 Task: Look for space in Ajaccio, France from 5th July, 2023 to 15th July, 2023 for 9 adults in price range Rs.15000 to Rs.25000. Place can be entire place with 5 bedrooms having 5 beds and 5 bathrooms. Property type can be house, flat, guest house. Amenities needed are: washing machine. Booking option can be shelf check-in. Required host language is English.
Action: Mouse moved to (433, 156)
Screenshot: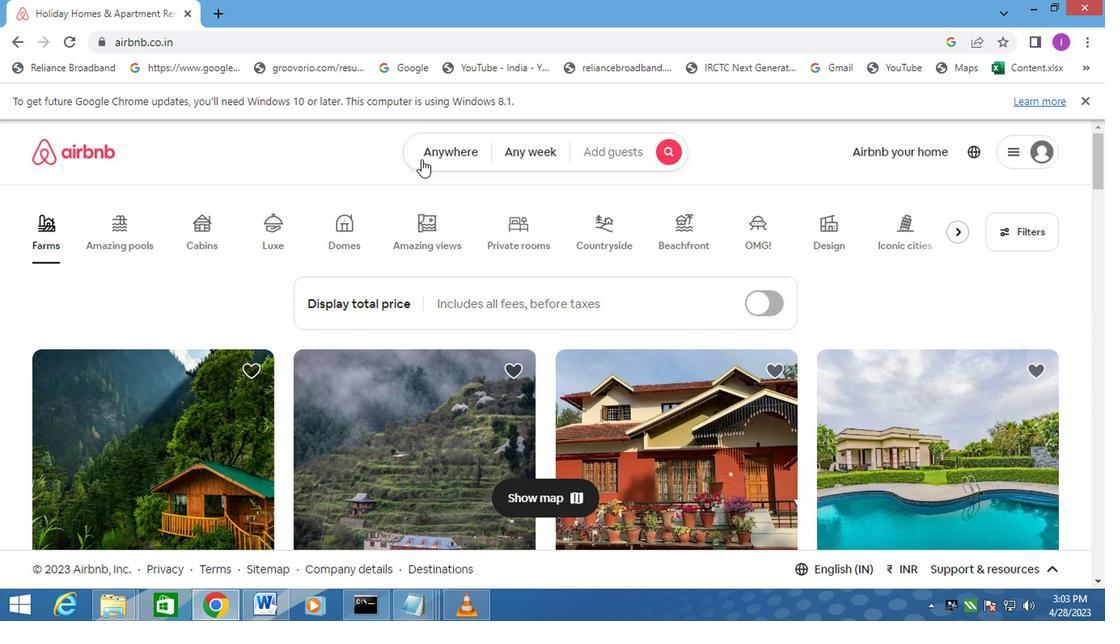 
Action: Mouse pressed left at (433, 156)
Screenshot: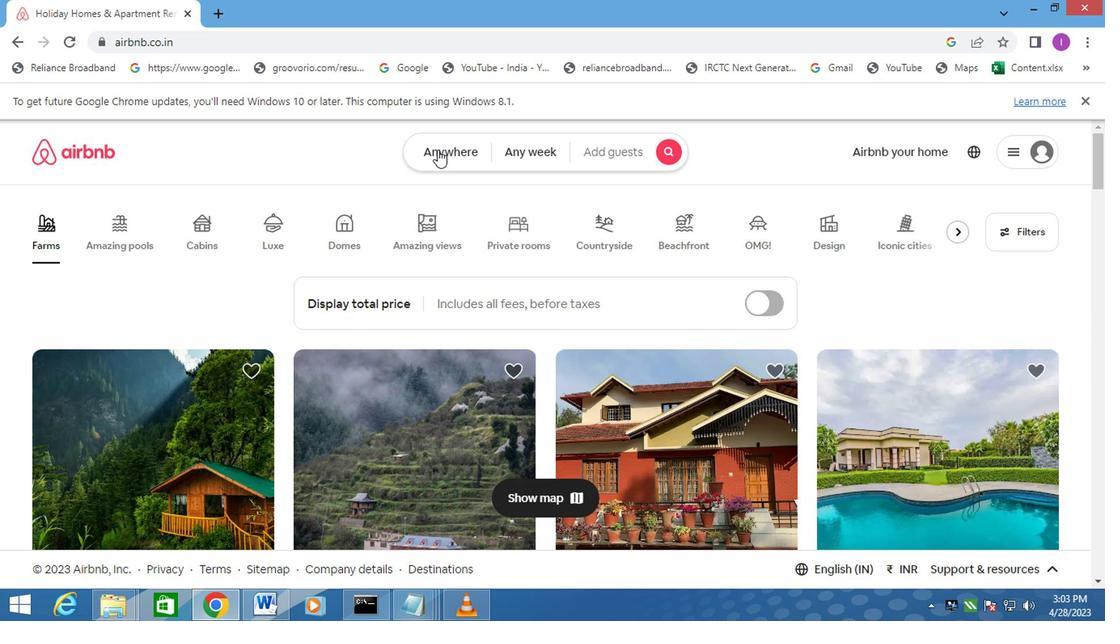 
Action: Mouse moved to (276, 231)
Screenshot: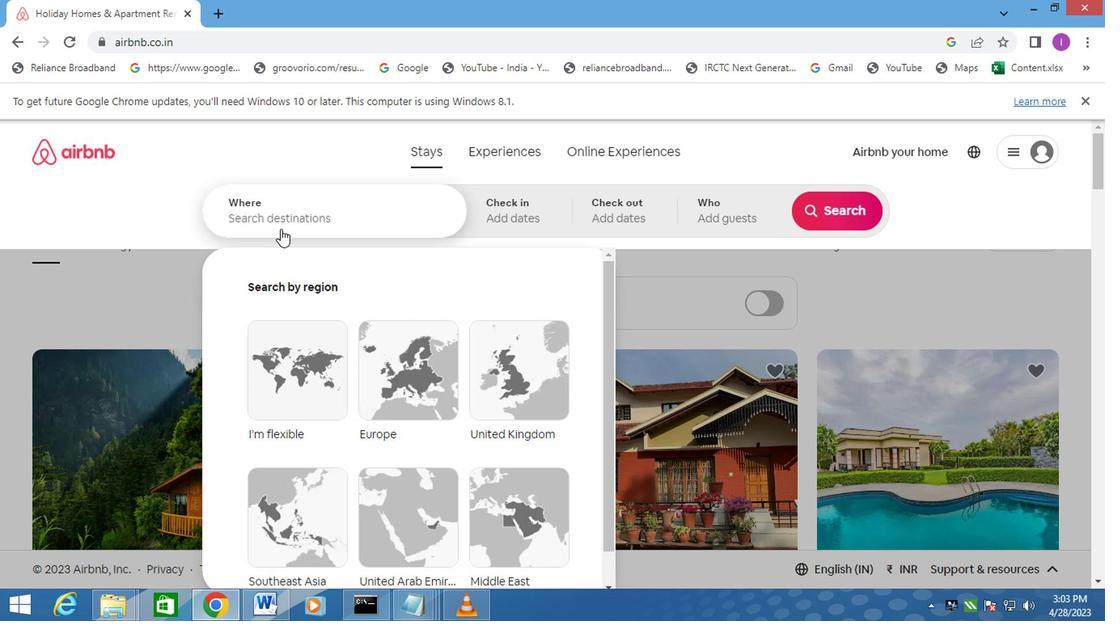 
Action: Mouse pressed left at (276, 231)
Screenshot: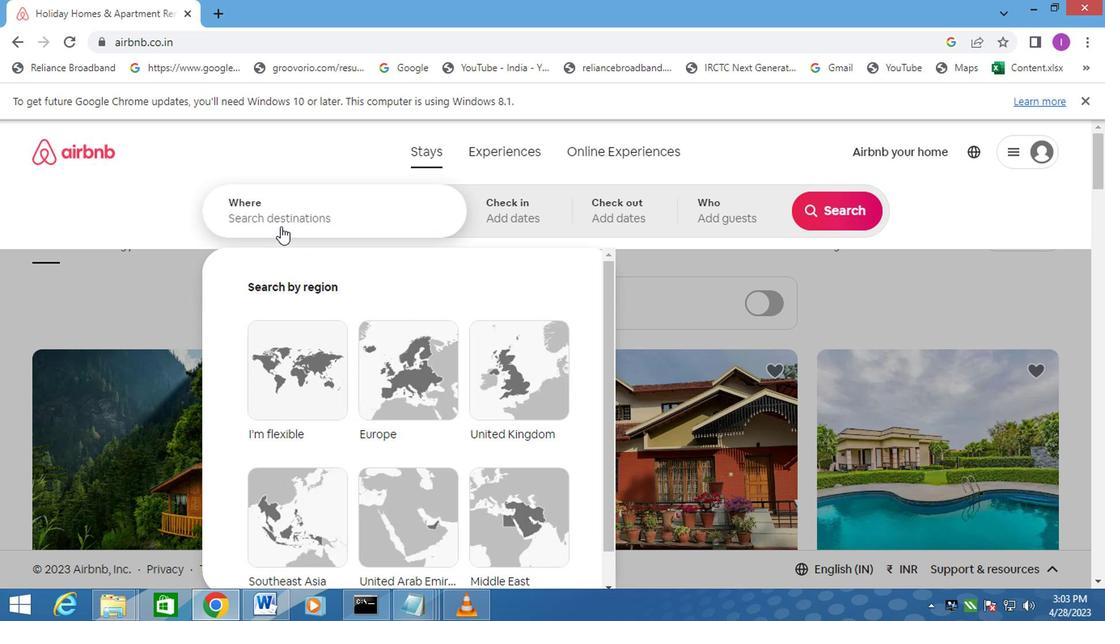 
Action: Mouse moved to (377, 215)
Screenshot: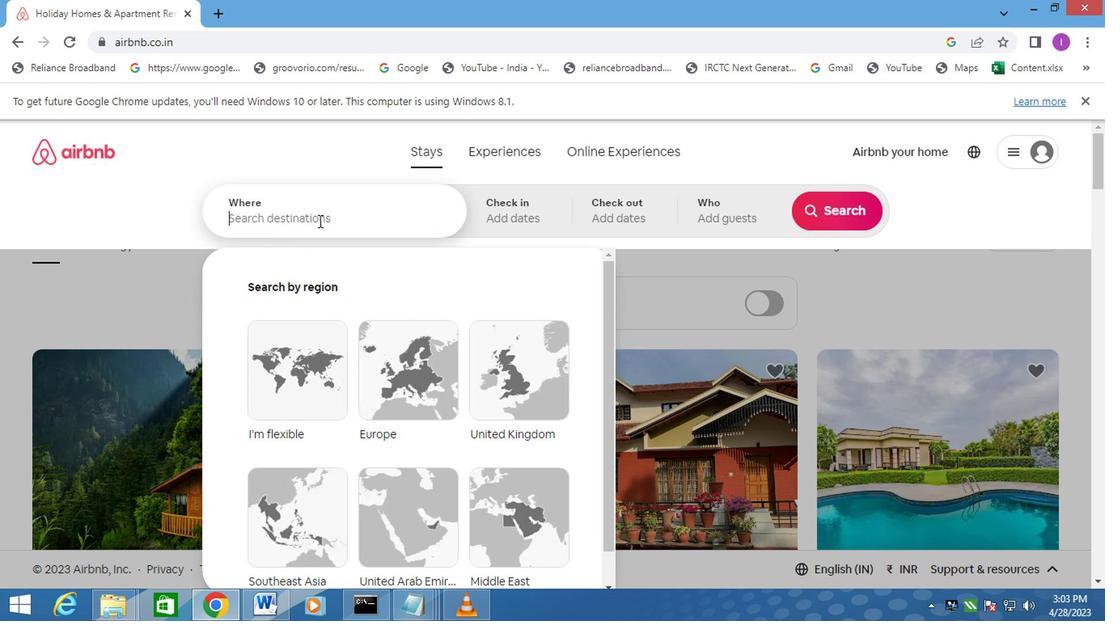 
Action: Key pressed <Key.shift>AJACCIO,<Key.shift>FRANCE
Screenshot: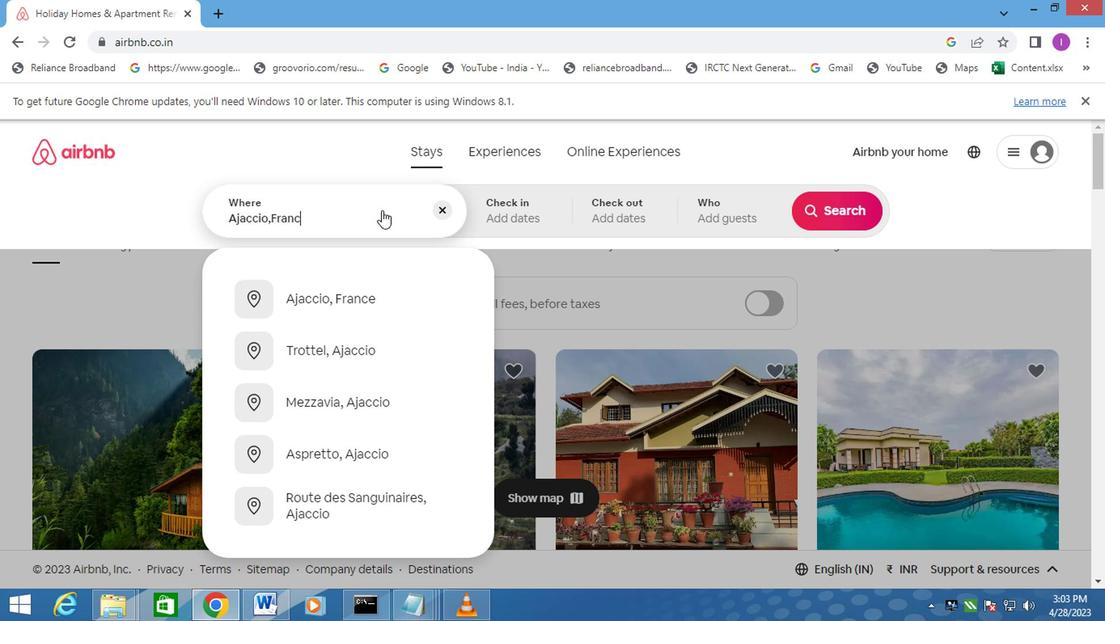 
Action: Mouse moved to (328, 307)
Screenshot: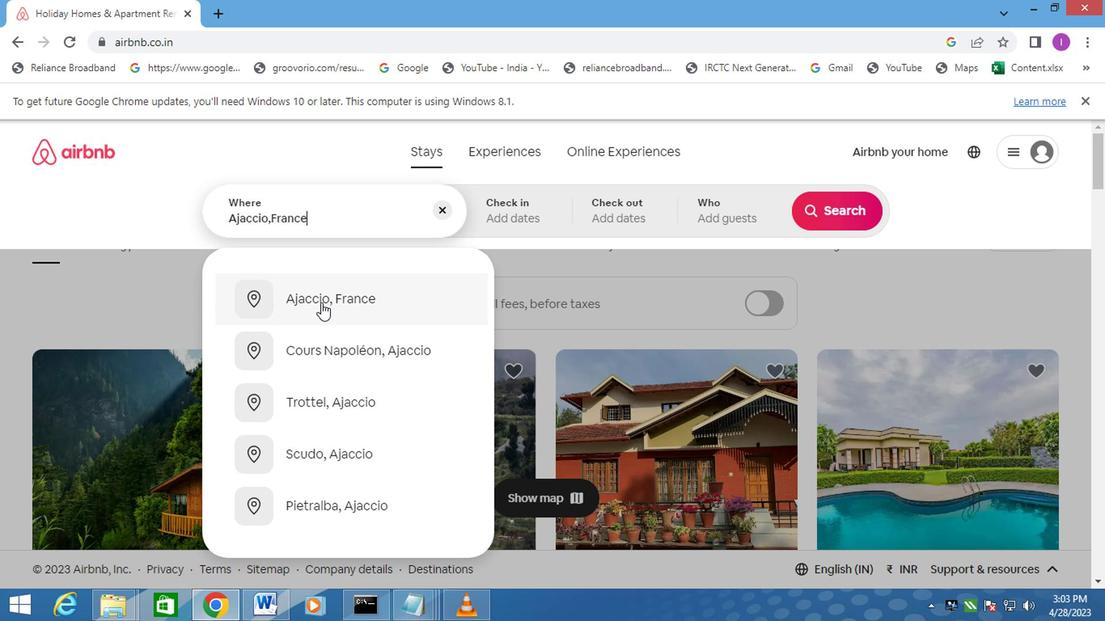 
Action: Mouse pressed left at (328, 307)
Screenshot: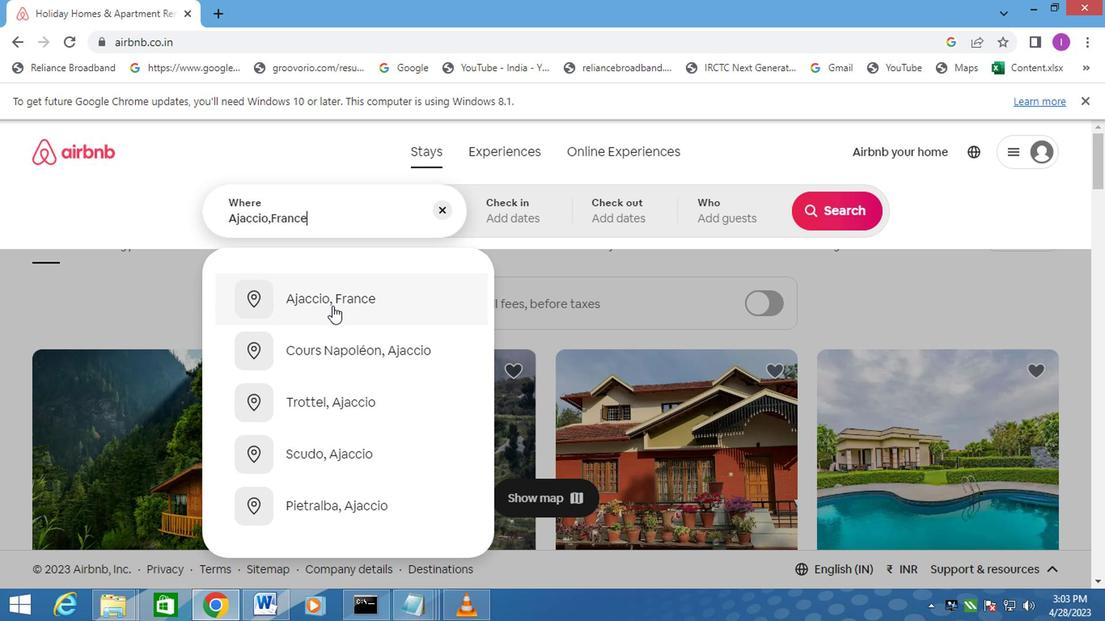 
Action: Mouse moved to (824, 346)
Screenshot: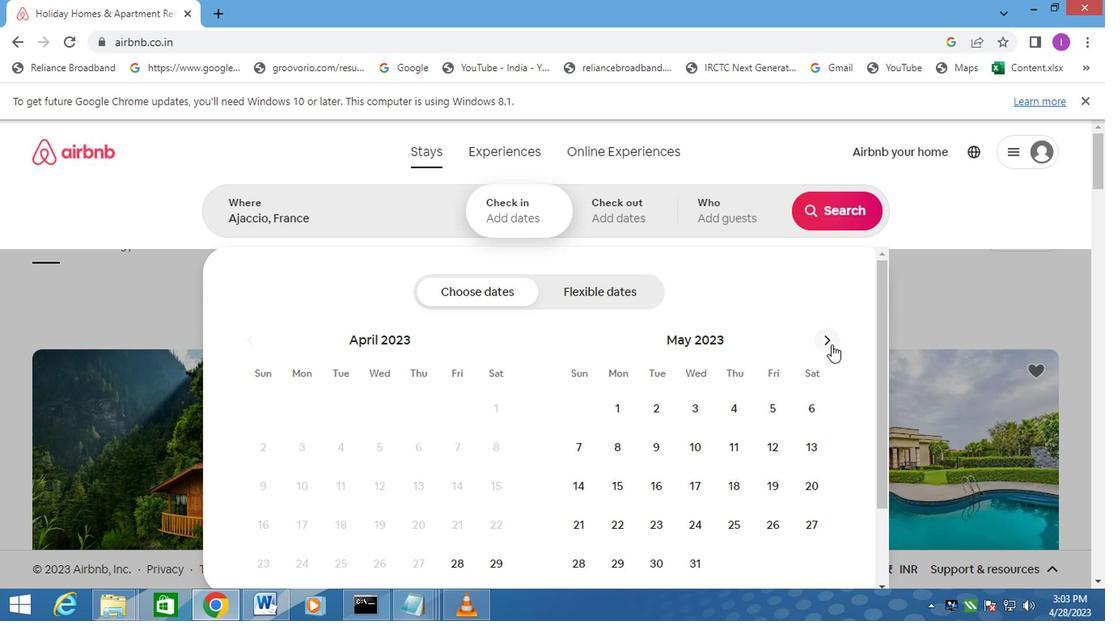 
Action: Mouse pressed left at (824, 346)
Screenshot: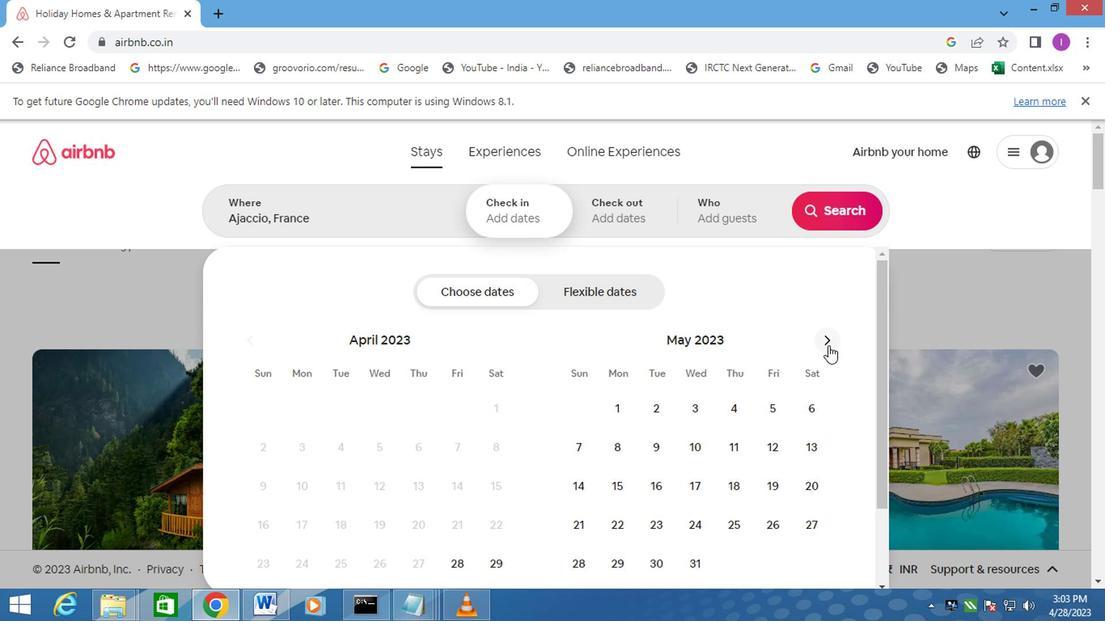 
Action: Mouse moved to (824, 346)
Screenshot: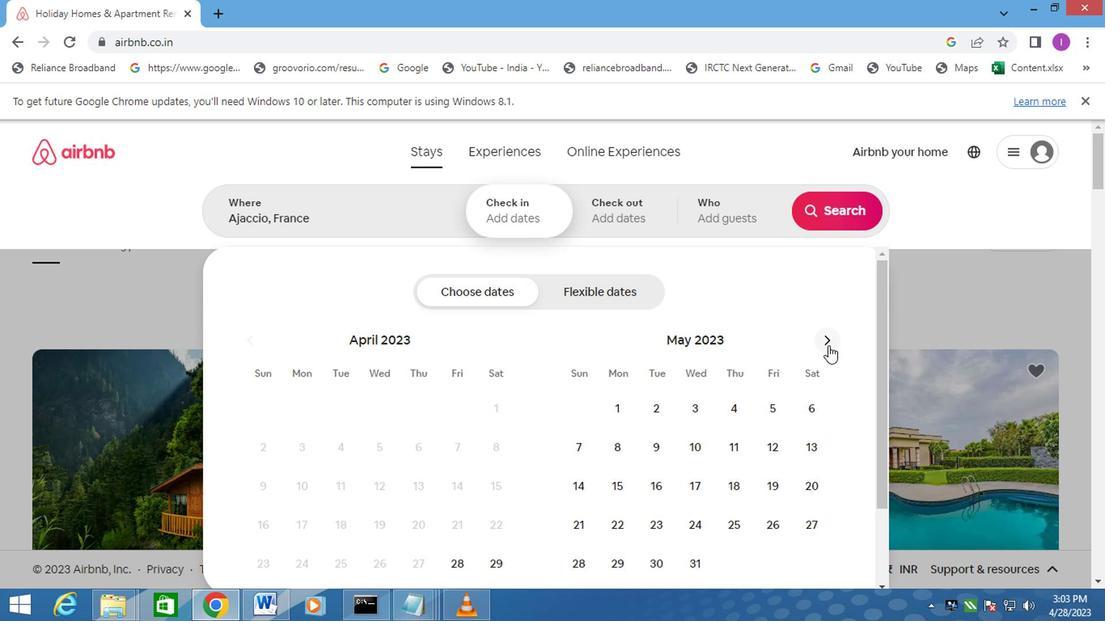 
Action: Mouse pressed left at (824, 346)
Screenshot: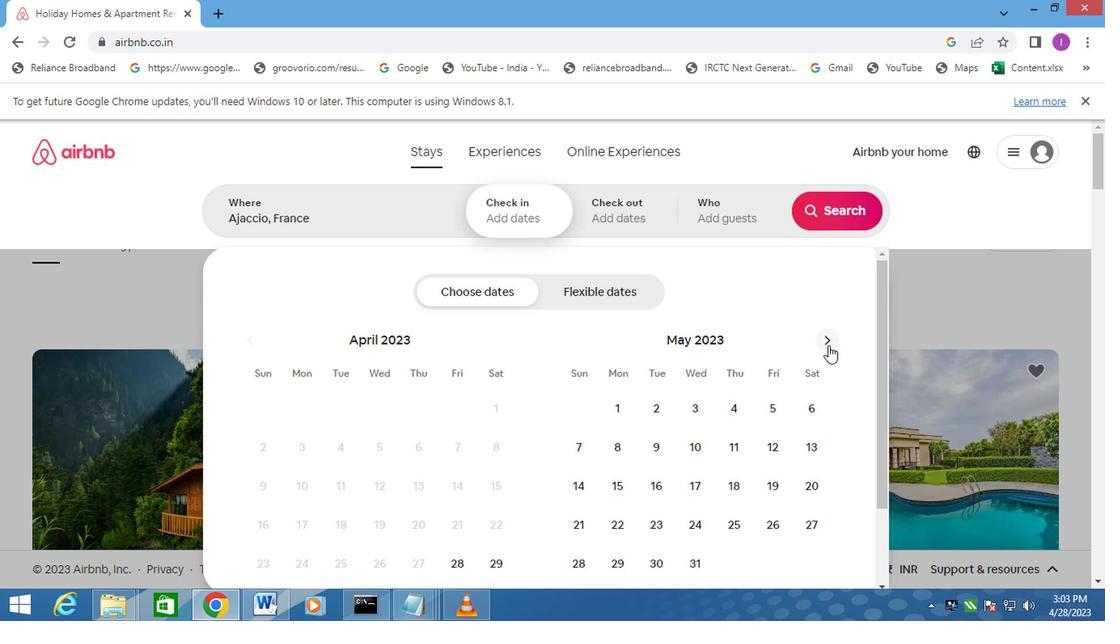 
Action: Mouse moved to (699, 447)
Screenshot: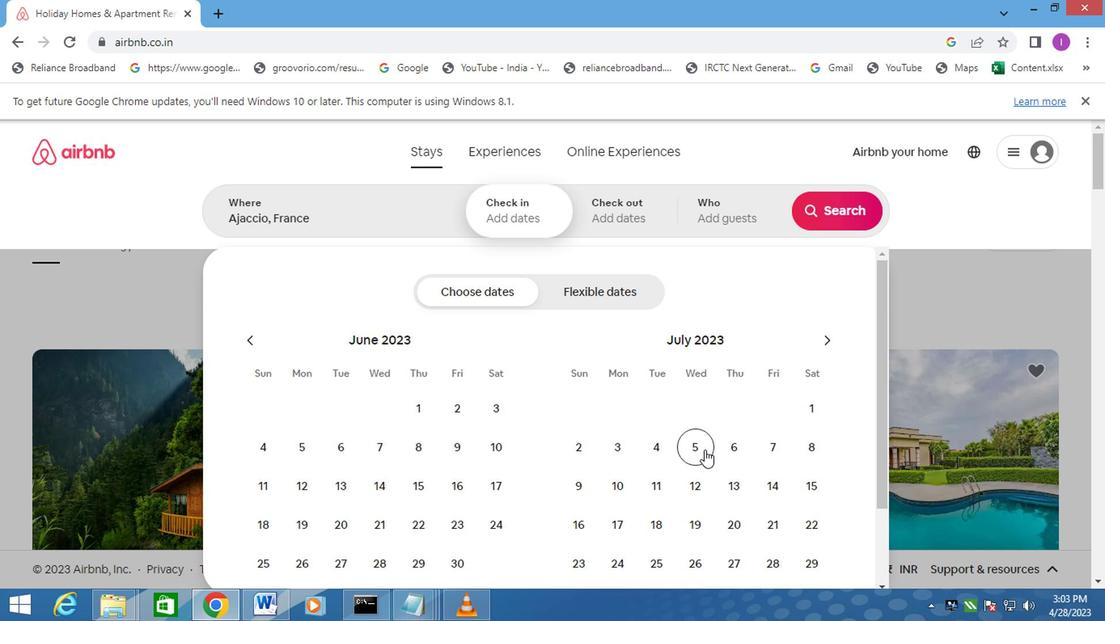 
Action: Mouse pressed left at (699, 447)
Screenshot: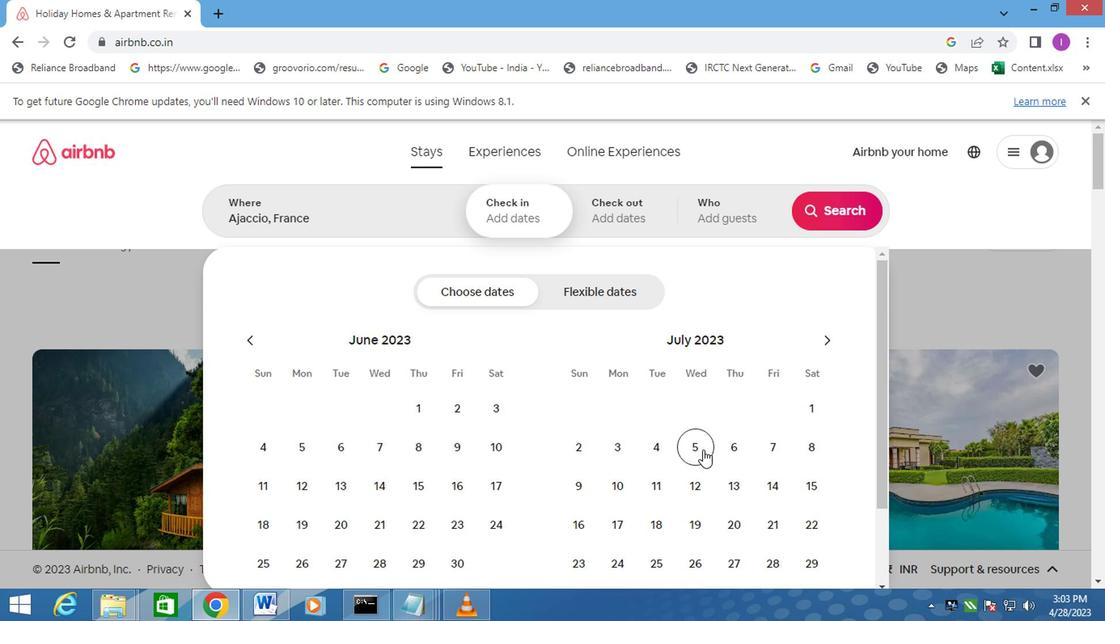 
Action: Mouse moved to (807, 473)
Screenshot: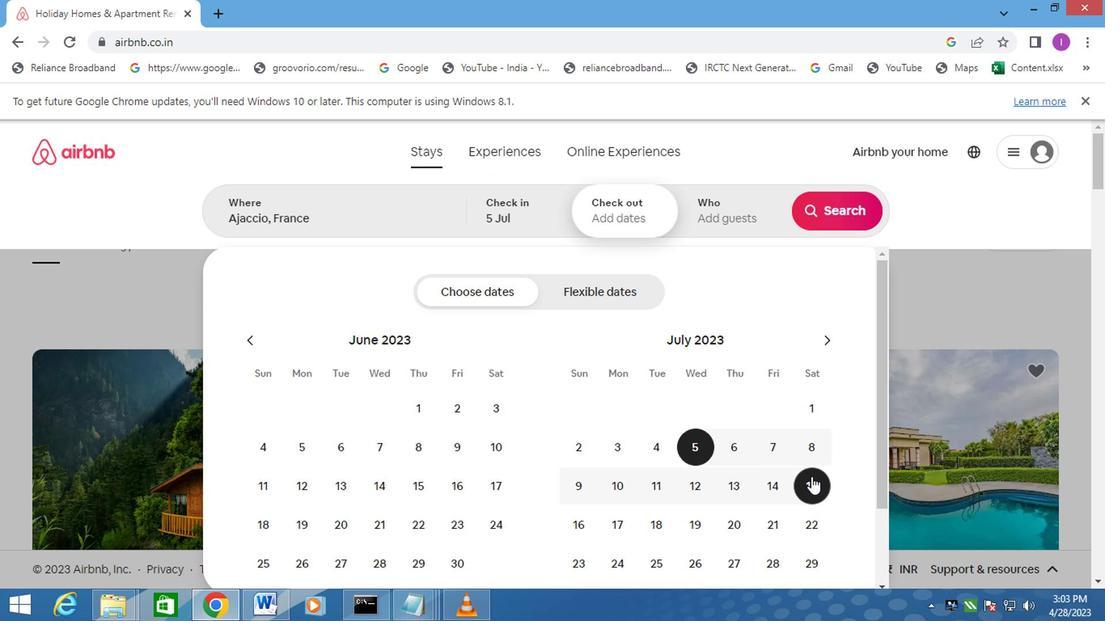 
Action: Mouse pressed left at (807, 473)
Screenshot: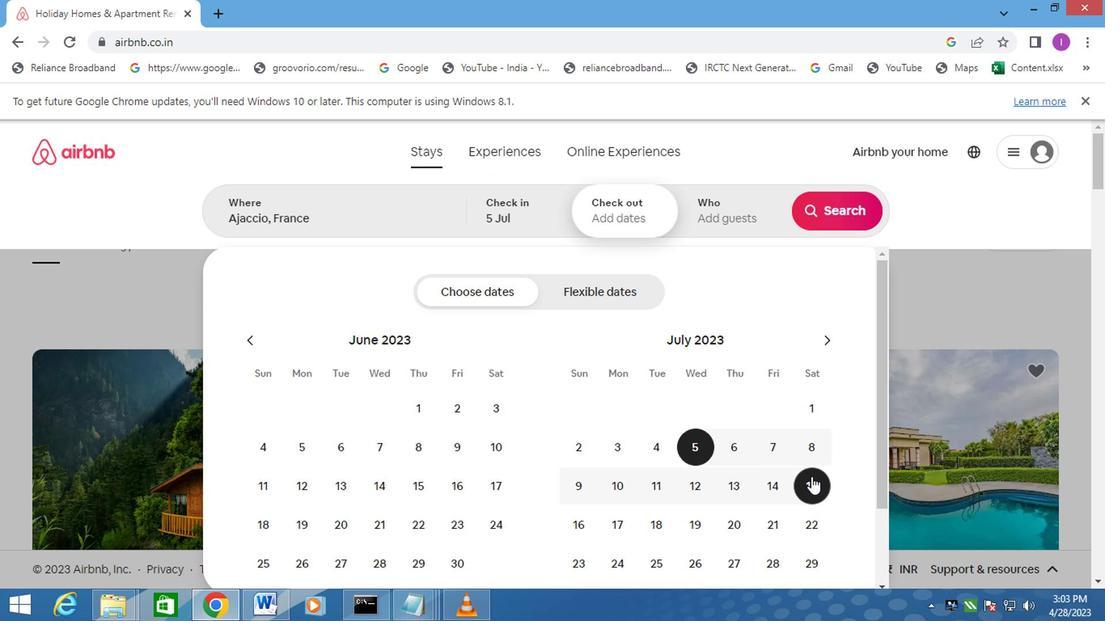 
Action: Mouse moved to (736, 223)
Screenshot: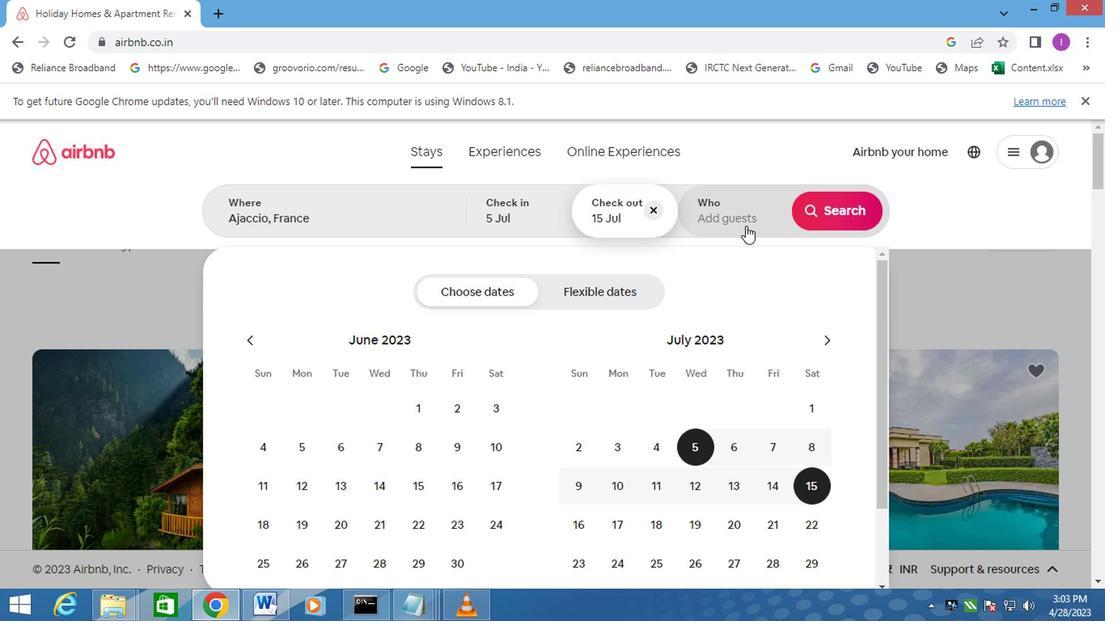 
Action: Mouse pressed left at (736, 223)
Screenshot: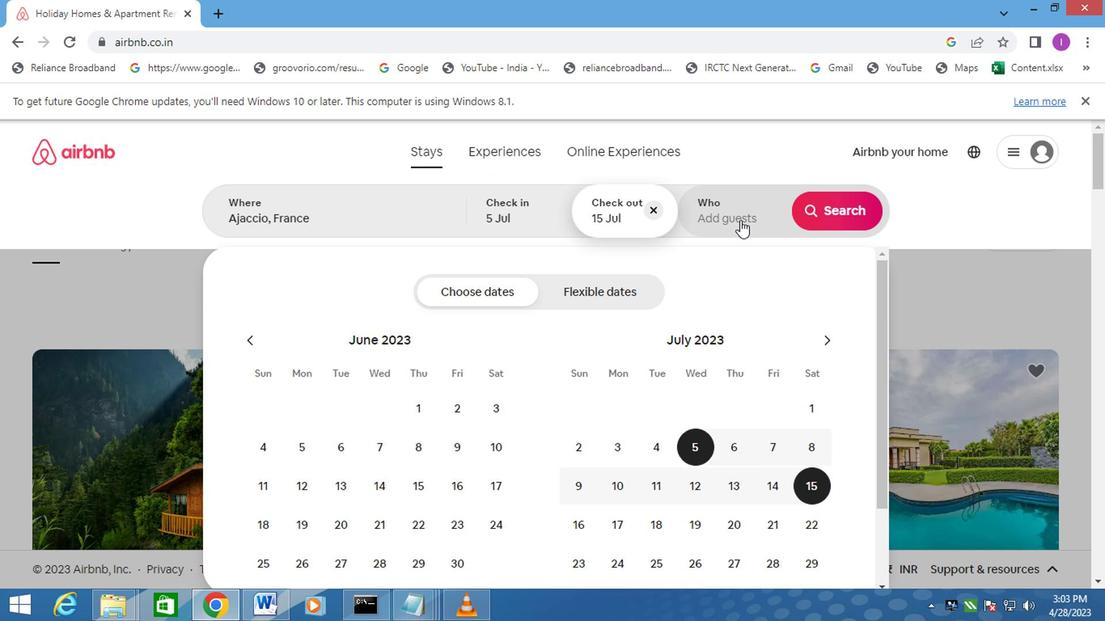 
Action: Mouse moved to (842, 301)
Screenshot: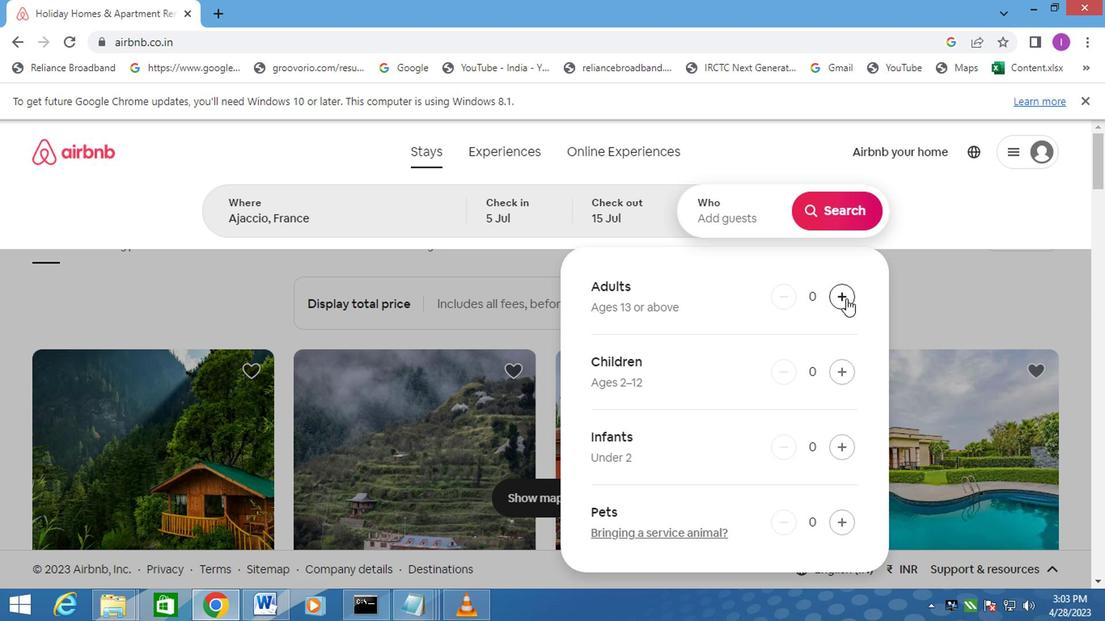 
Action: Mouse pressed left at (842, 301)
Screenshot: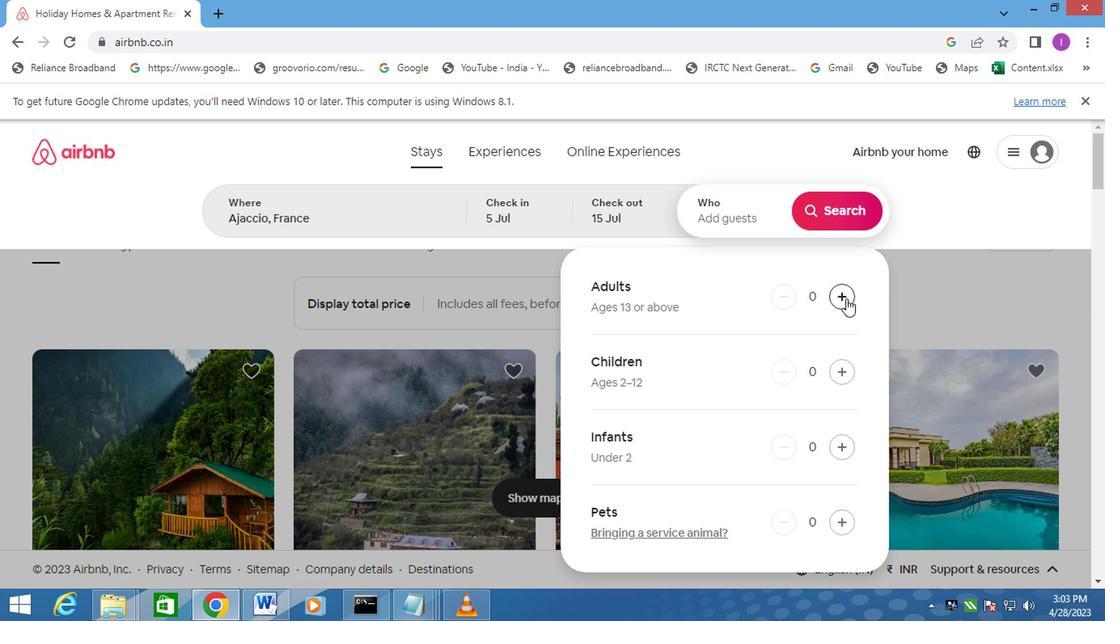 
Action: Mouse moved to (843, 301)
Screenshot: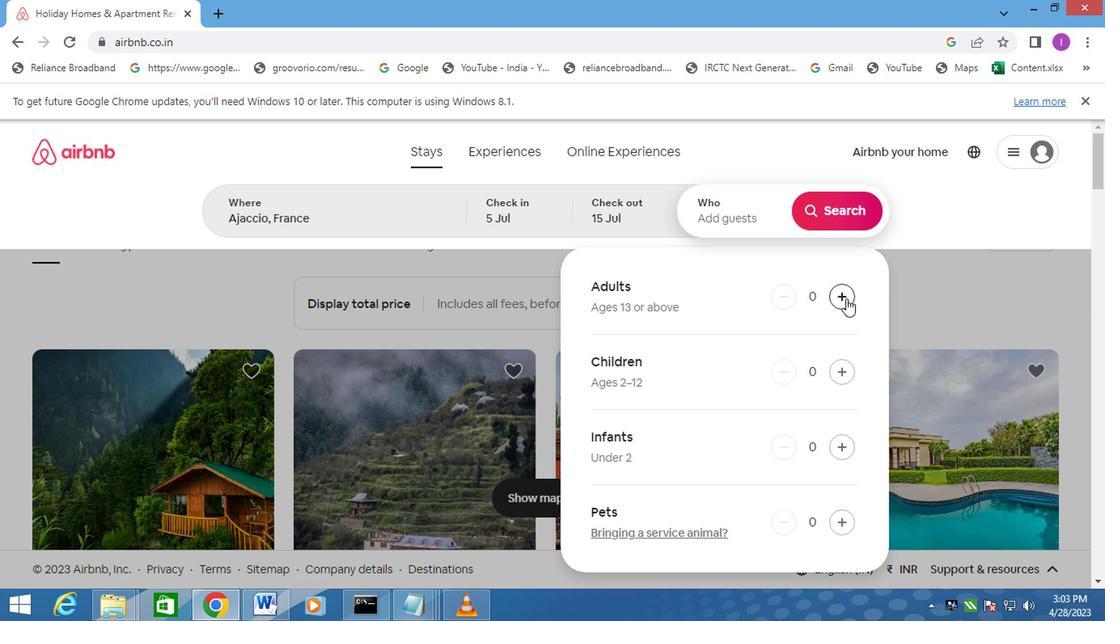 
Action: Mouse pressed left at (843, 301)
Screenshot: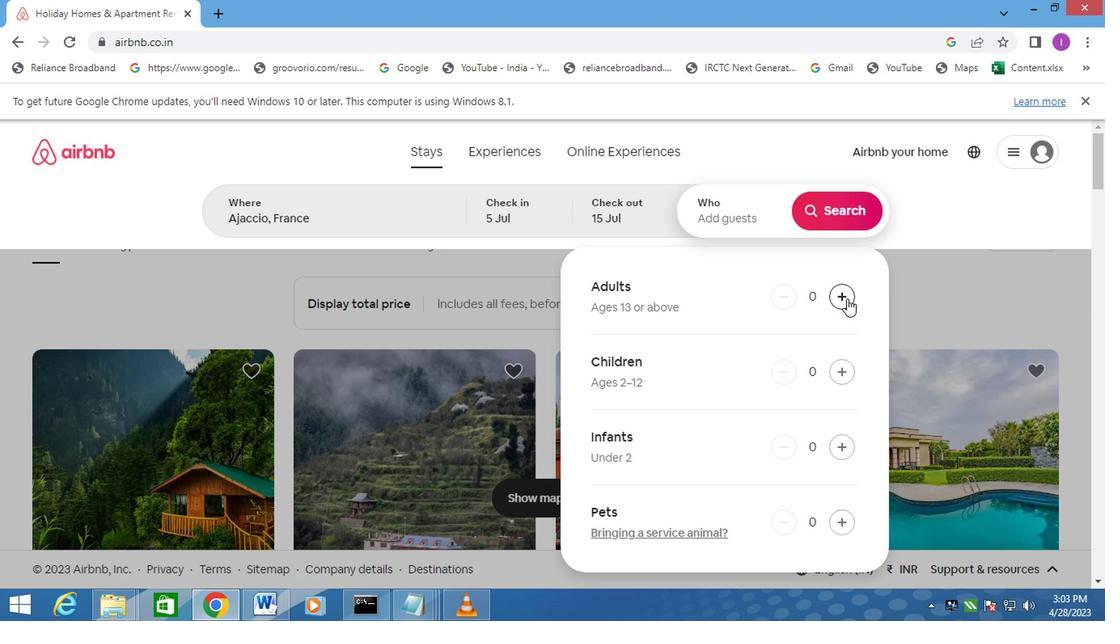 
Action: Mouse pressed left at (843, 301)
Screenshot: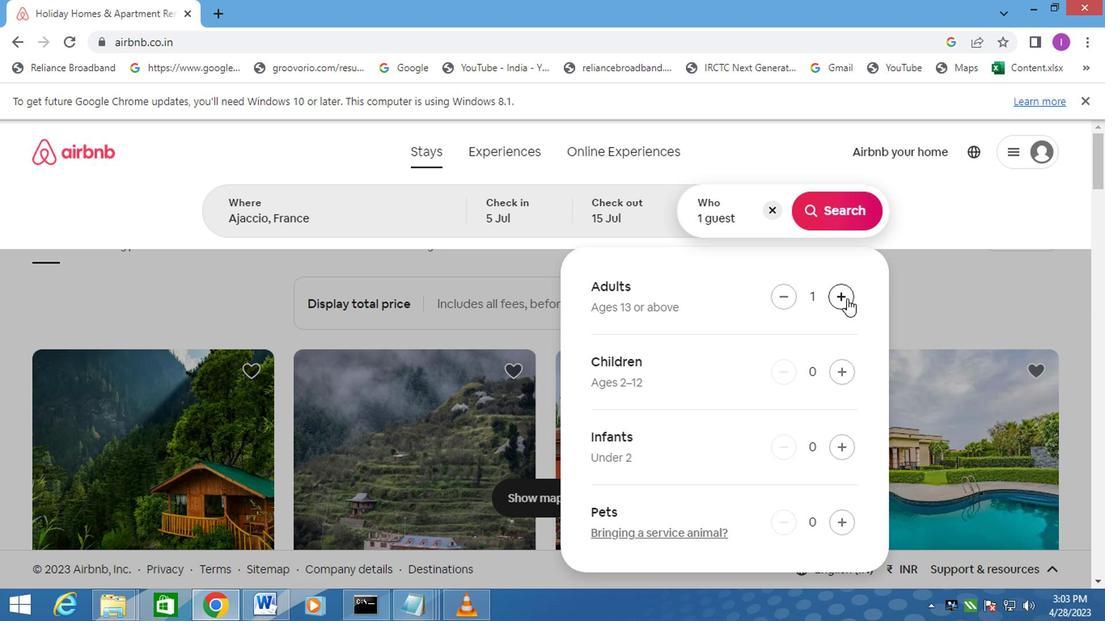 
Action: Mouse pressed left at (843, 301)
Screenshot: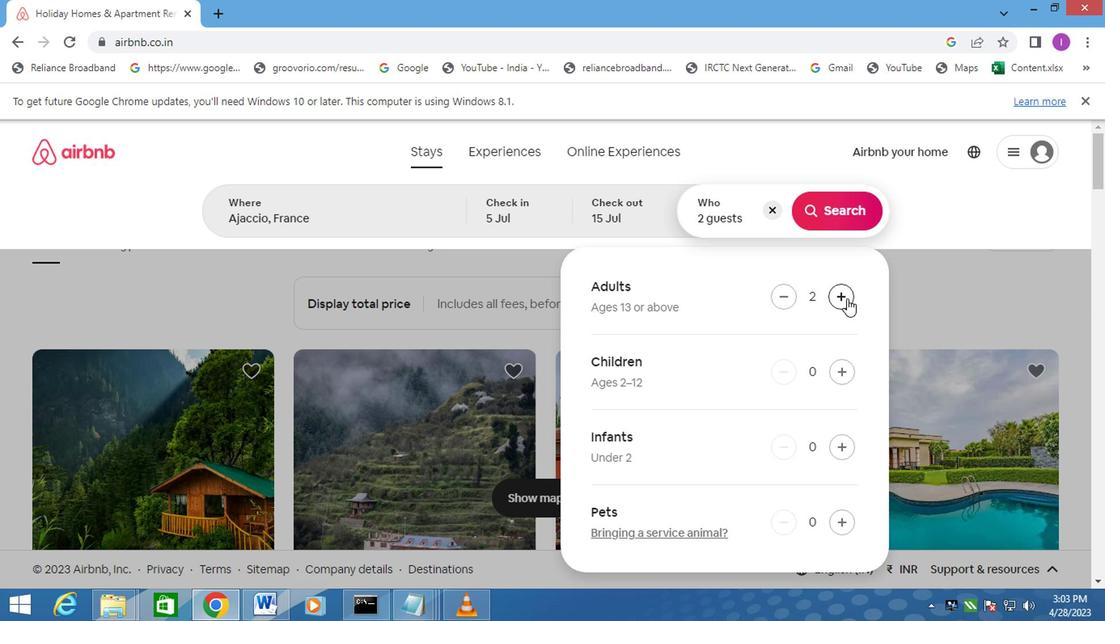 
Action: Mouse pressed left at (843, 301)
Screenshot: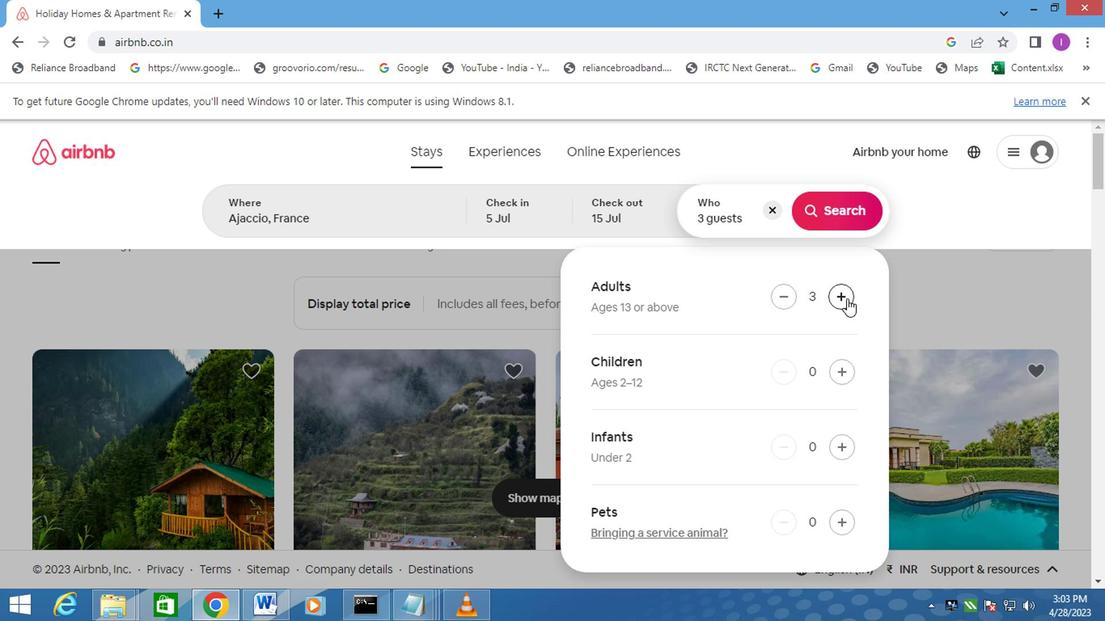 
Action: Mouse pressed left at (843, 301)
Screenshot: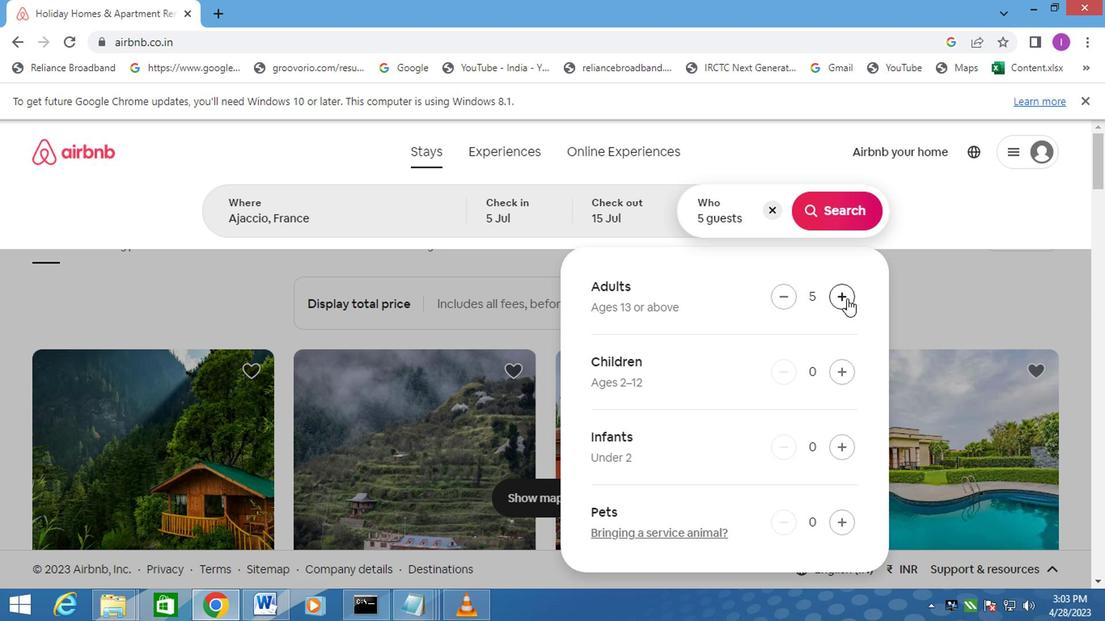
Action: Mouse pressed left at (843, 301)
Screenshot: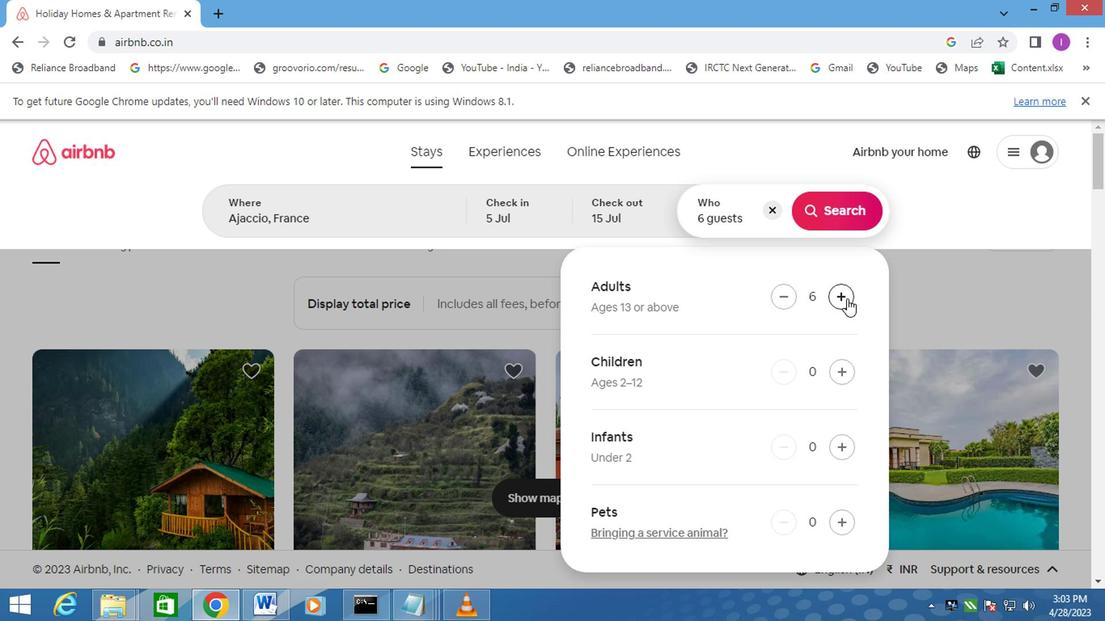 
Action: Mouse moved to (844, 302)
Screenshot: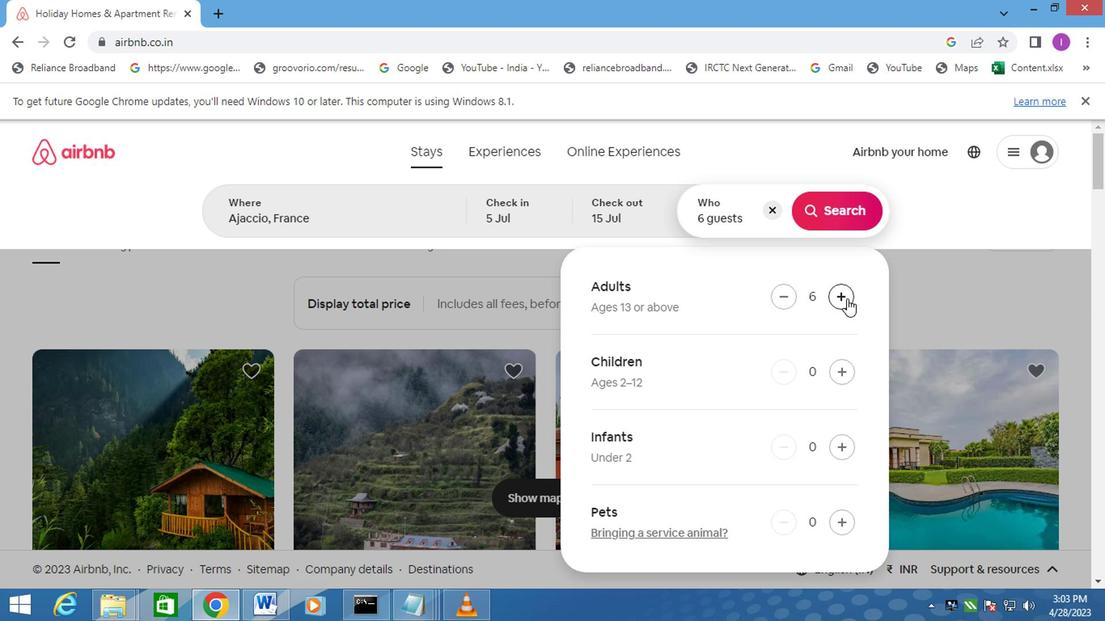 
Action: Mouse pressed left at (844, 302)
Screenshot: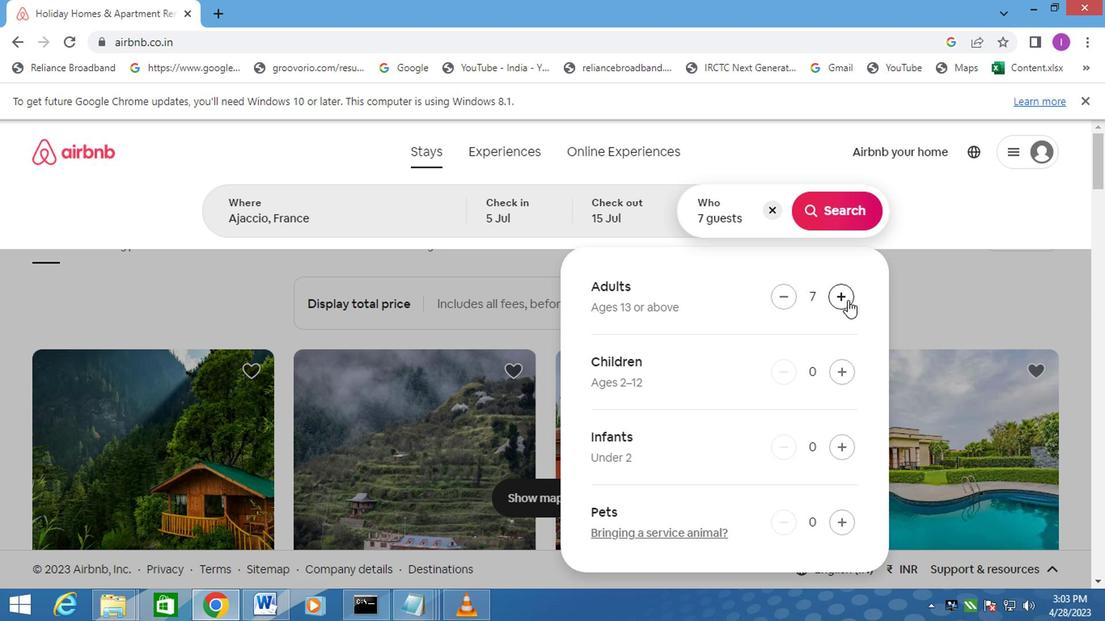 
Action: Mouse pressed left at (844, 302)
Screenshot: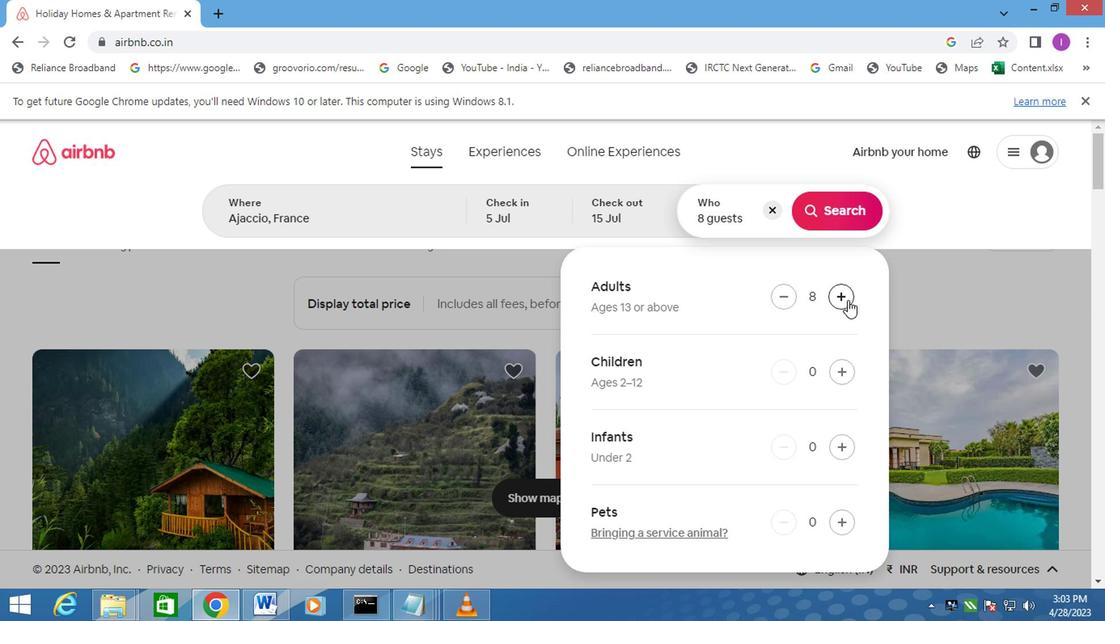 
Action: Mouse moved to (838, 207)
Screenshot: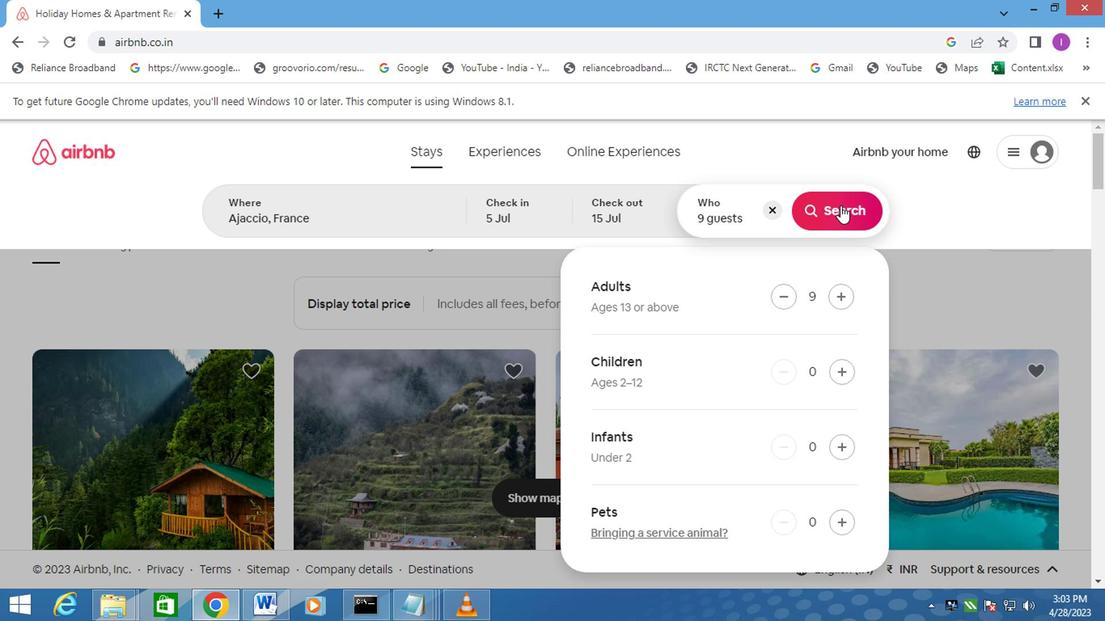 
Action: Mouse pressed left at (838, 207)
Screenshot: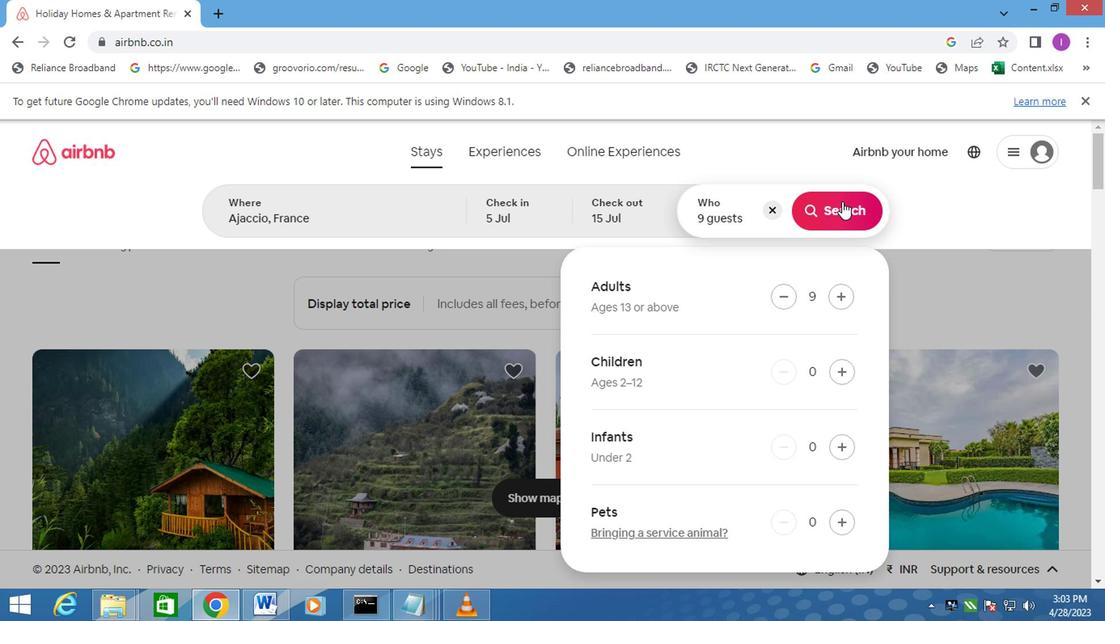 
Action: Mouse moved to (1041, 215)
Screenshot: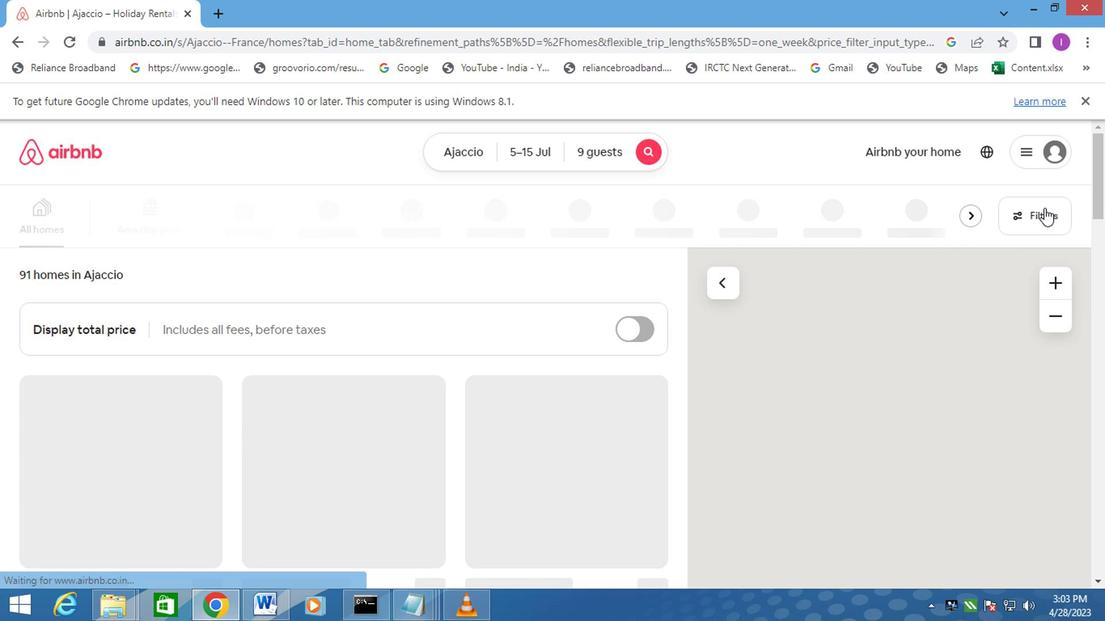 
Action: Mouse pressed left at (1041, 215)
Screenshot: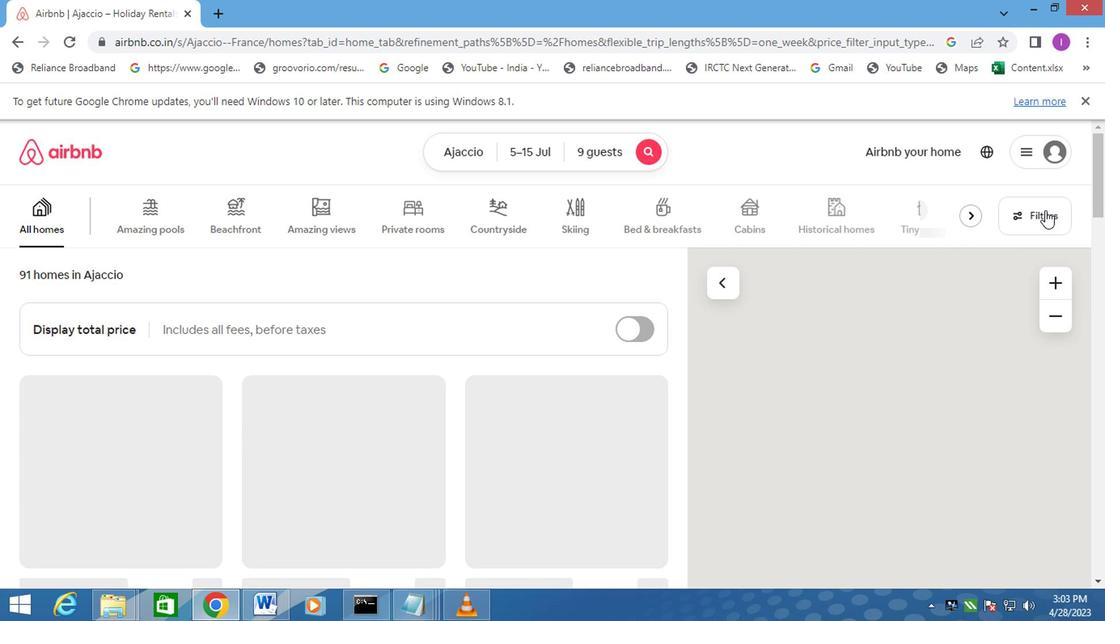 
Action: Mouse moved to (357, 425)
Screenshot: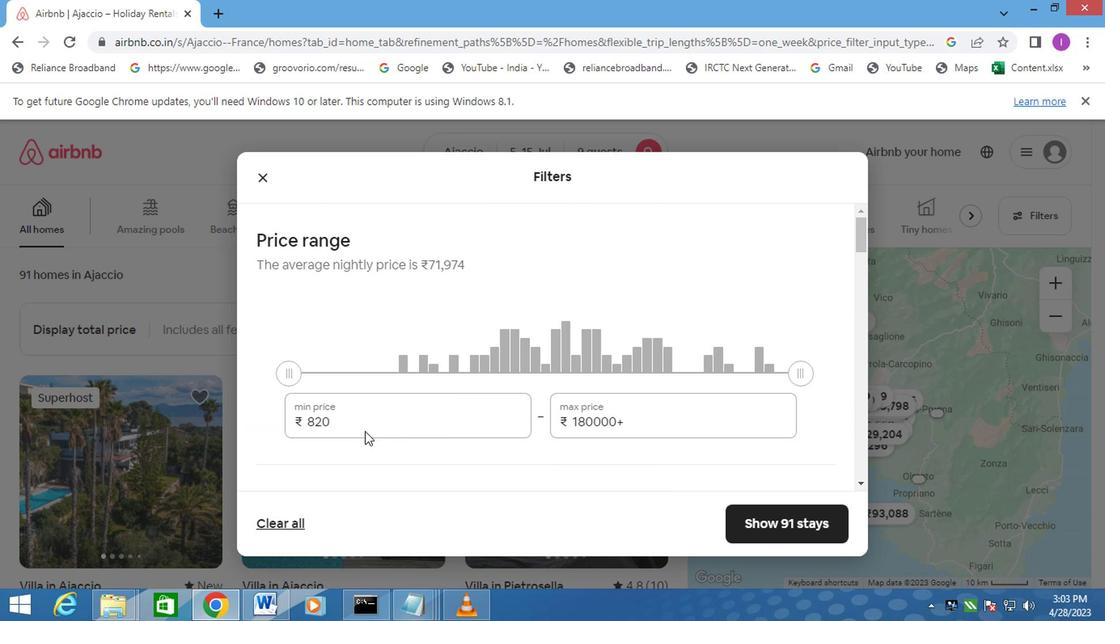 
Action: Mouse pressed left at (357, 425)
Screenshot: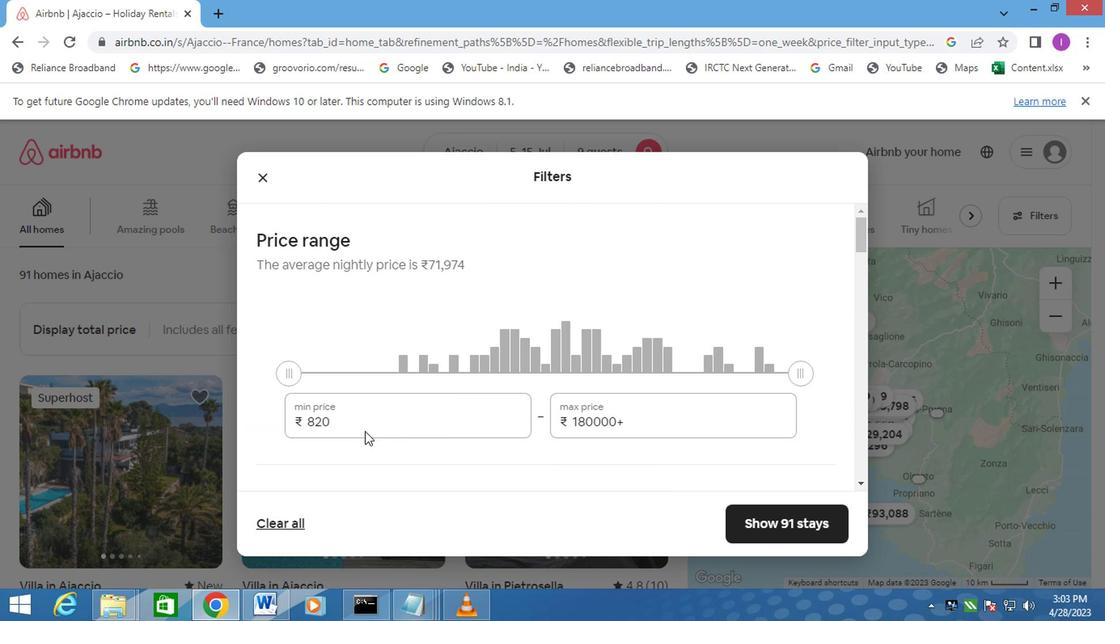 
Action: Mouse moved to (297, 416)
Screenshot: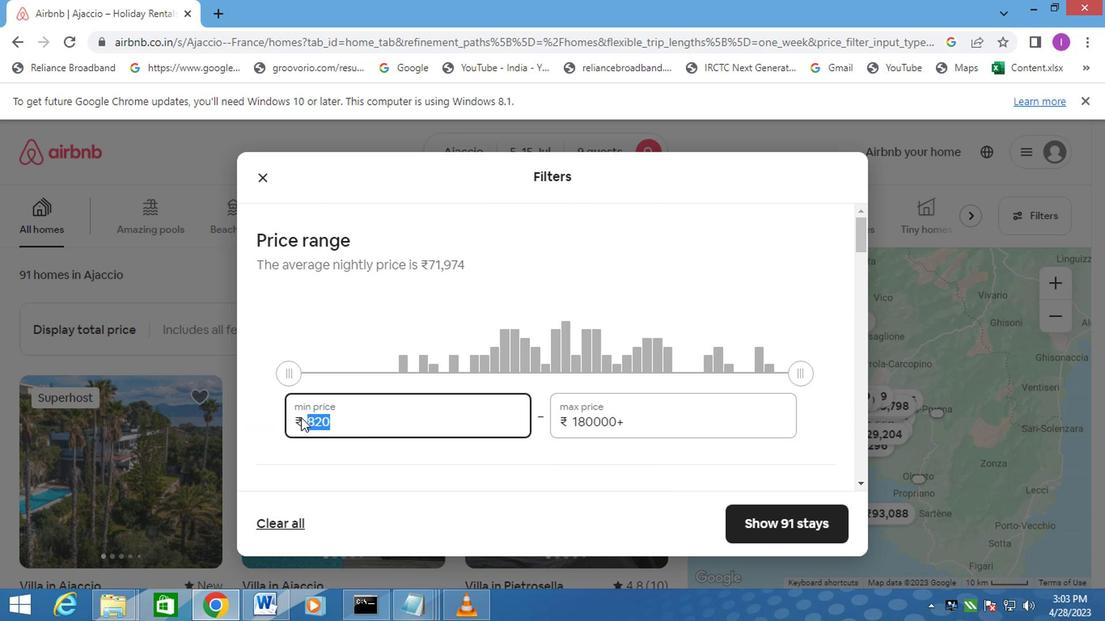 
Action: Key pressed 15000
Screenshot: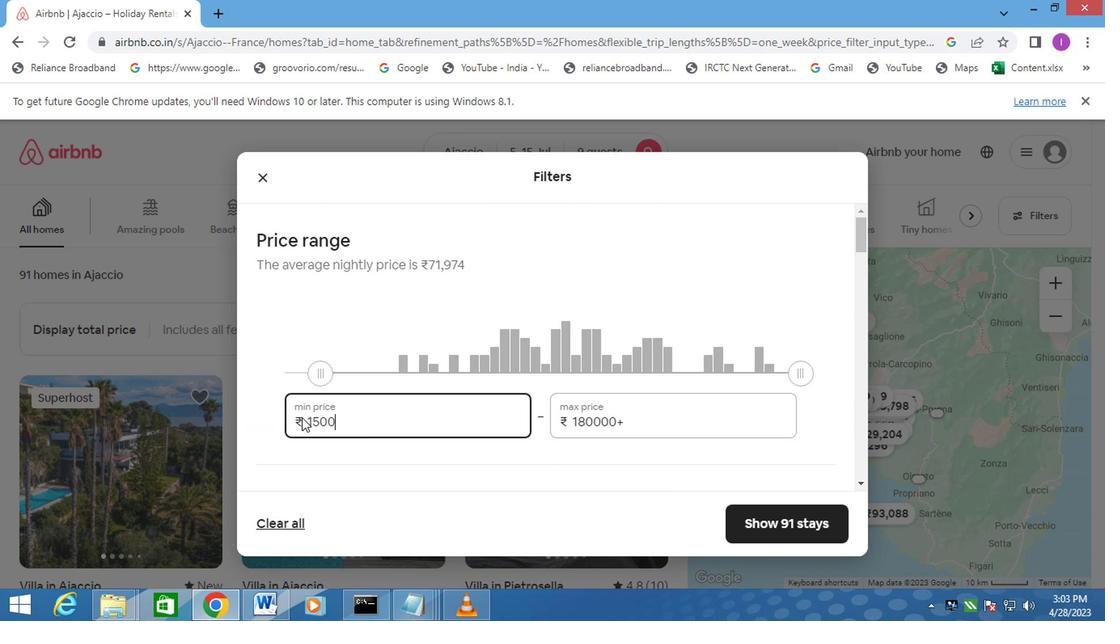 
Action: Mouse moved to (646, 407)
Screenshot: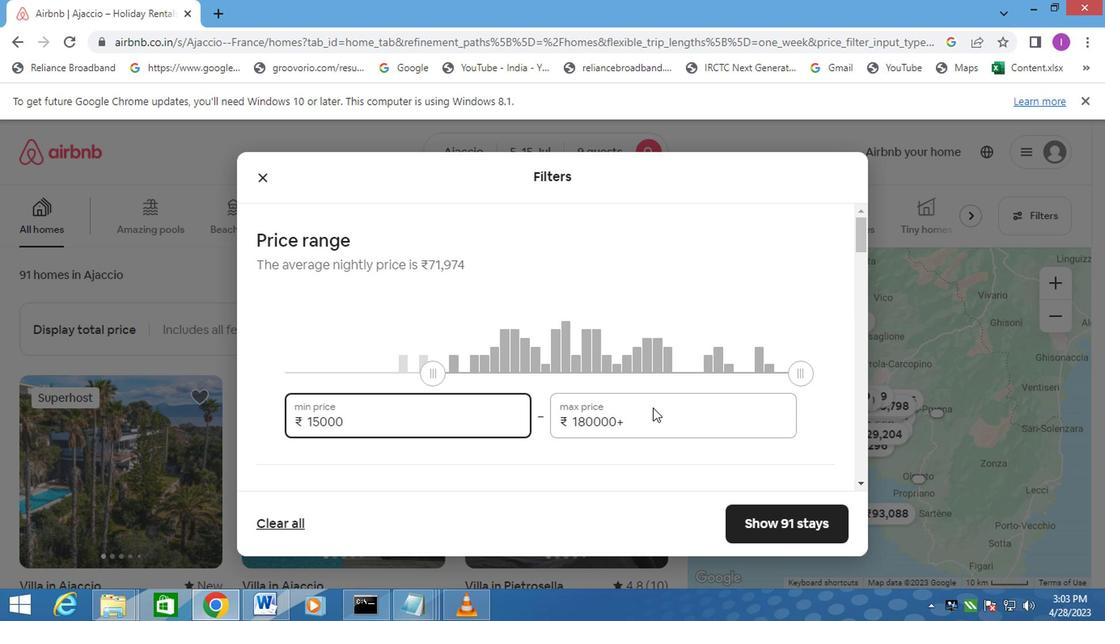 
Action: Mouse pressed left at (646, 407)
Screenshot: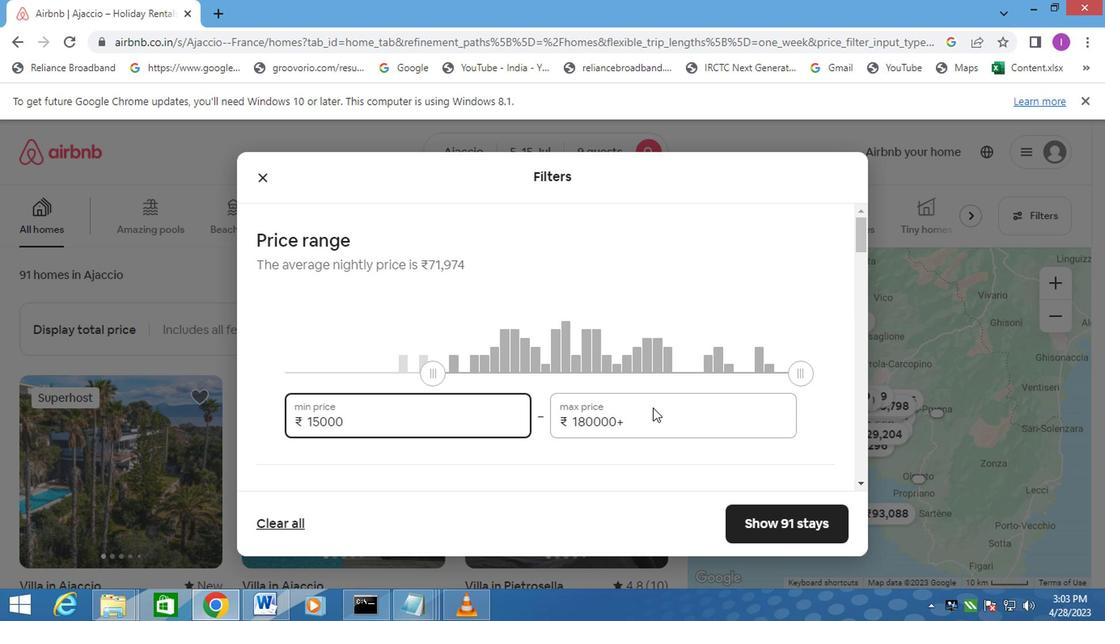 
Action: Mouse moved to (636, 412)
Screenshot: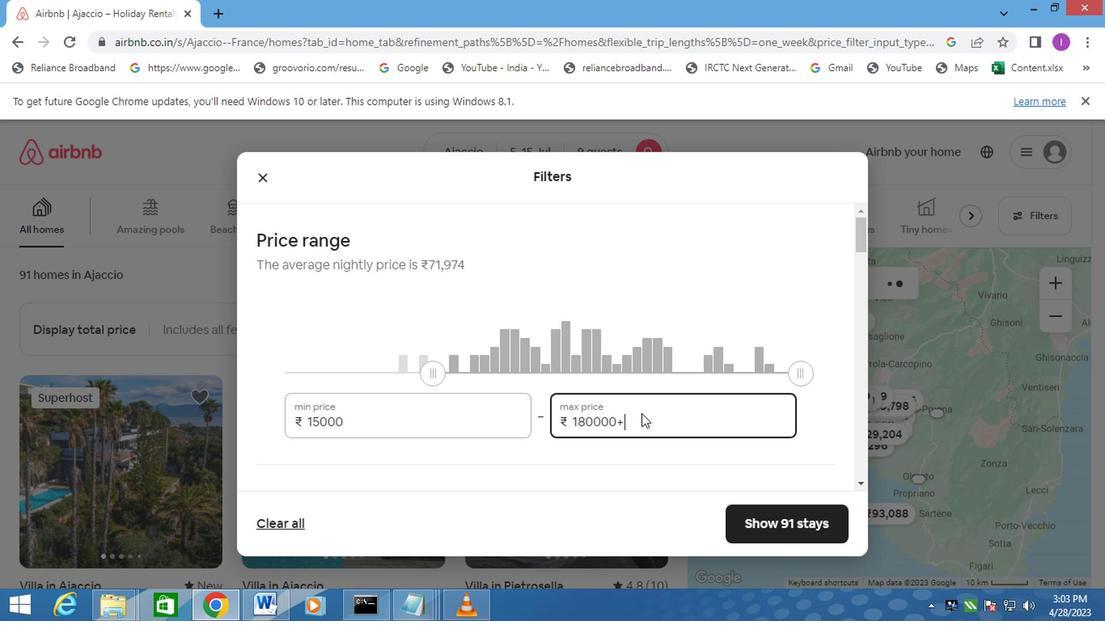
Action: Mouse pressed left at (636, 412)
Screenshot: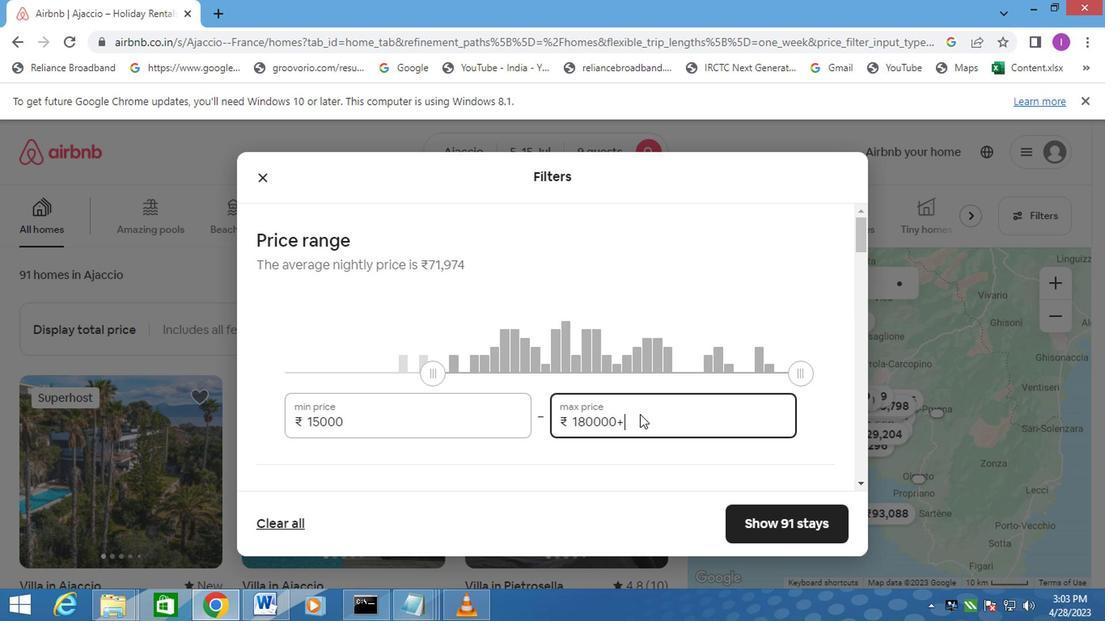 
Action: Mouse moved to (564, 420)
Screenshot: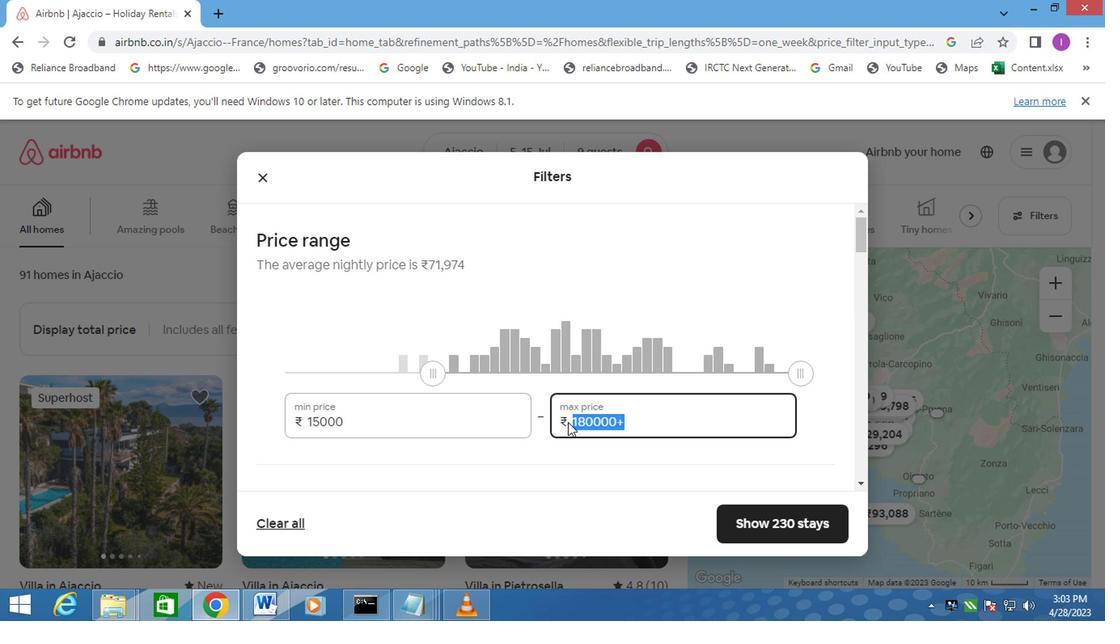 
Action: Key pressed 25000
Screenshot: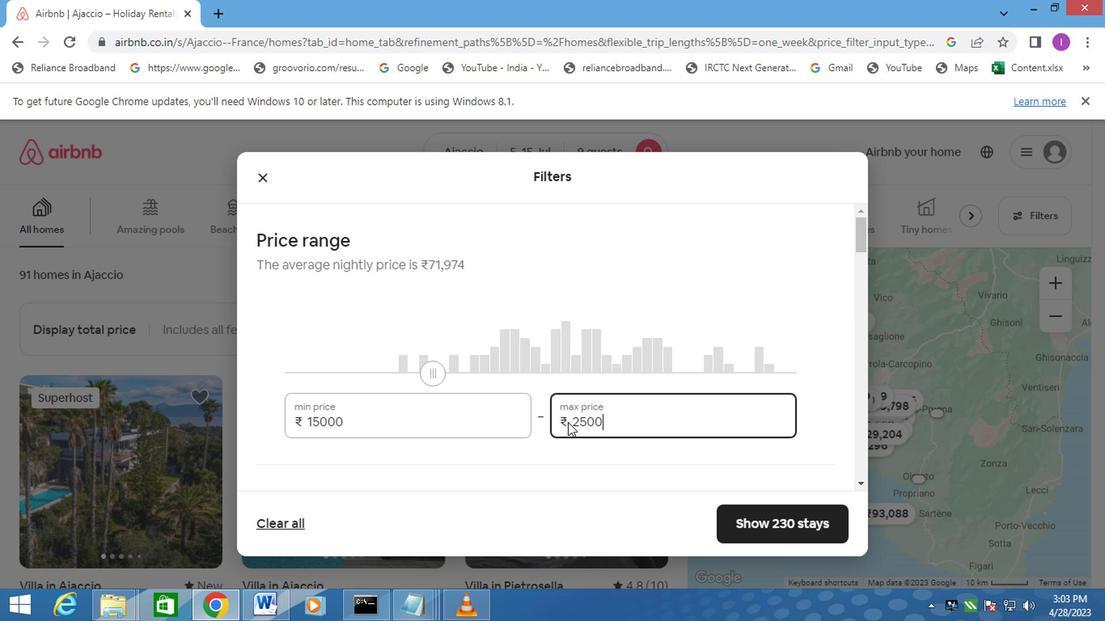 
Action: Mouse moved to (695, 389)
Screenshot: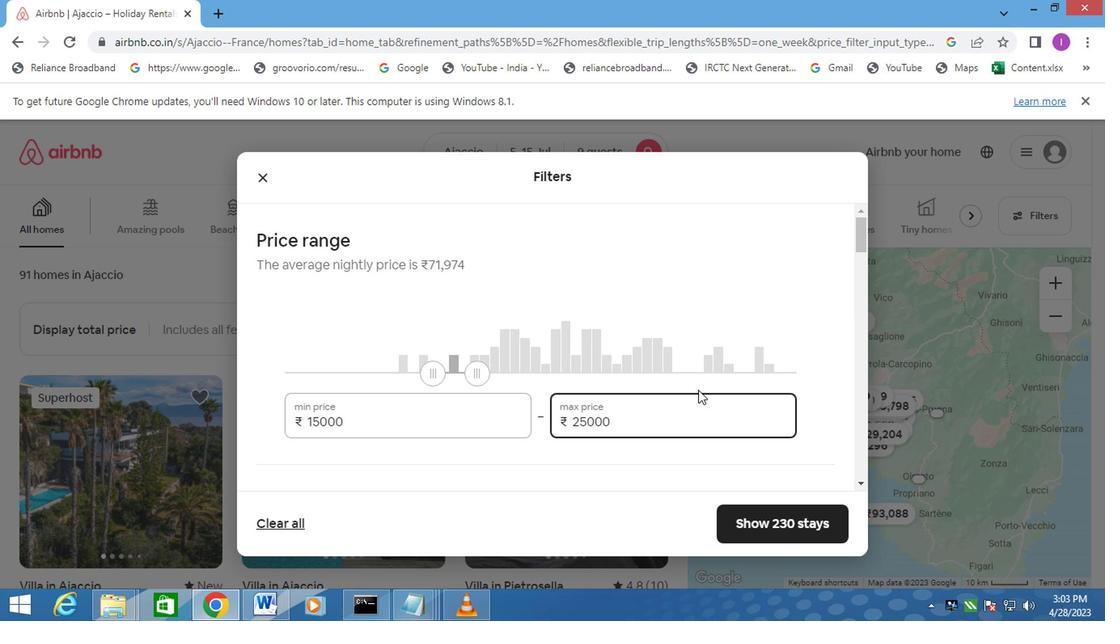 
Action: Mouse scrolled (695, 388) with delta (0, 0)
Screenshot: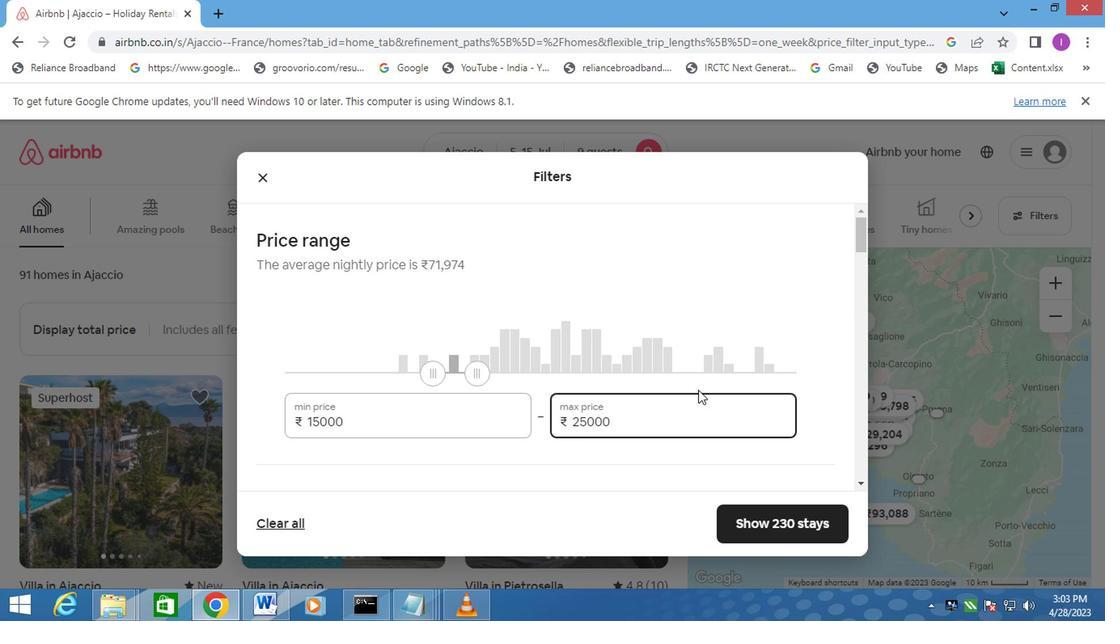 
Action: Mouse moved to (696, 389)
Screenshot: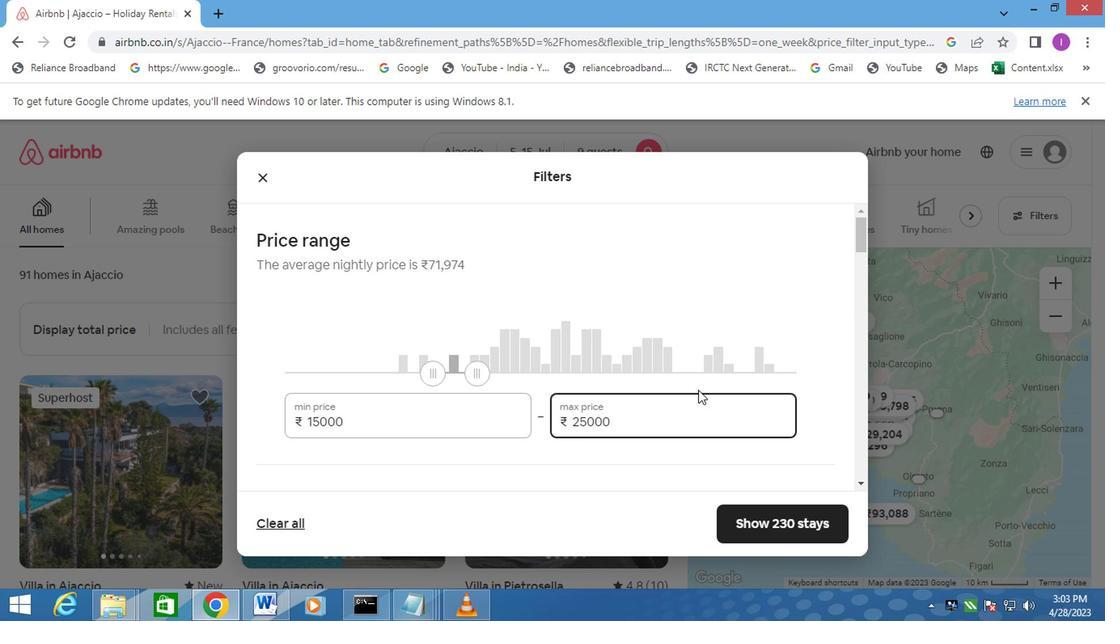 
Action: Mouse scrolled (696, 388) with delta (0, 0)
Screenshot: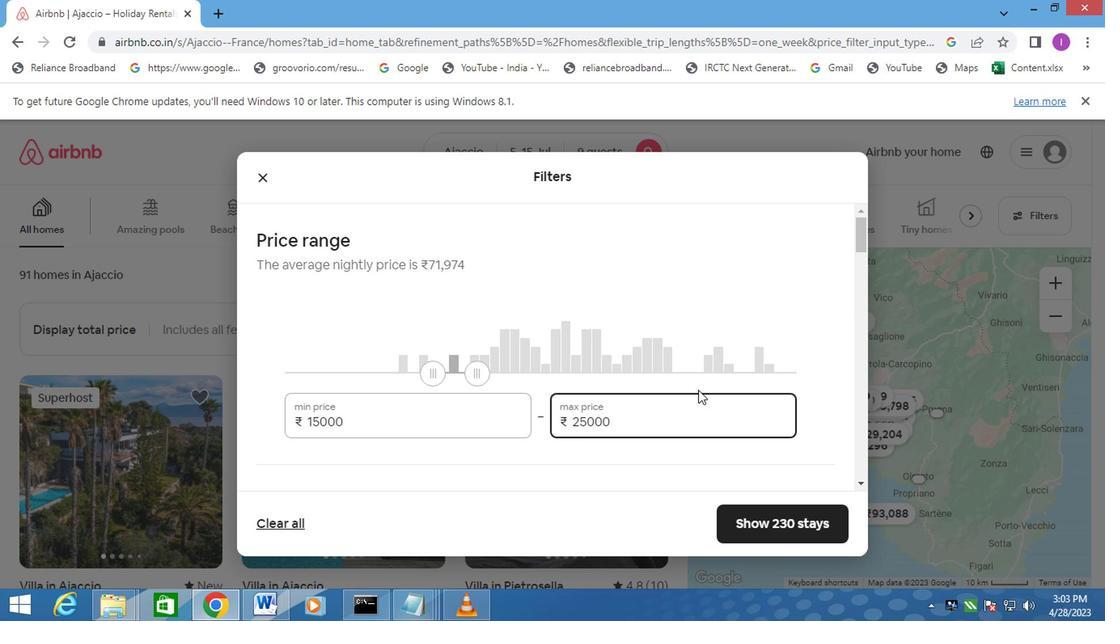 
Action: Mouse moved to (267, 389)
Screenshot: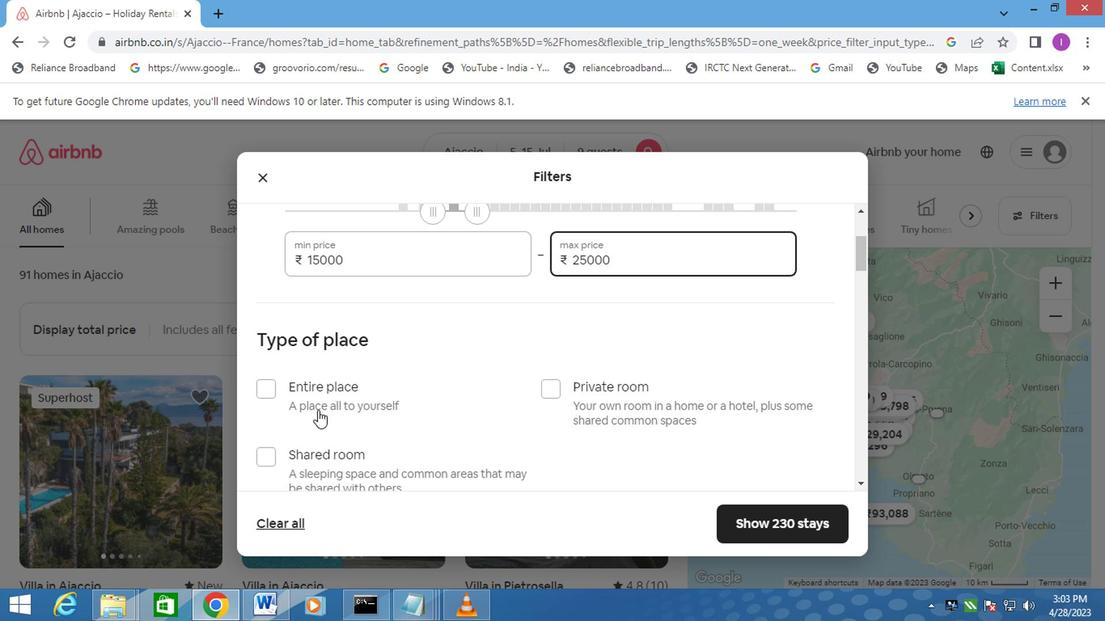 
Action: Mouse pressed left at (267, 389)
Screenshot: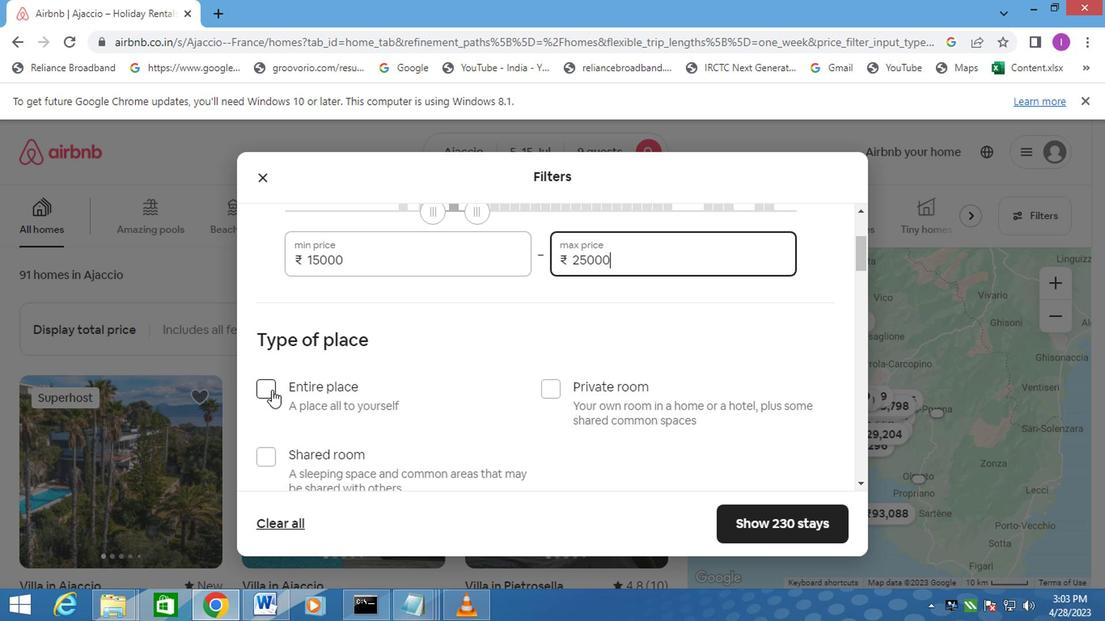 
Action: Mouse moved to (391, 398)
Screenshot: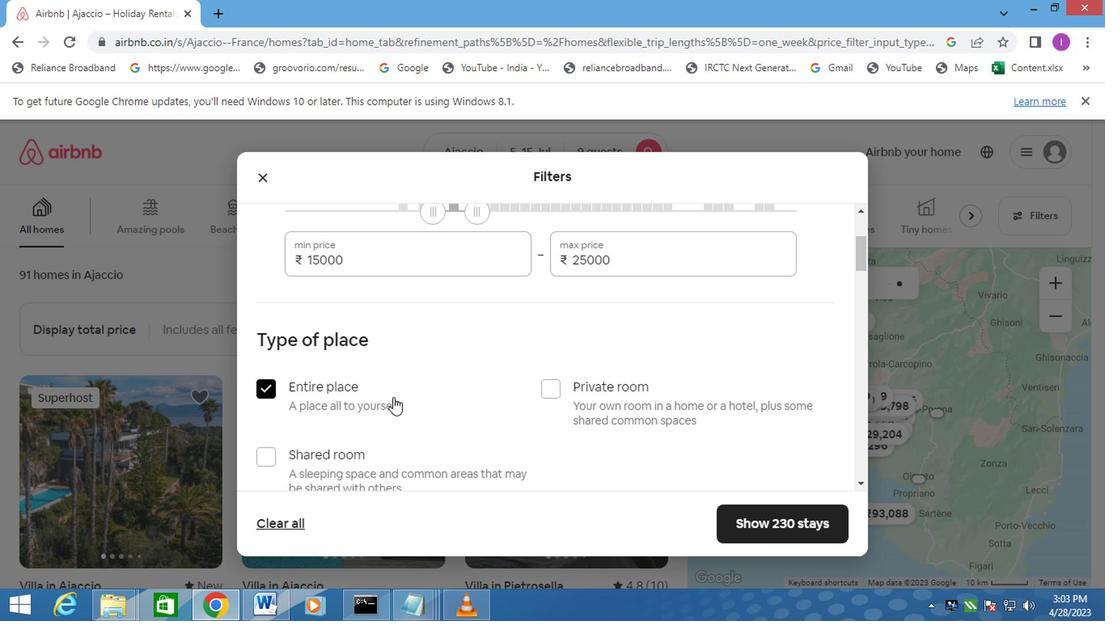 
Action: Mouse scrolled (391, 397) with delta (0, -1)
Screenshot: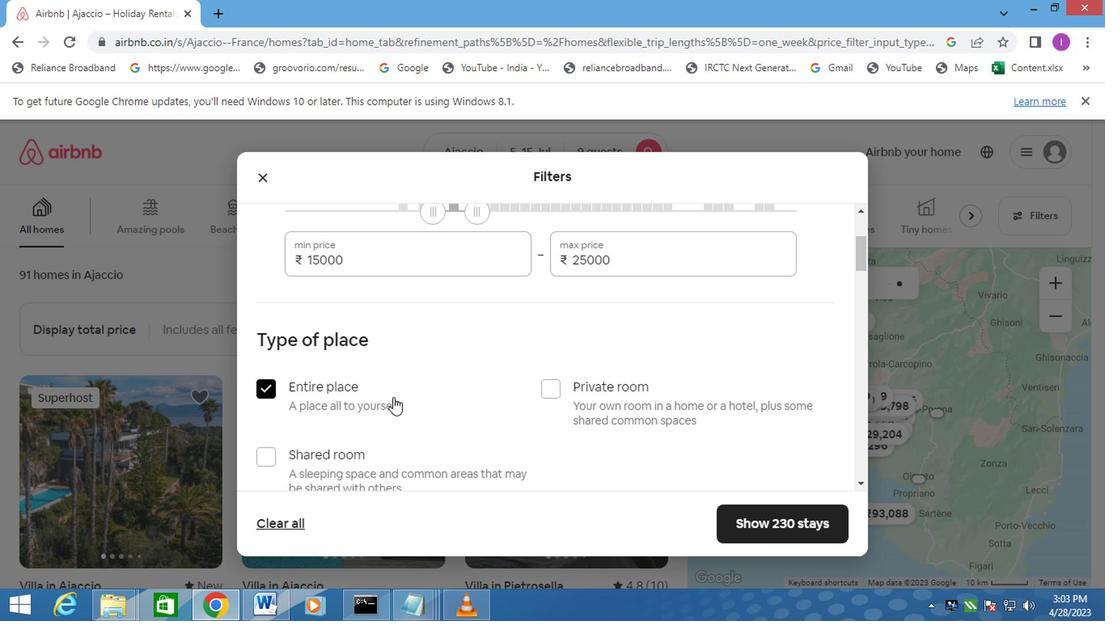 
Action: Mouse moved to (394, 401)
Screenshot: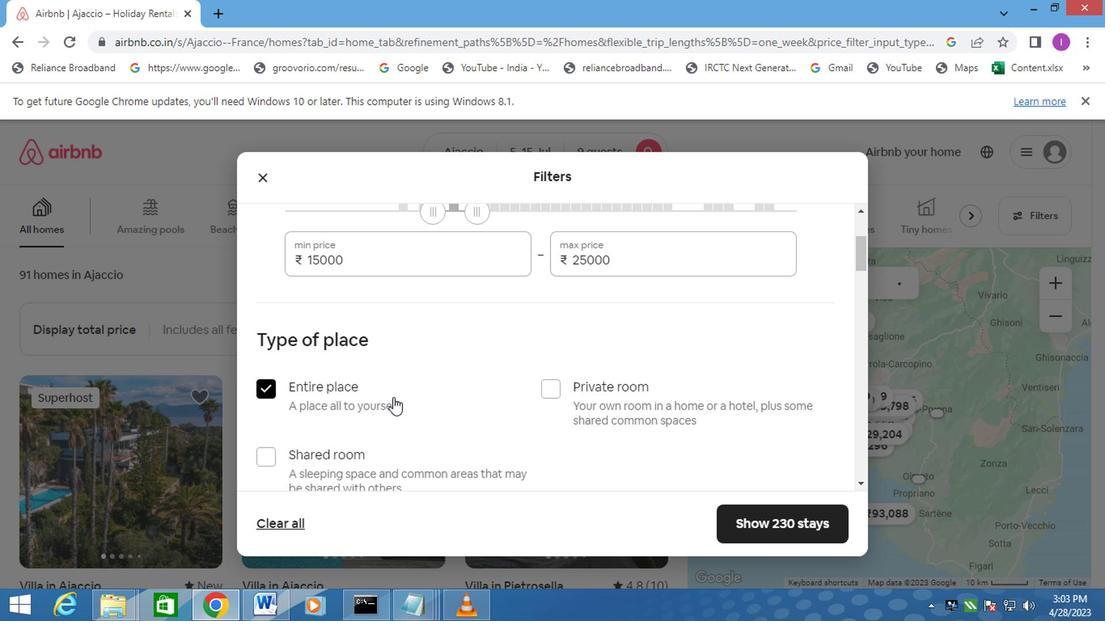 
Action: Mouse scrolled (394, 400) with delta (0, -1)
Screenshot: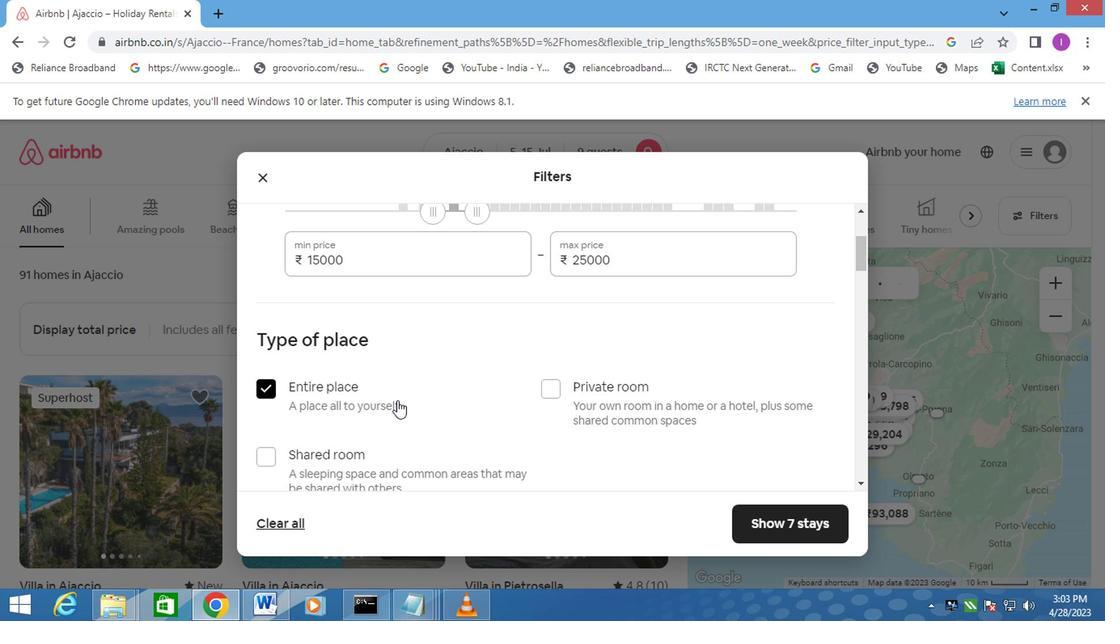 
Action: Mouse moved to (394, 401)
Screenshot: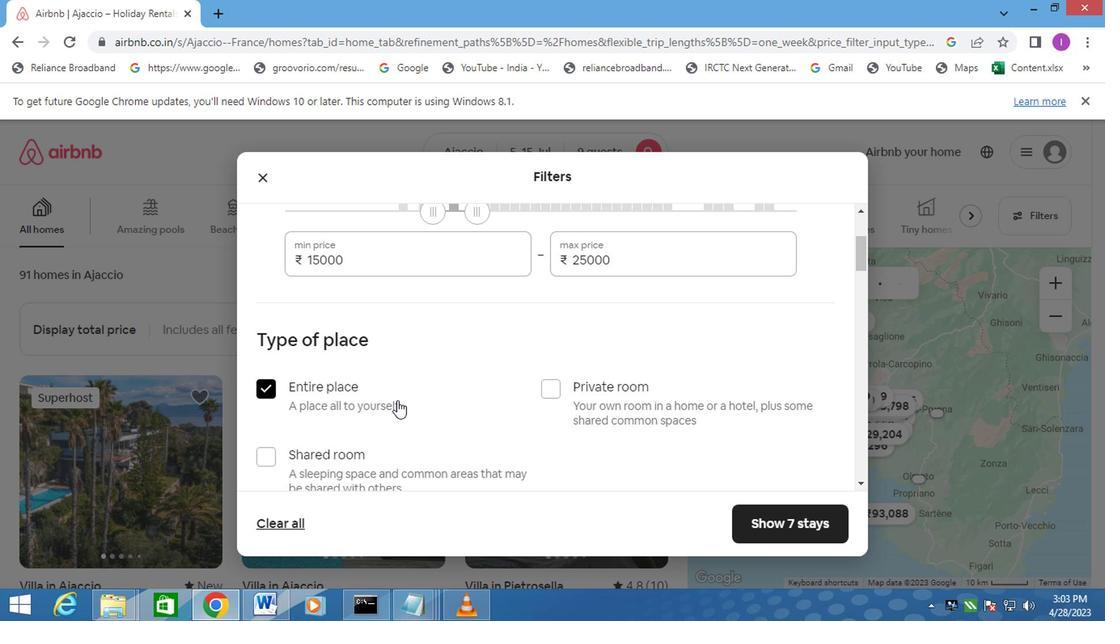 
Action: Mouse scrolled (394, 400) with delta (0, -1)
Screenshot: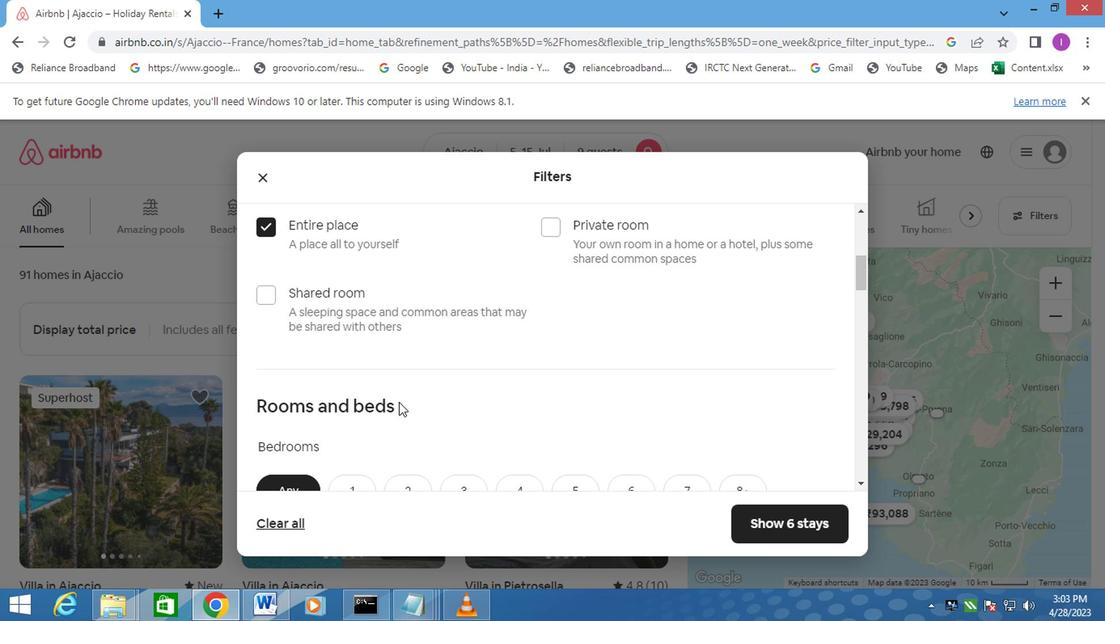 
Action: Mouse scrolled (394, 400) with delta (0, -1)
Screenshot: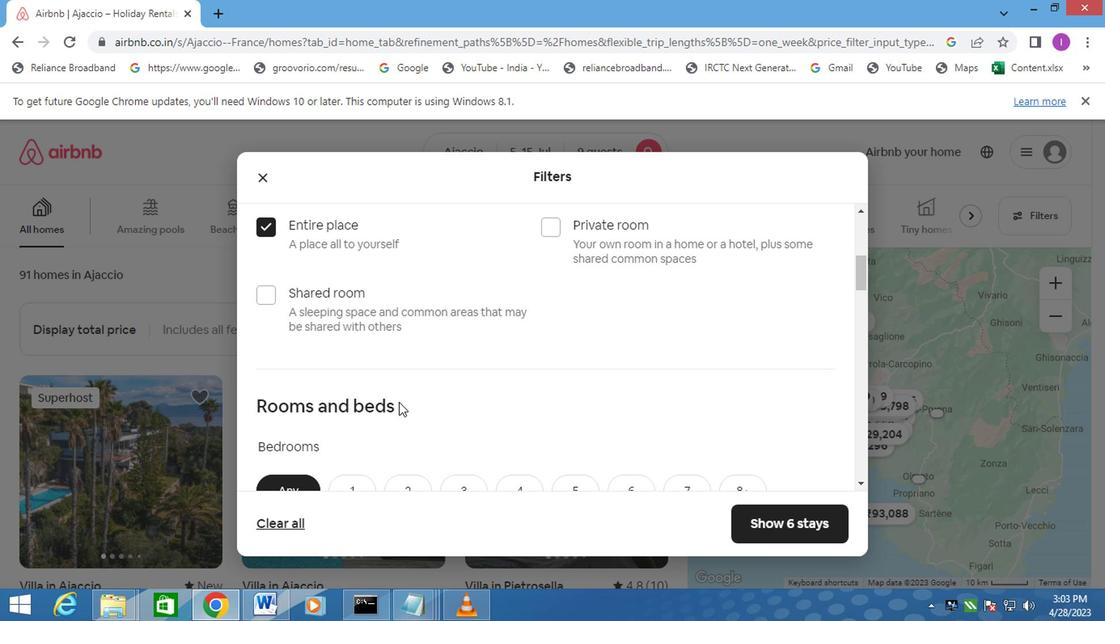 
Action: Mouse scrolled (394, 400) with delta (0, -1)
Screenshot: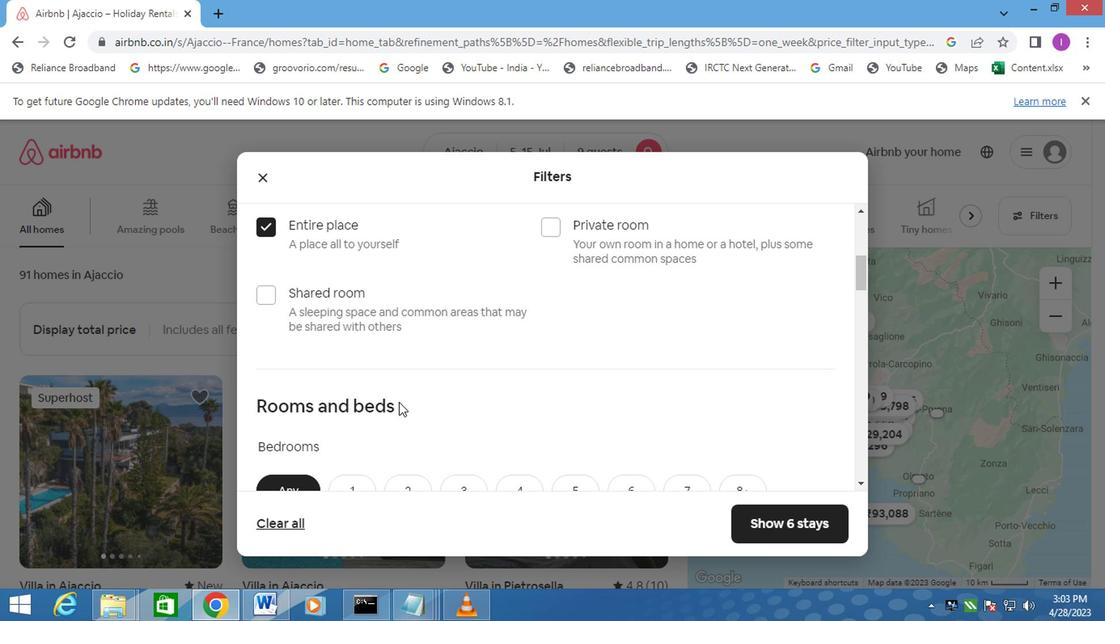 
Action: Mouse moved to (568, 249)
Screenshot: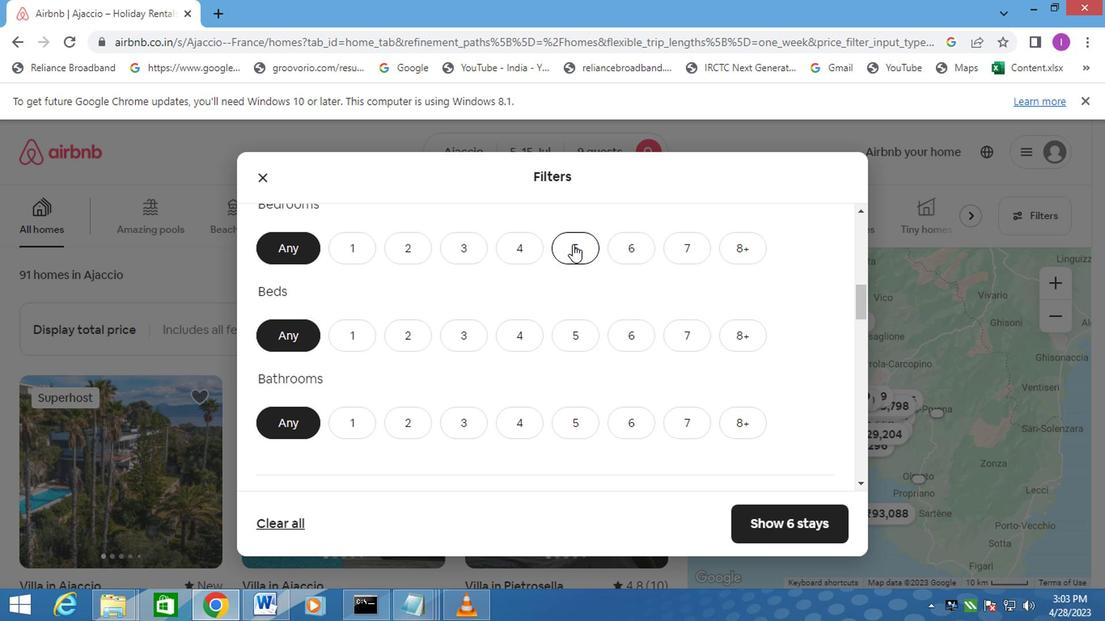
Action: Mouse pressed left at (568, 249)
Screenshot: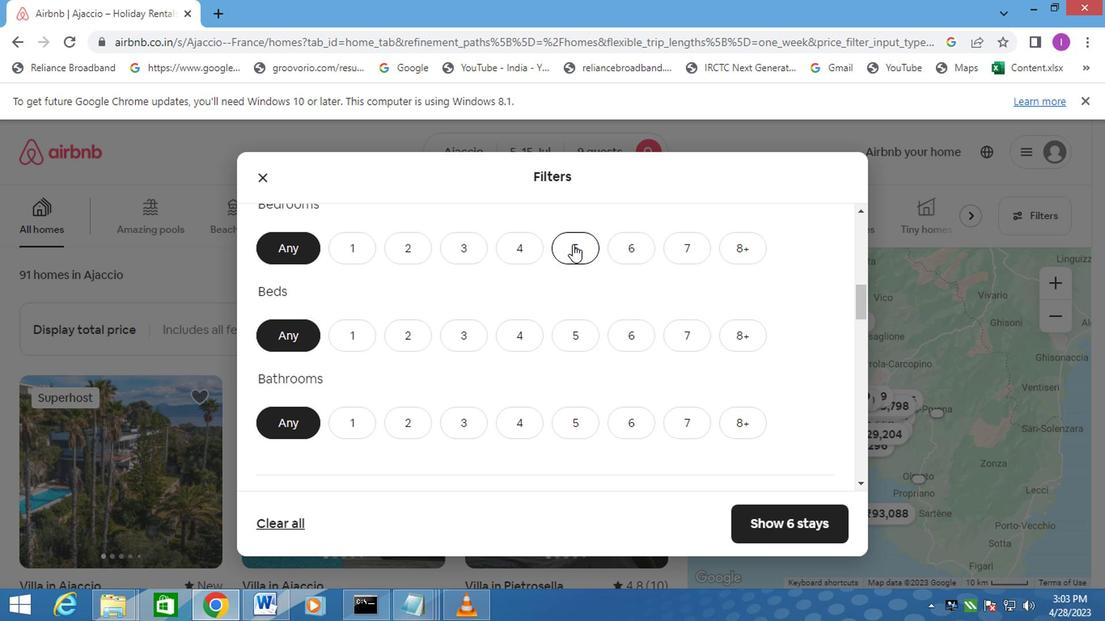 
Action: Mouse moved to (553, 332)
Screenshot: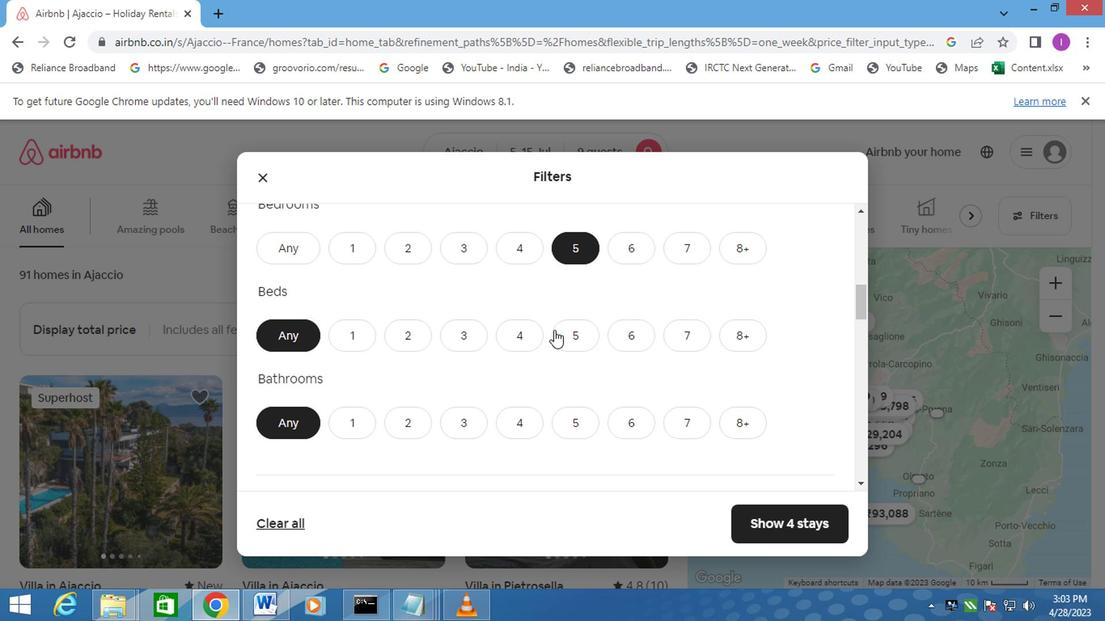 
Action: Mouse pressed left at (553, 332)
Screenshot: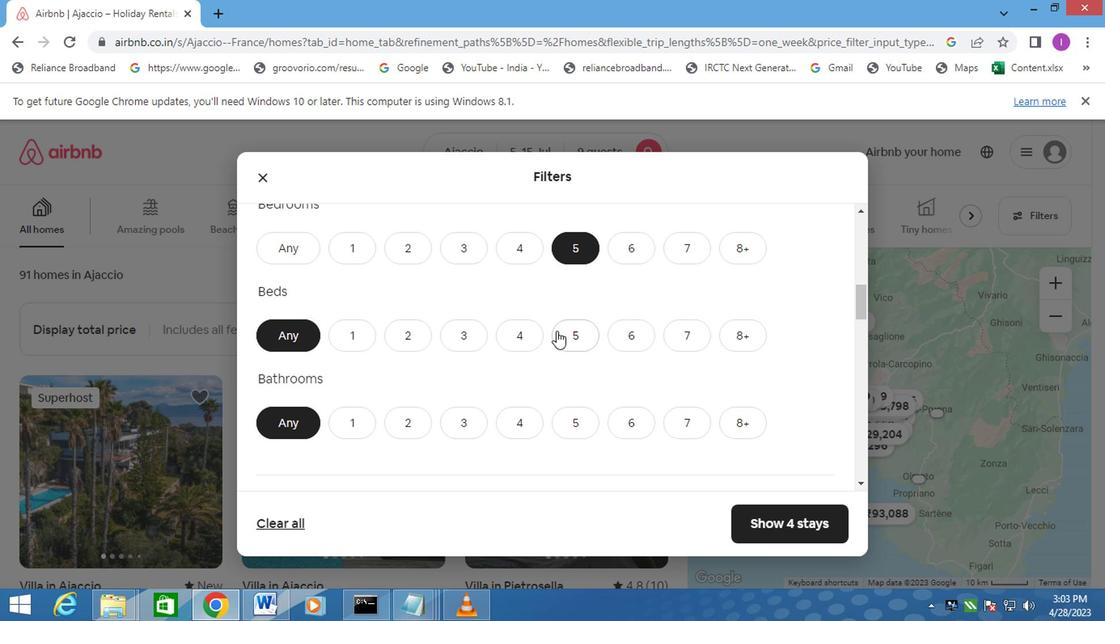 
Action: Mouse moved to (571, 419)
Screenshot: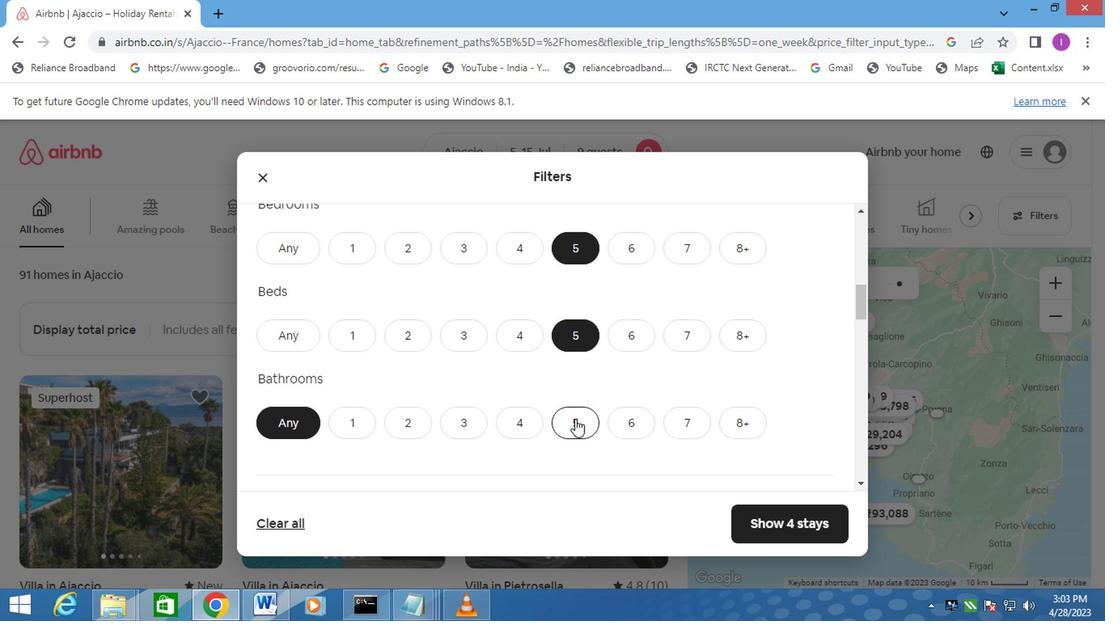 
Action: Mouse pressed left at (571, 419)
Screenshot: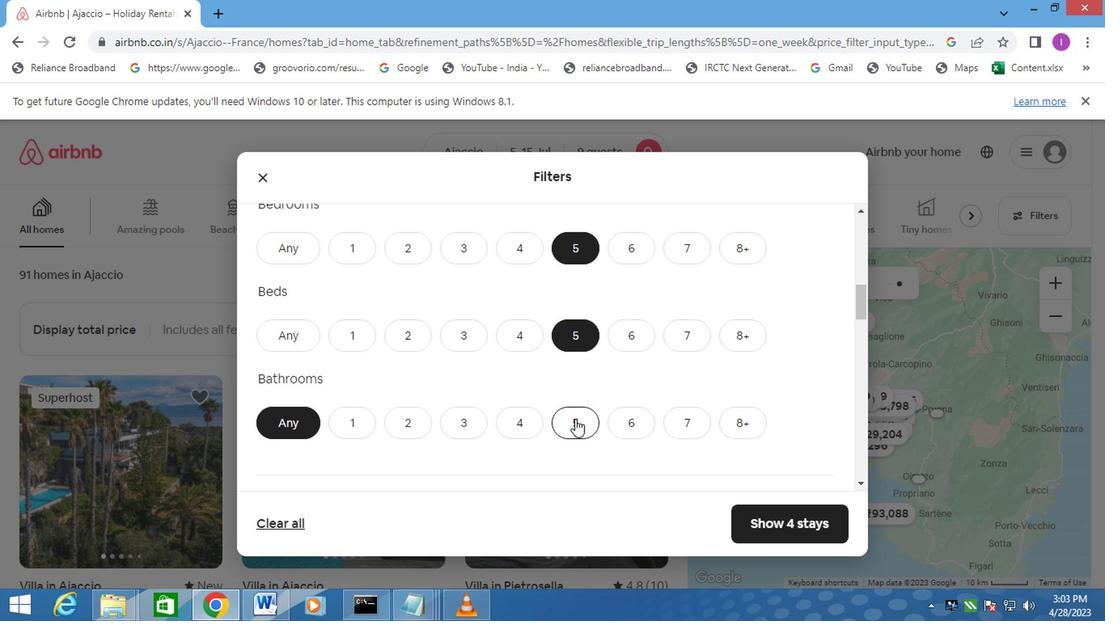 
Action: Mouse moved to (590, 403)
Screenshot: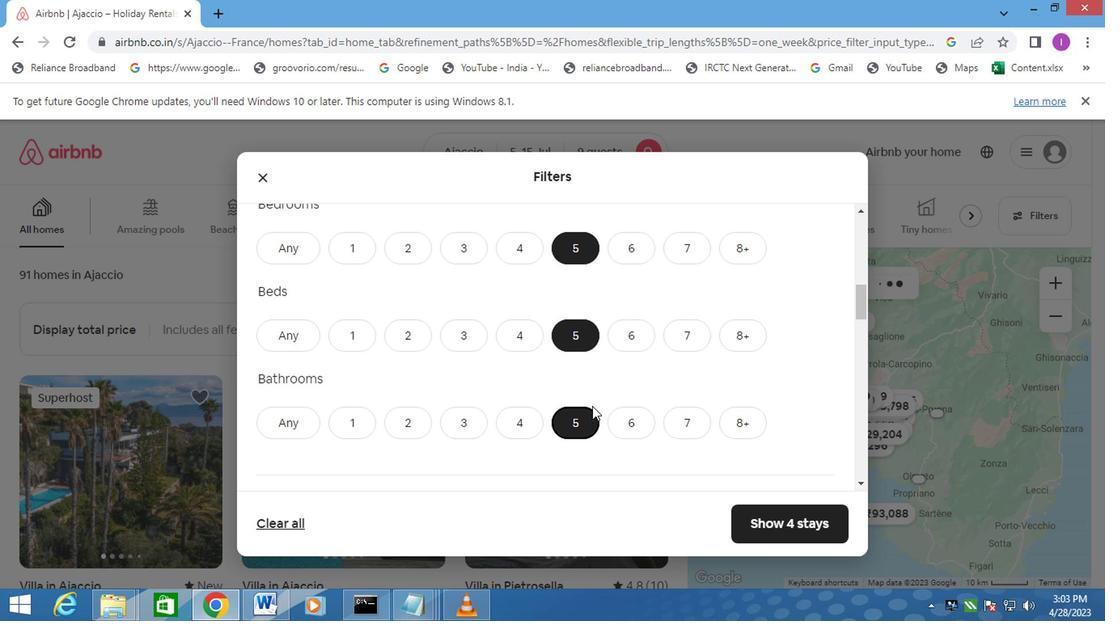 
Action: Mouse scrolled (590, 402) with delta (0, -1)
Screenshot: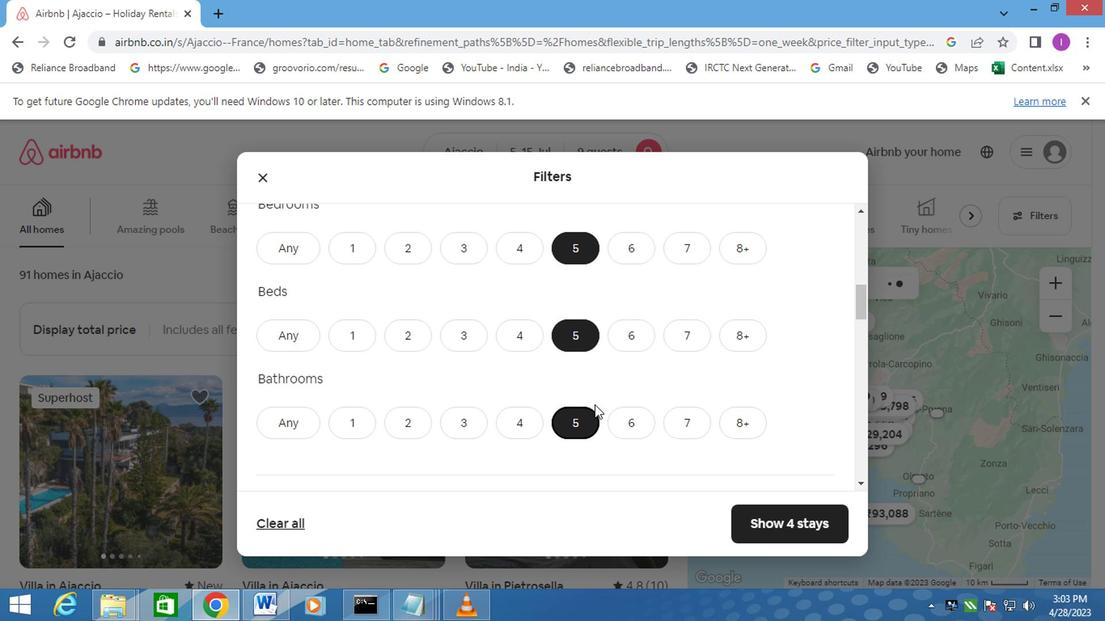 
Action: Mouse moved to (592, 401)
Screenshot: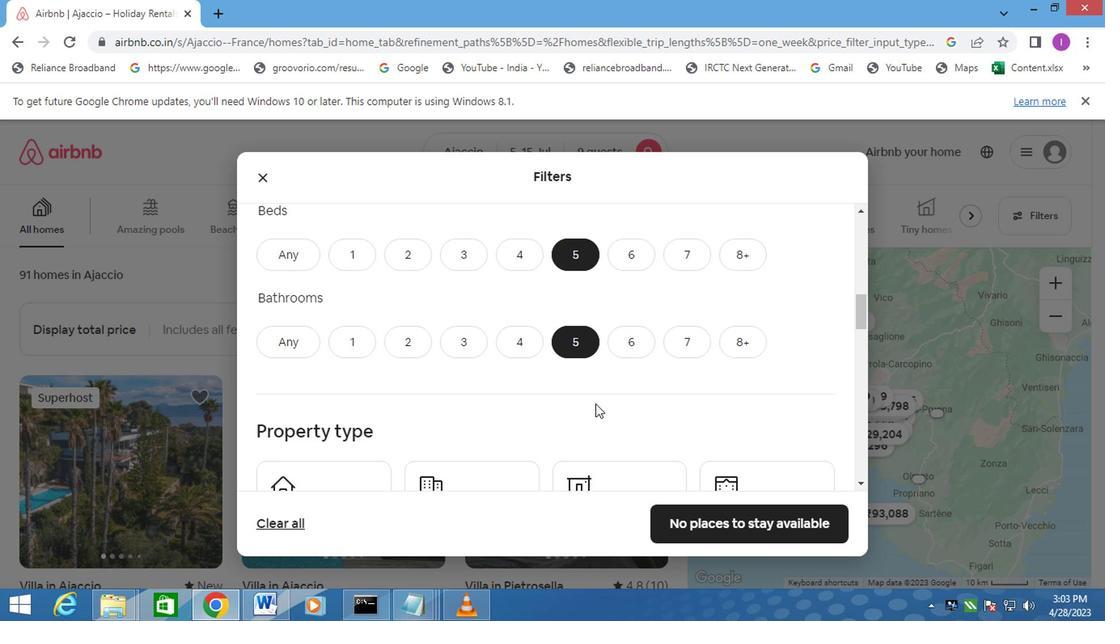 
Action: Mouse scrolled (592, 401) with delta (0, 0)
Screenshot: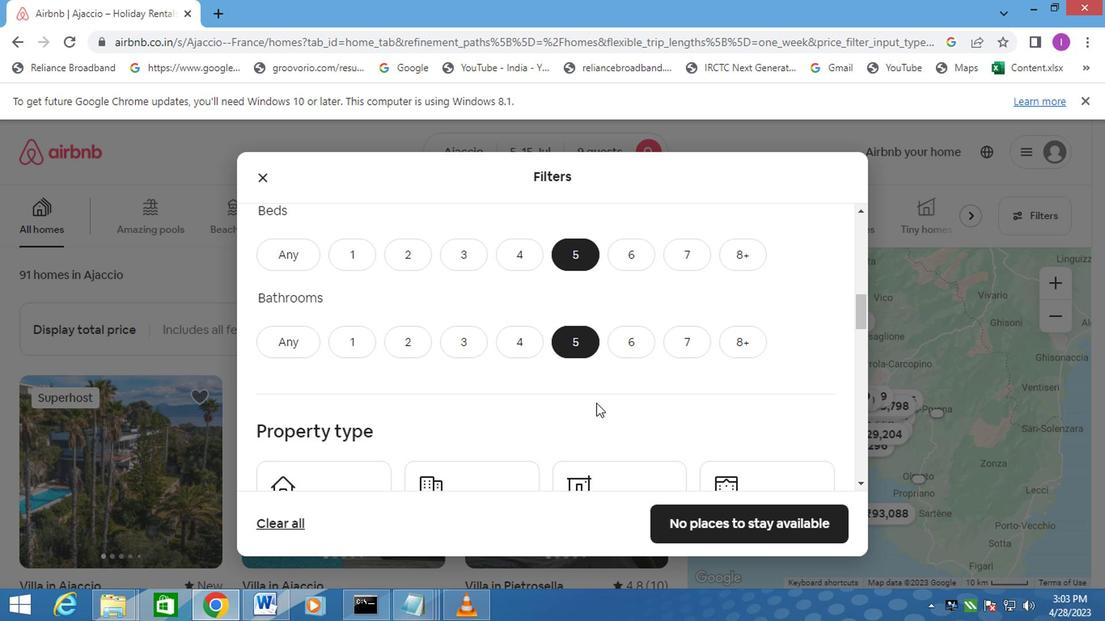 
Action: Mouse moved to (592, 401)
Screenshot: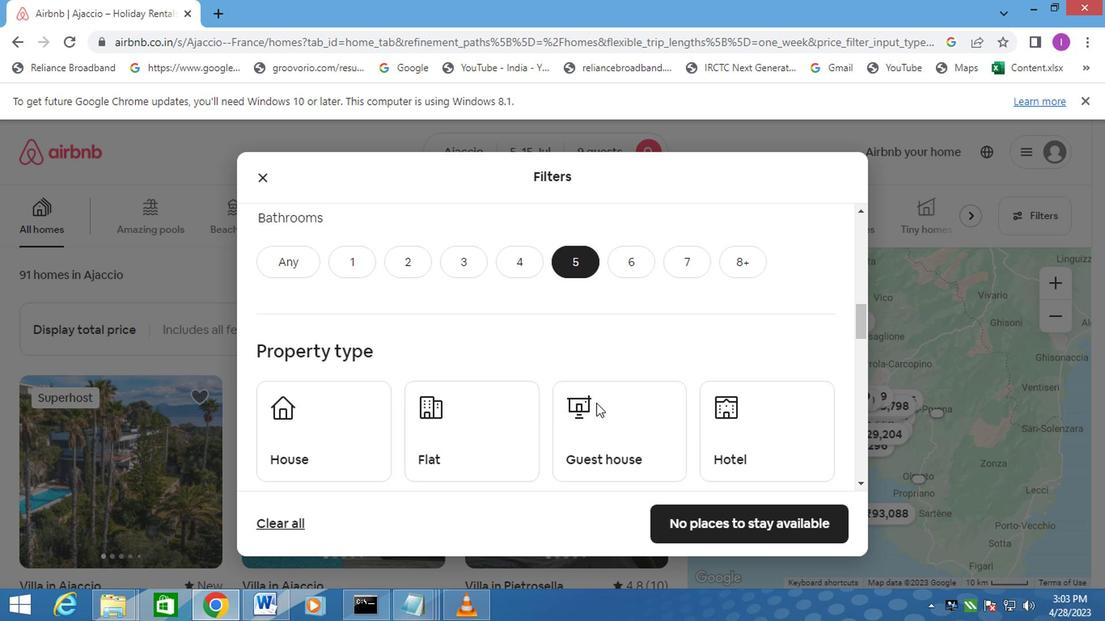 
Action: Mouse scrolled (592, 400) with delta (0, -1)
Screenshot: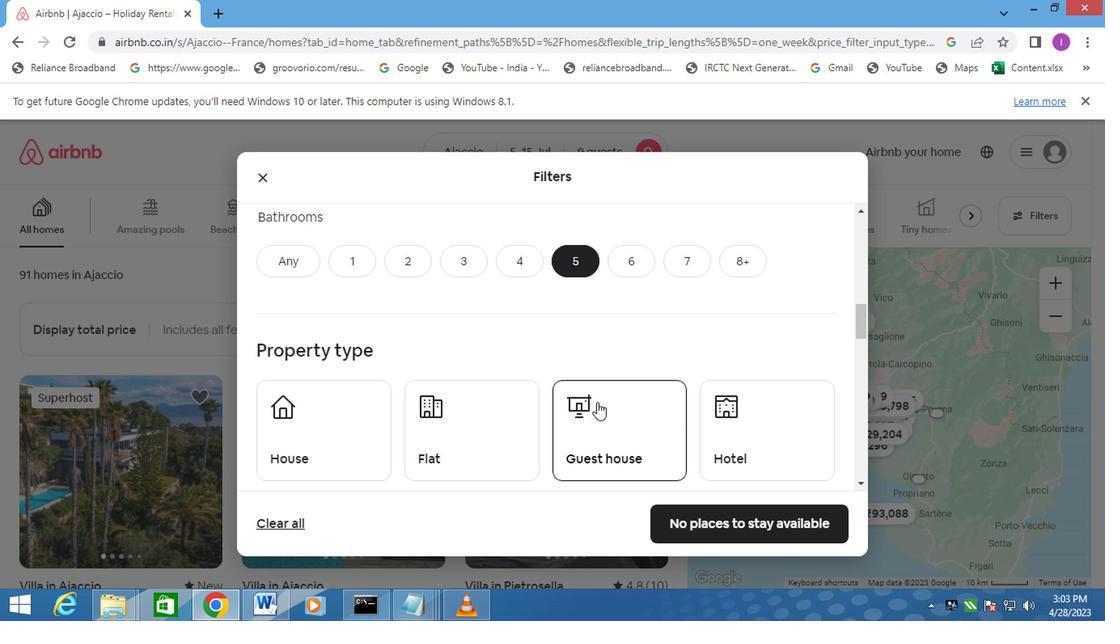 
Action: Mouse moved to (341, 352)
Screenshot: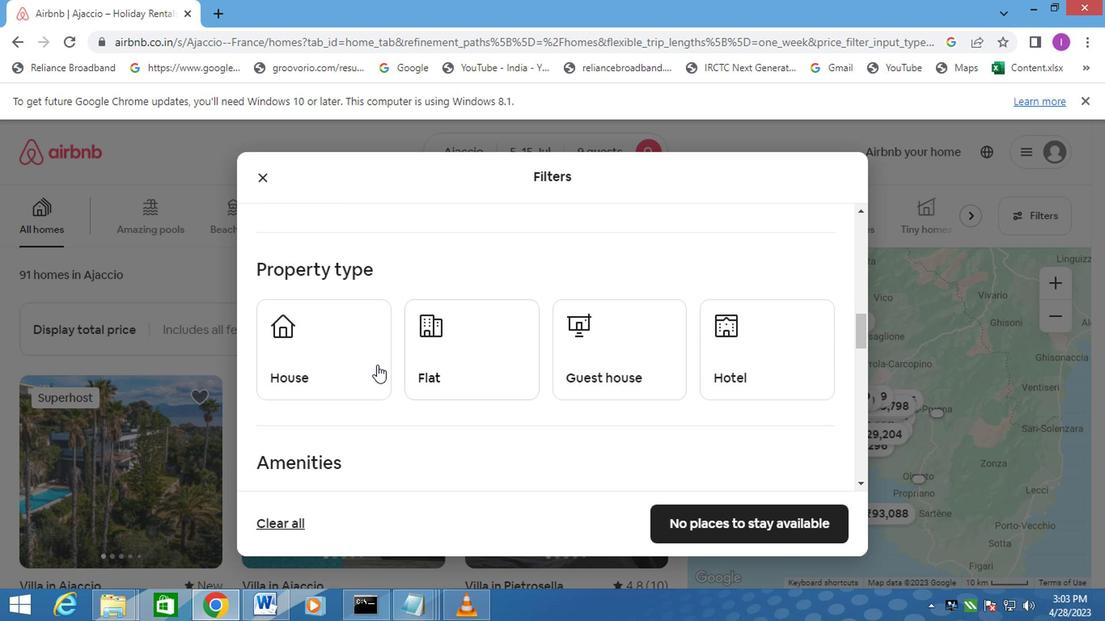 
Action: Mouse pressed left at (341, 352)
Screenshot: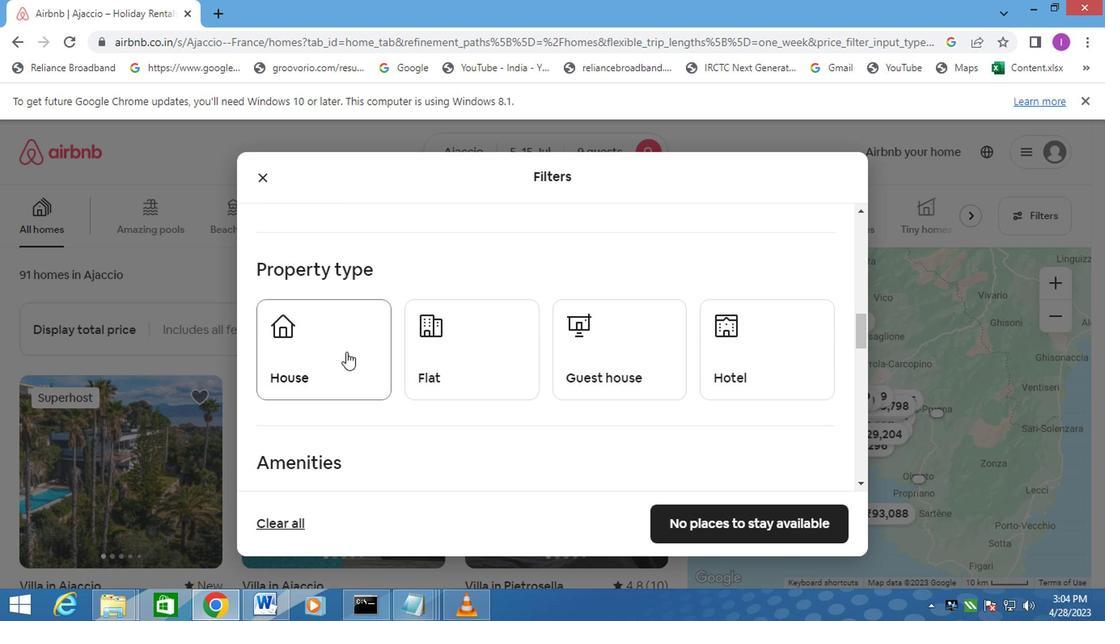
Action: Mouse moved to (436, 343)
Screenshot: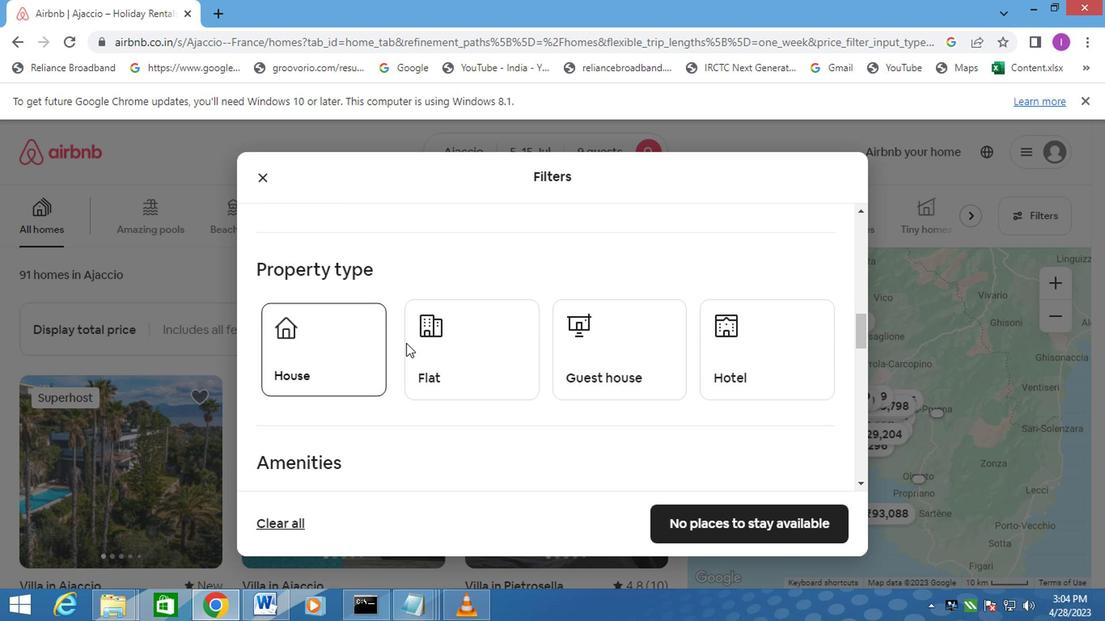 
Action: Mouse pressed left at (436, 343)
Screenshot: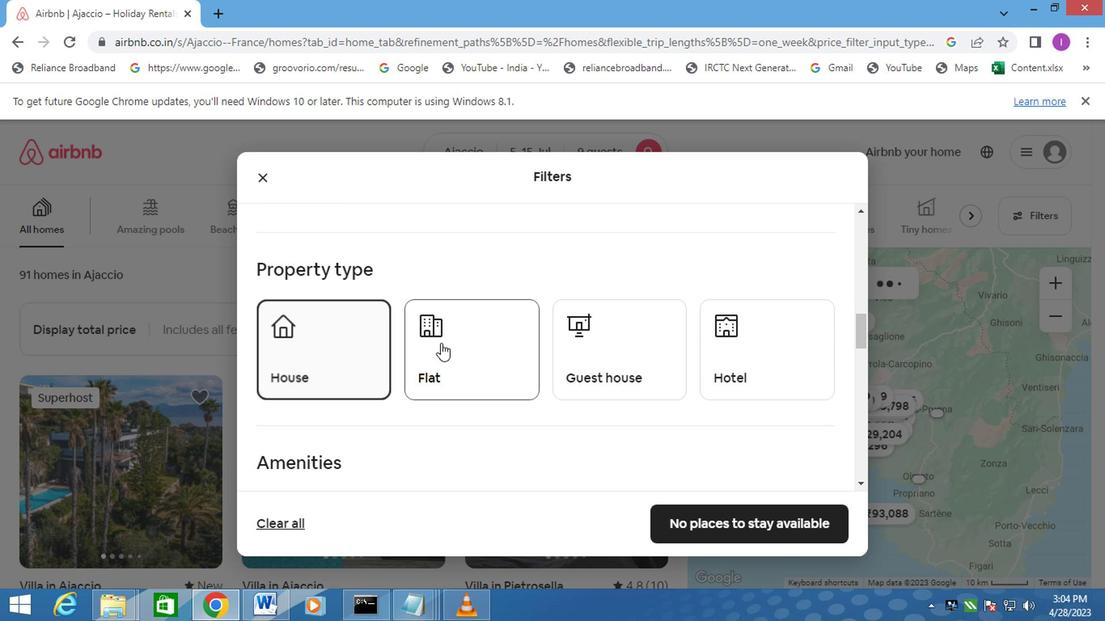 
Action: Mouse moved to (574, 358)
Screenshot: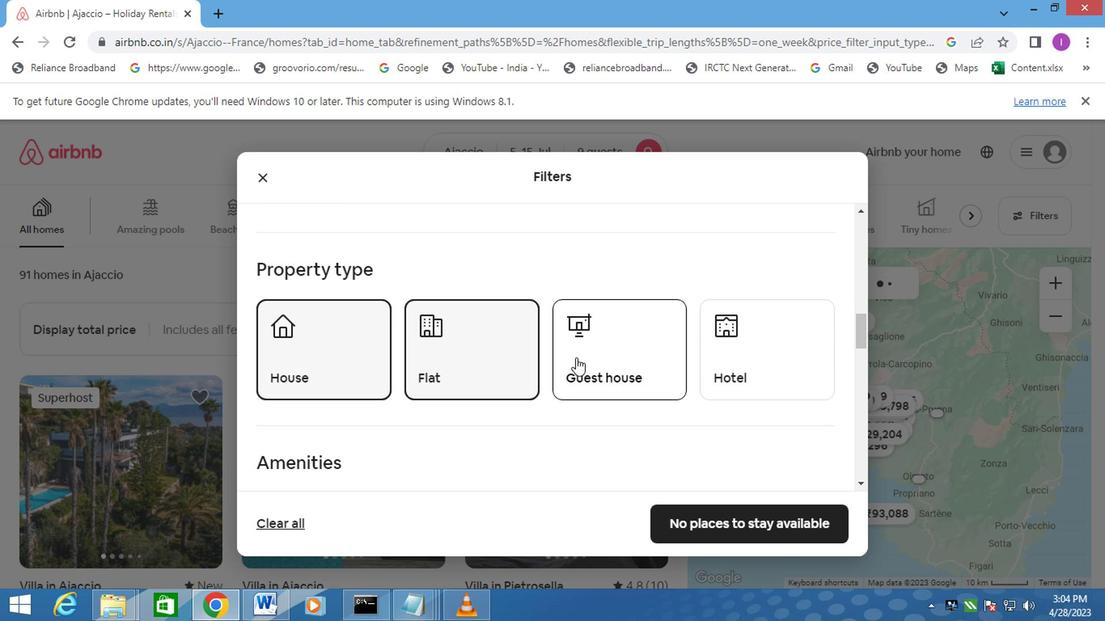 
Action: Mouse pressed left at (574, 358)
Screenshot: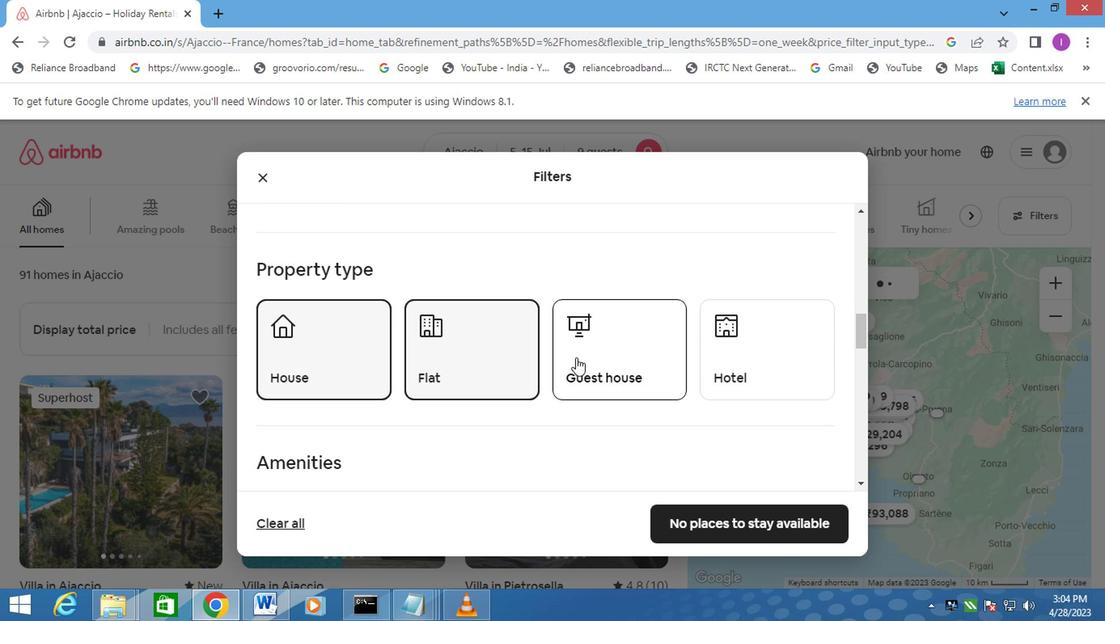 
Action: Mouse moved to (637, 370)
Screenshot: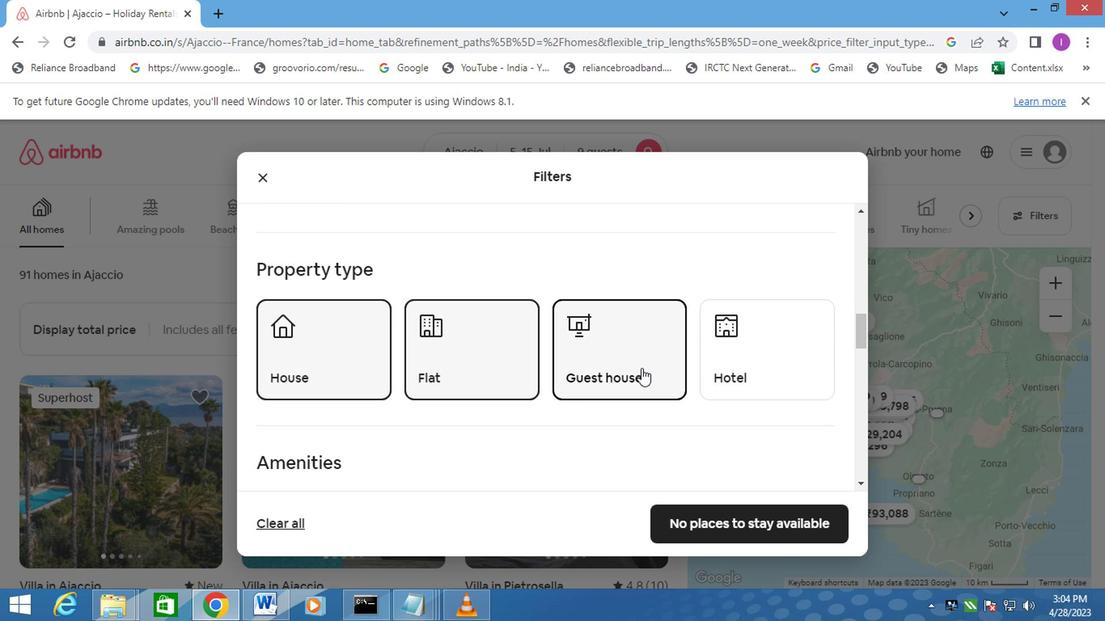 
Action: Mouse scrolled (637, 369) with delta (0, -1)
Screenshot: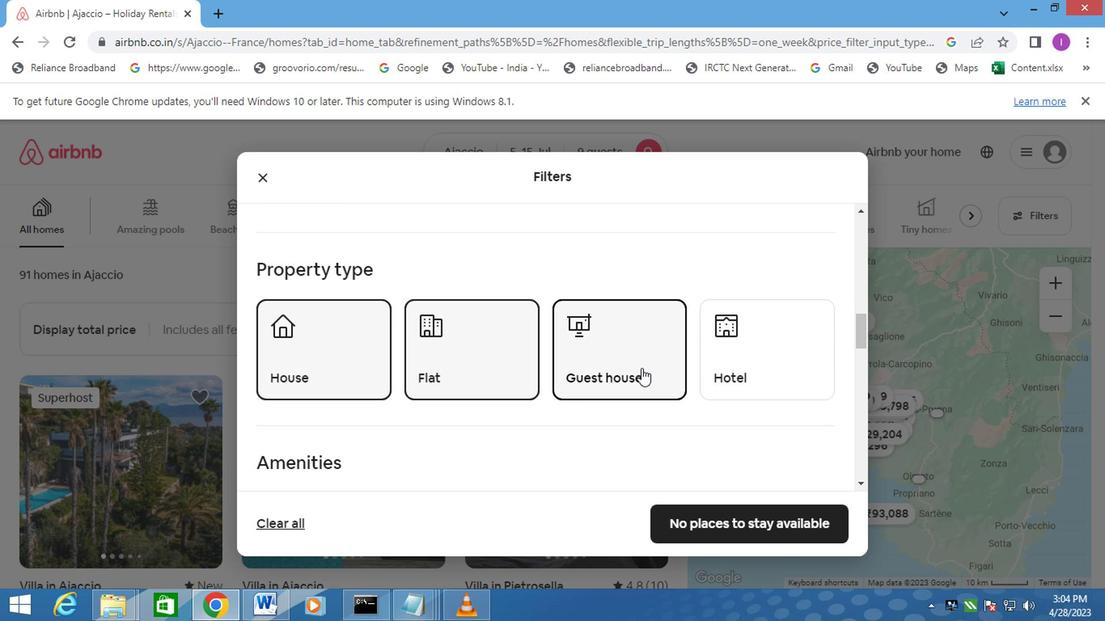 
Action: Mouse moved to (637, 371)
Screenshot: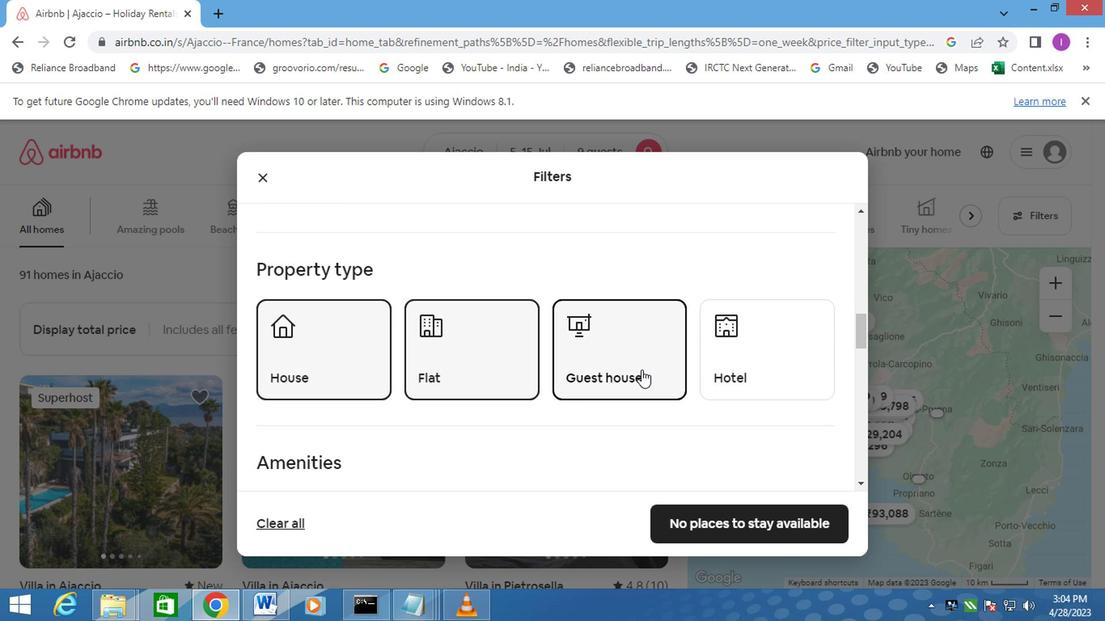 
Action: Mouse scrolled (637, 370) with delta (0, 0)
Screenshot: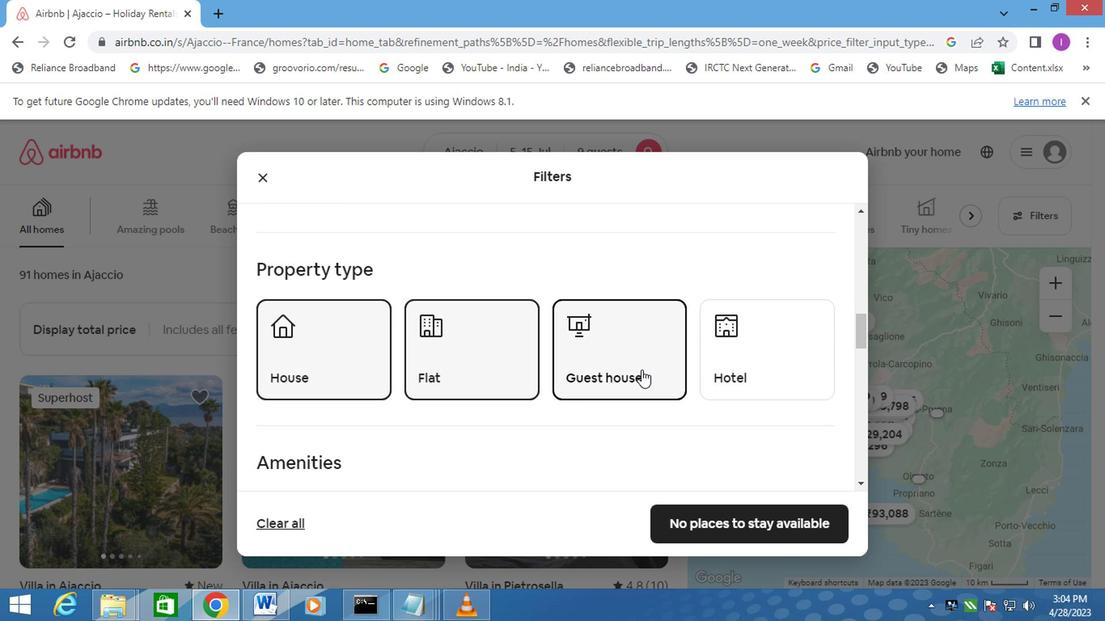 
Action: Mouse moved to (618, 381)
Screenshot: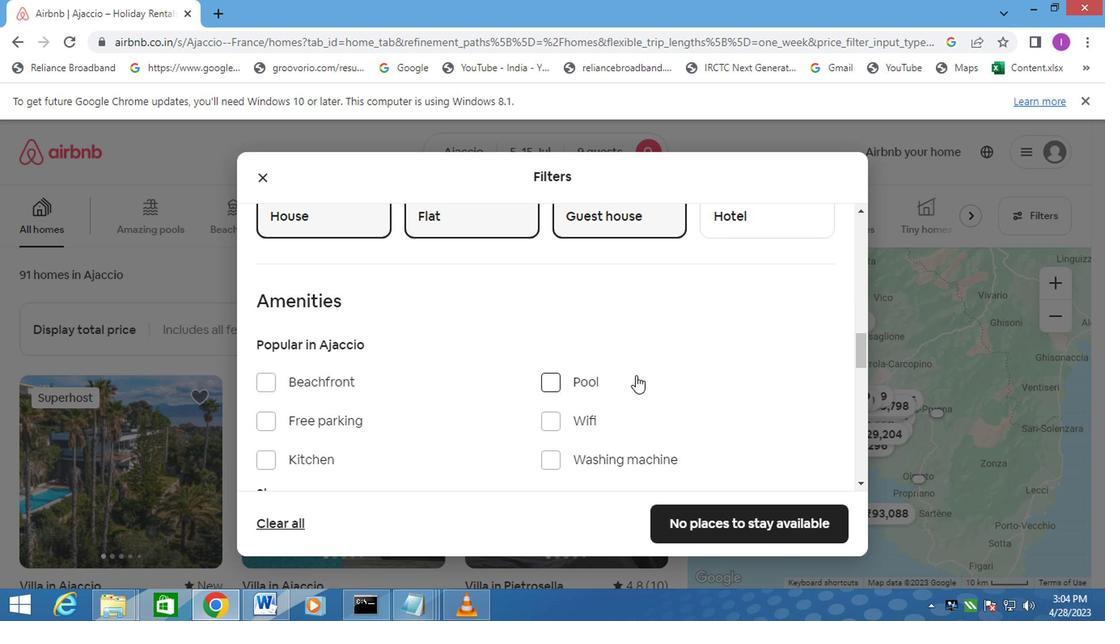 
Action: Mouse scrolled (618, 380) with delta (0, -1)
Screenshot: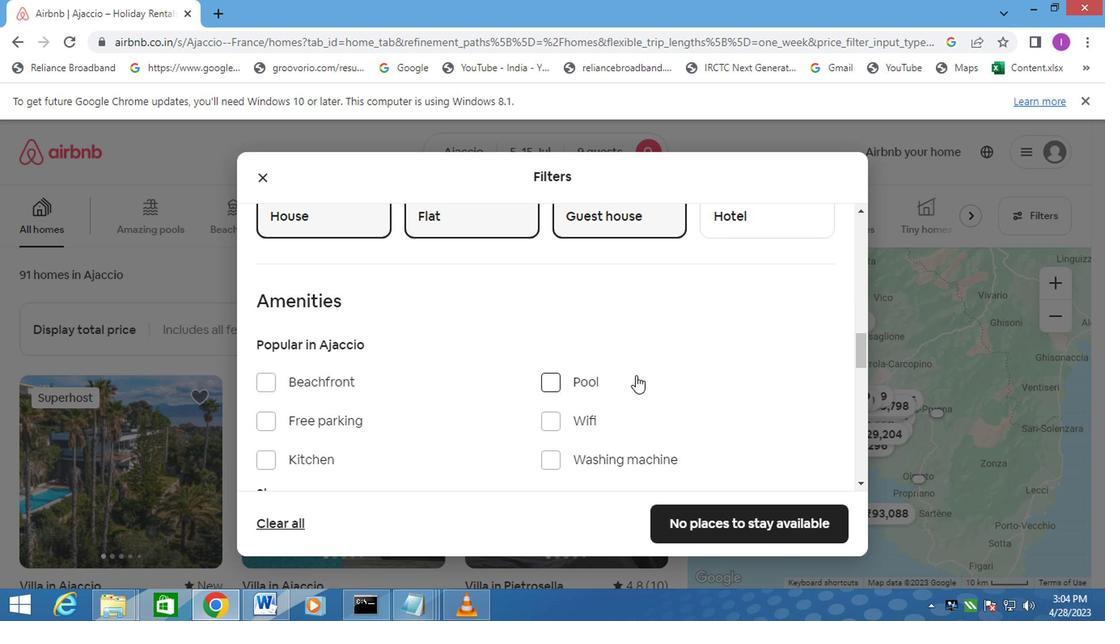 
Action: Mouse moved to (549, 379)
Screenshot: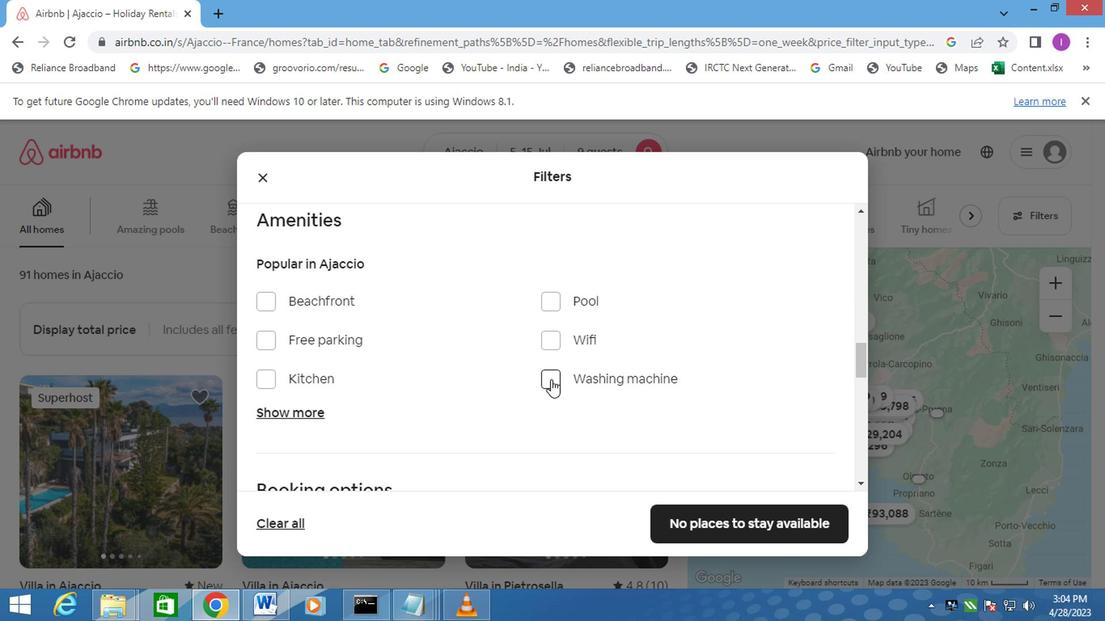 
Action: Mouse pressed left at (549, 379)
Screenshot: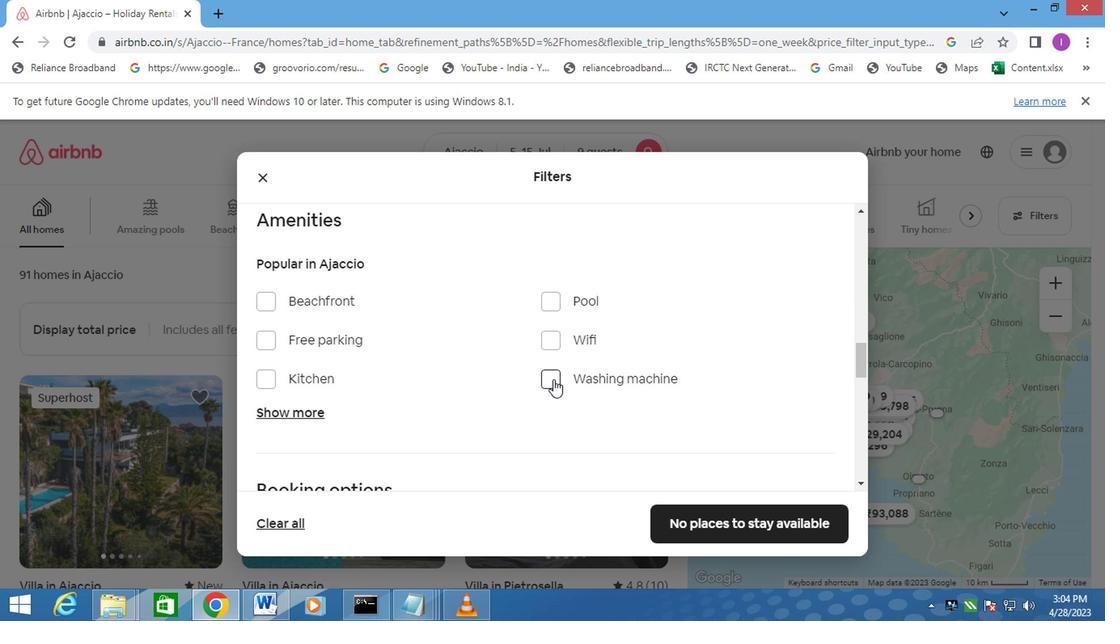 
Action: Mouse moved to (668, 377)
Screenshot: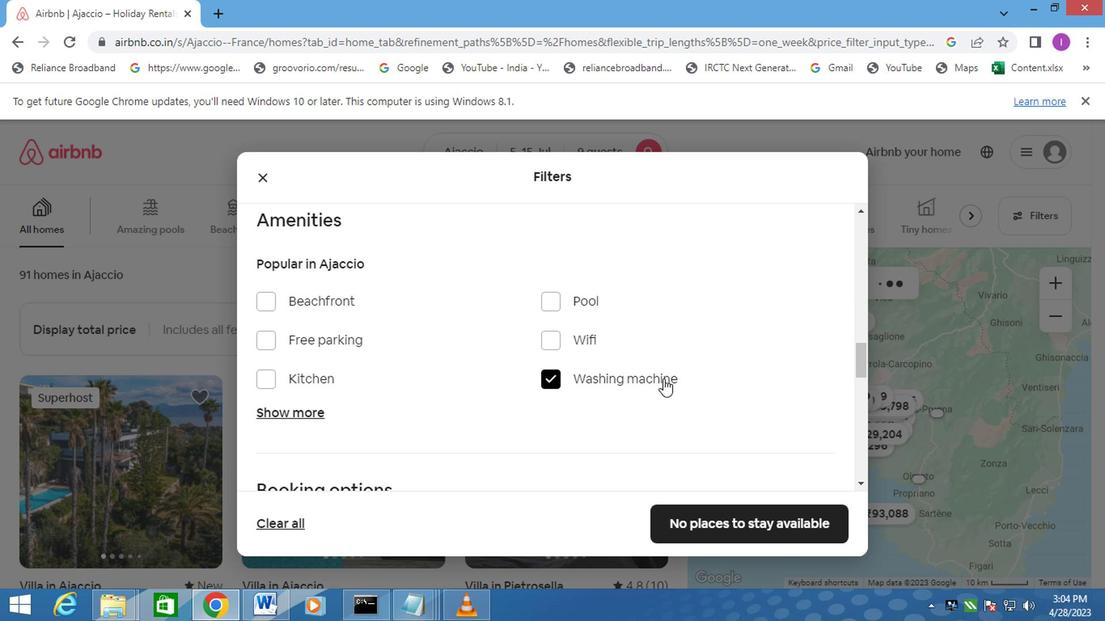 
Action: Mouse scrolled (668, 377) with delta (0, 0)
Screenshot: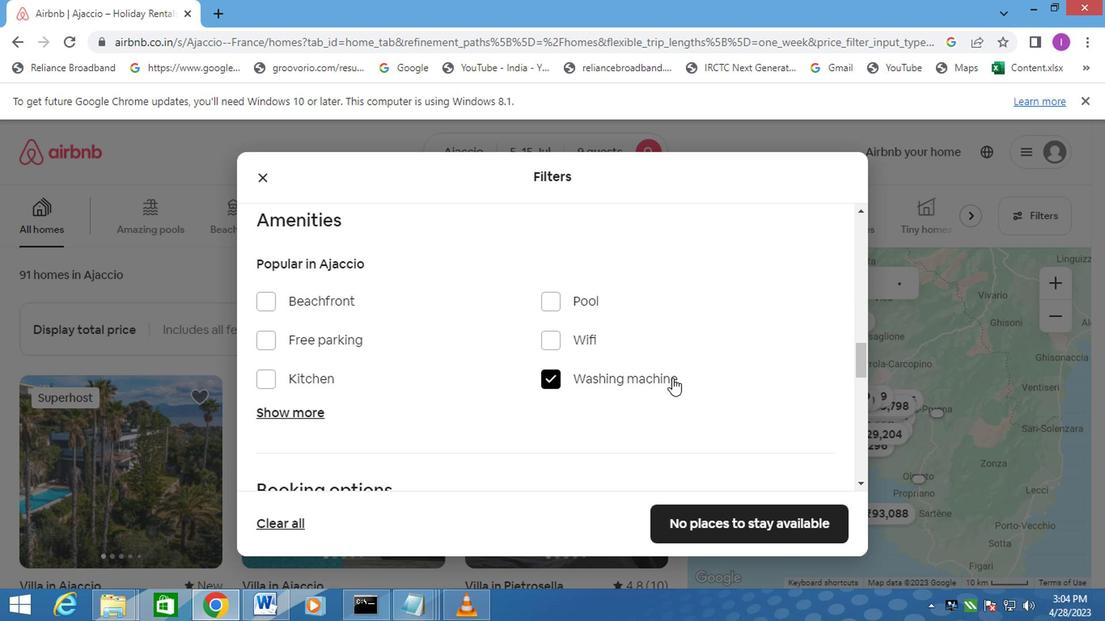 
Action: Mouse moved to (669, 377)
Screenshot: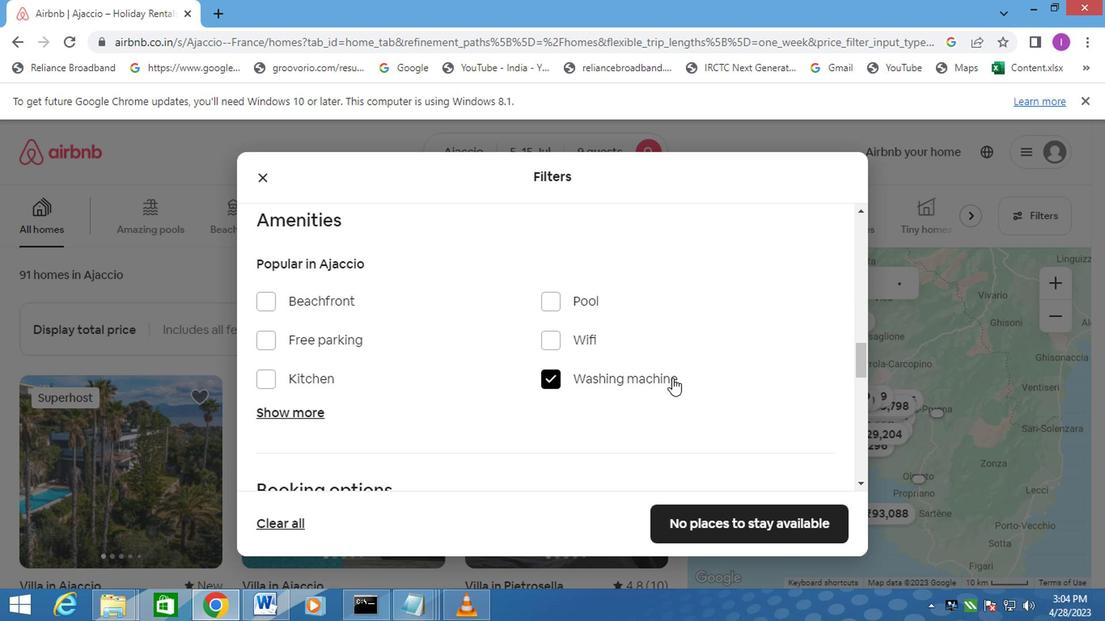 
Action: Mouse scrolled (669, 377) with delta (0, 0)
Screenshot: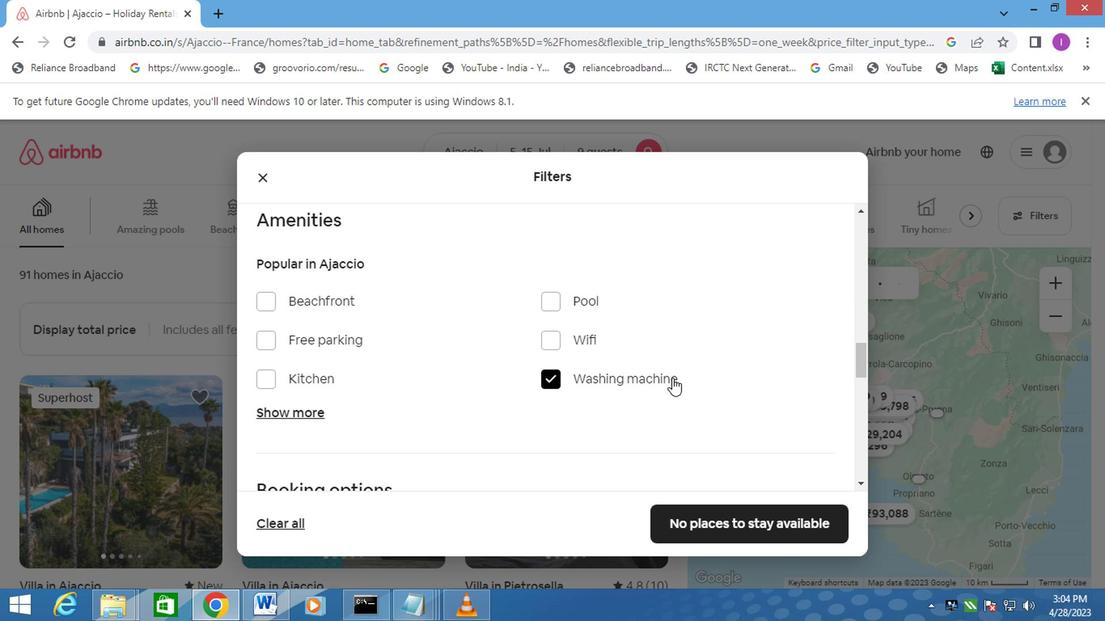 
Action: Mouse scrolled (669, 377) with delta (0, 0)
Screenshot: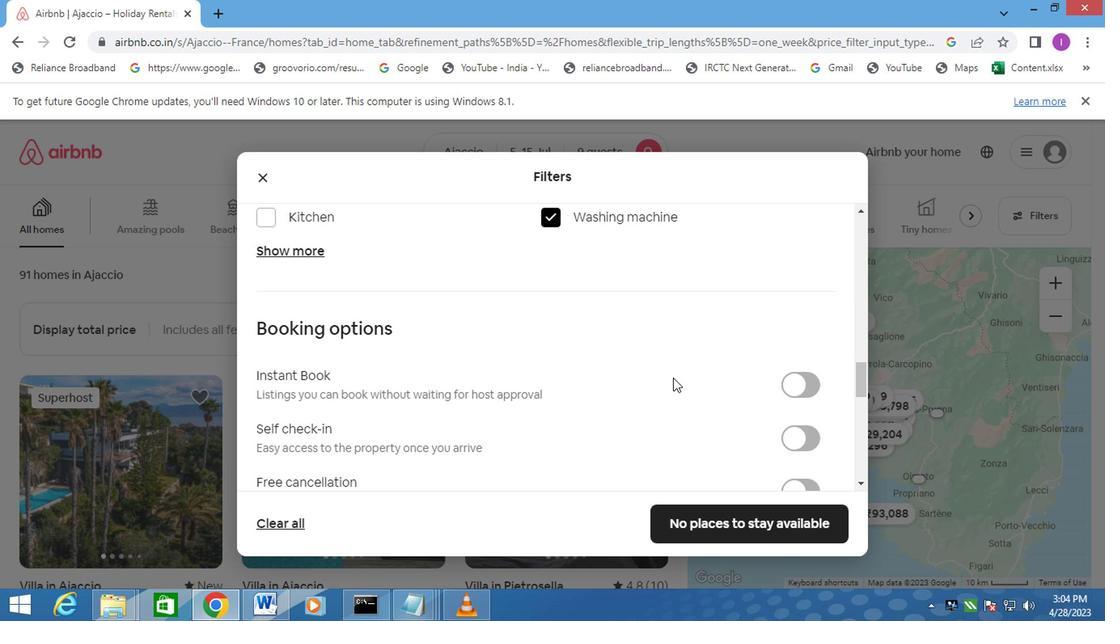 
Action: Mouse scrolled (669, 377) with delta (0, 0)
Screenshot: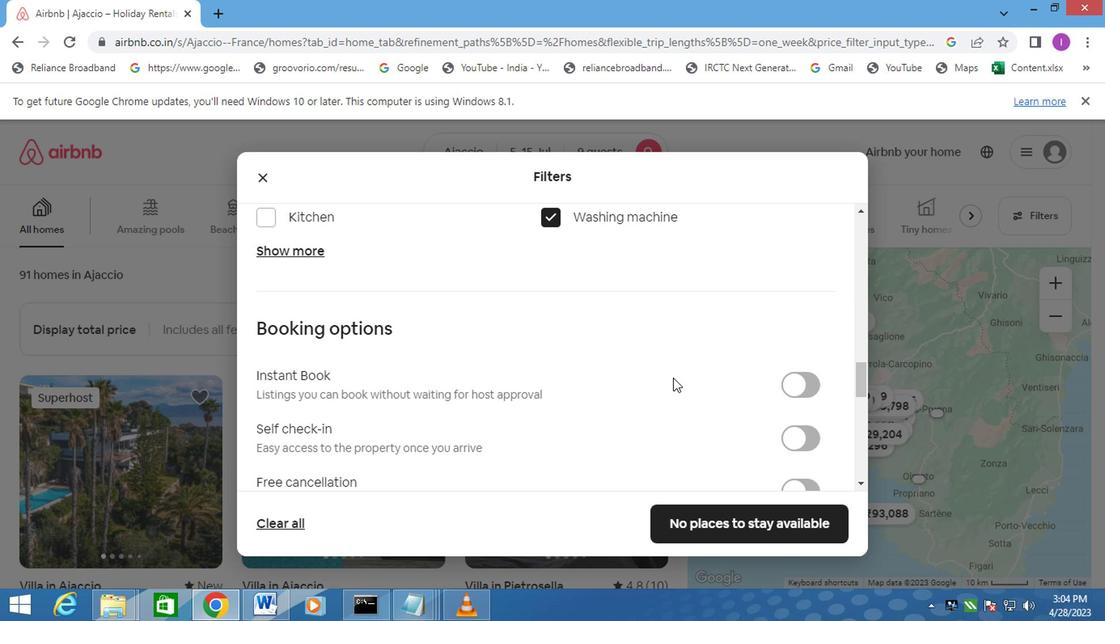 
Action: Mouse moved to (800, 280)
Screenshot: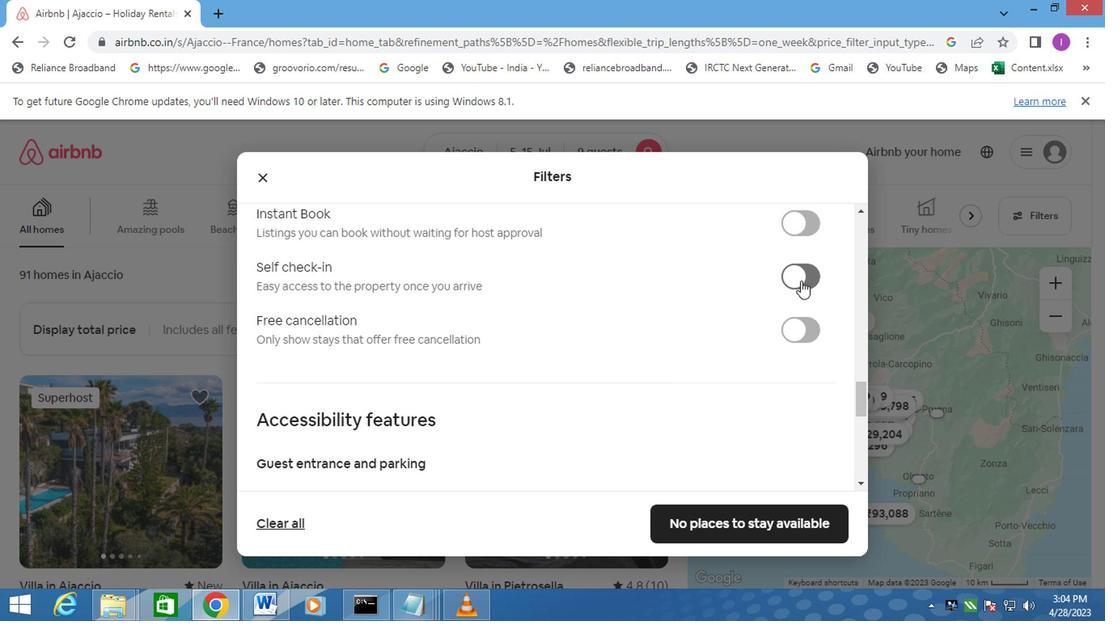 
Action: Mouse pressed left at (800, 280)
Screenshot: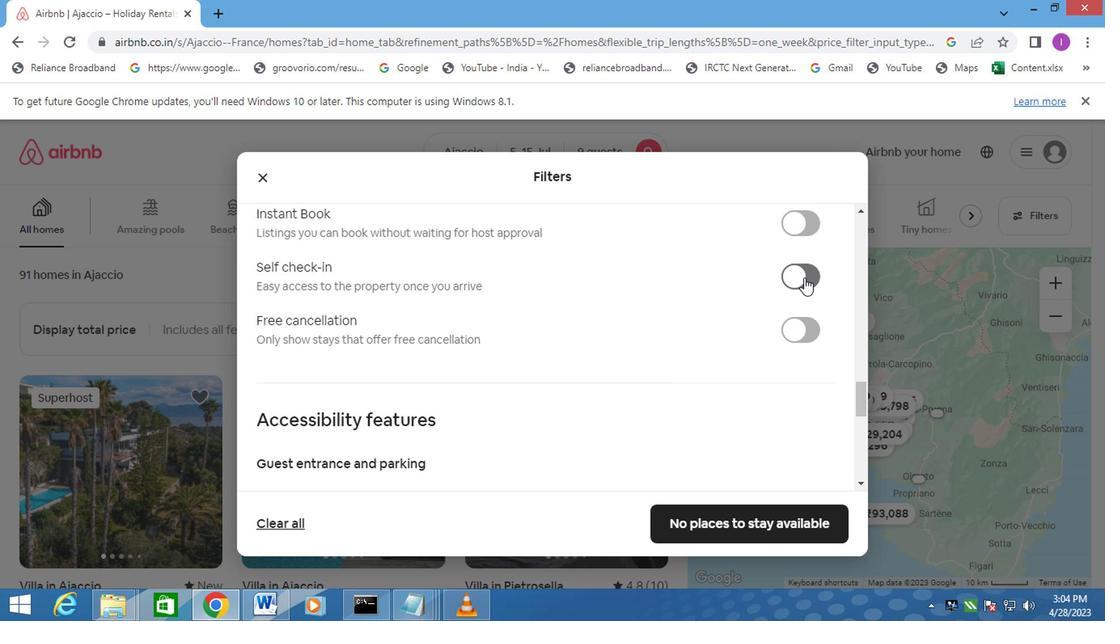 
Action: Mouse moved to (500, 461)
Screenshot: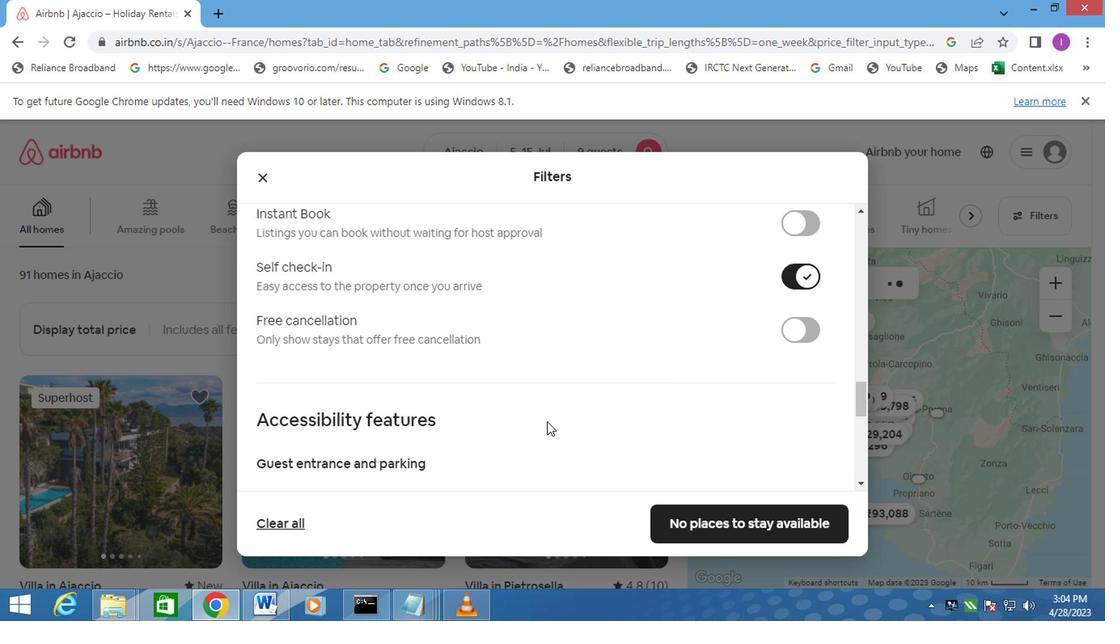 
Action: Mouse scrolled (500, 460) with delta (0, 0)
Screenshot: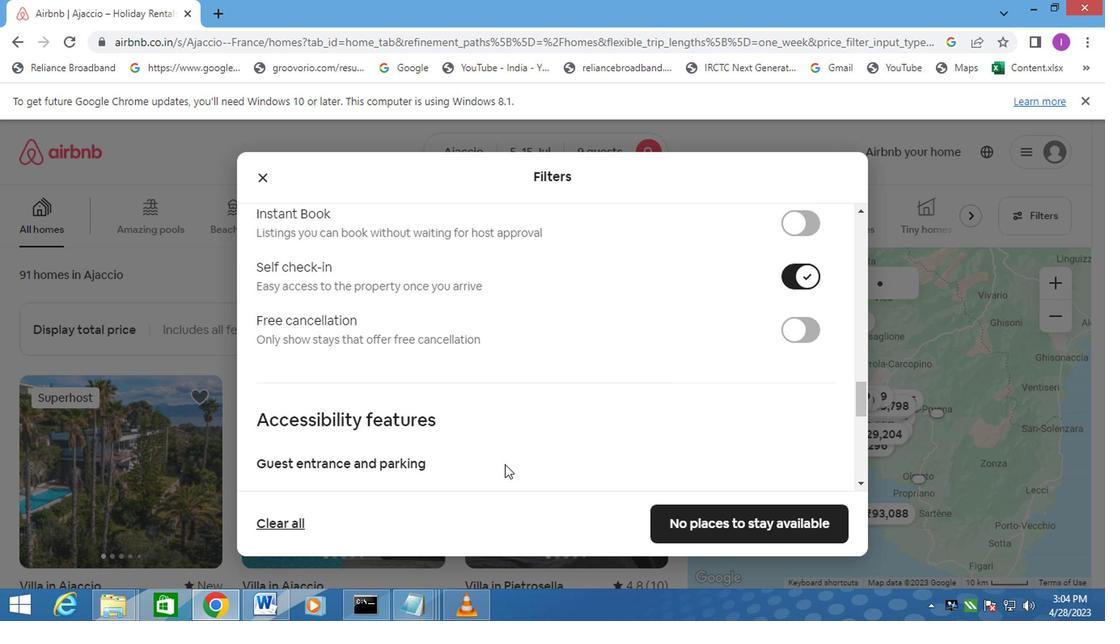 
Action: Mouse scrolled (500, 460) with delta (0, 0)
Screenshot: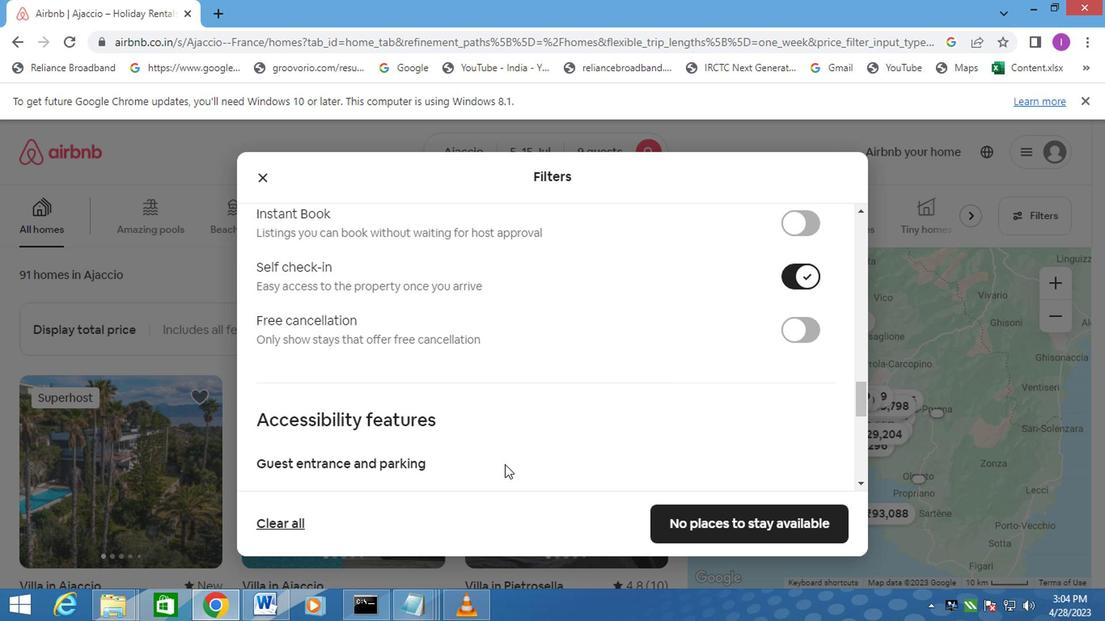 
Action: Mouse moved to (501, 461)
Screenshot: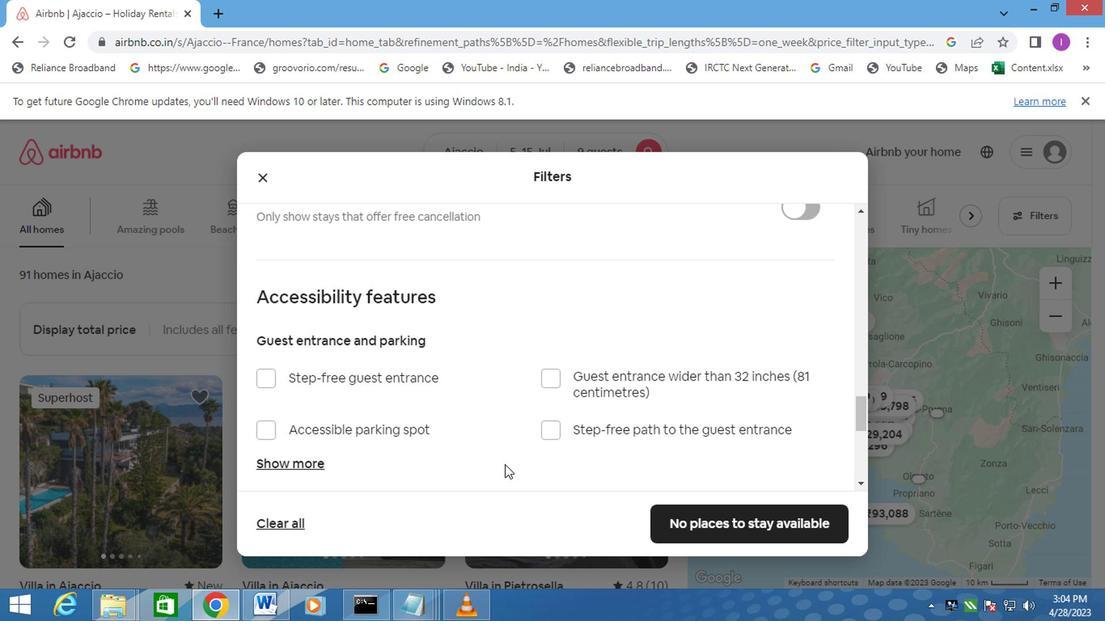 
Action: Mouse scrolled (501, 460) with delta (0, 0)
Screenshot: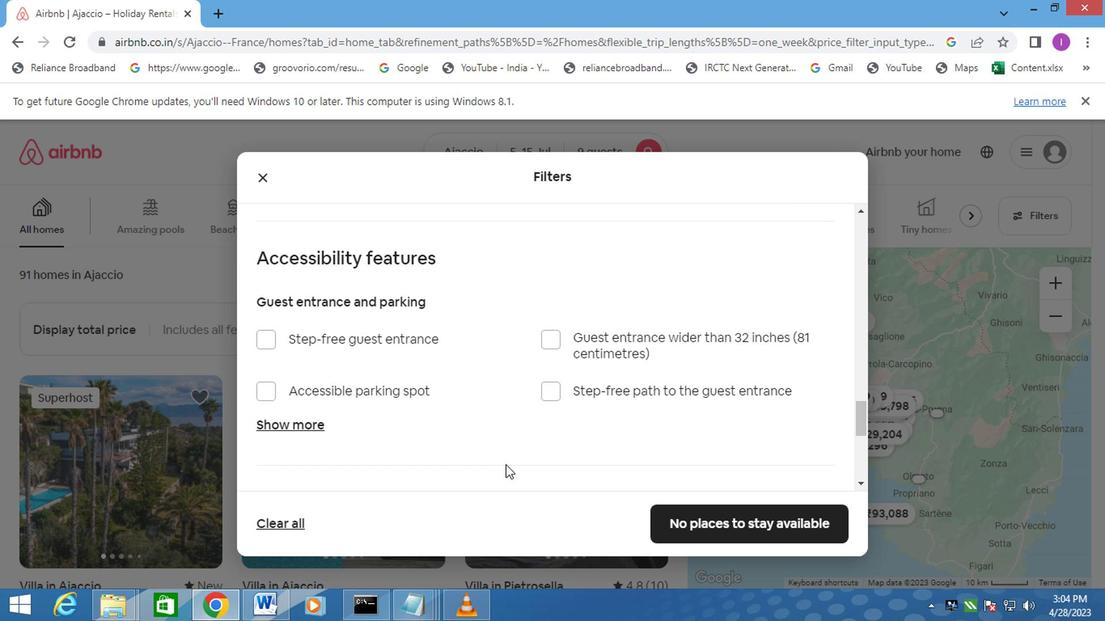 
Action: Mouse scrolled (501, 460) with delta (0, 0)
Screenshot: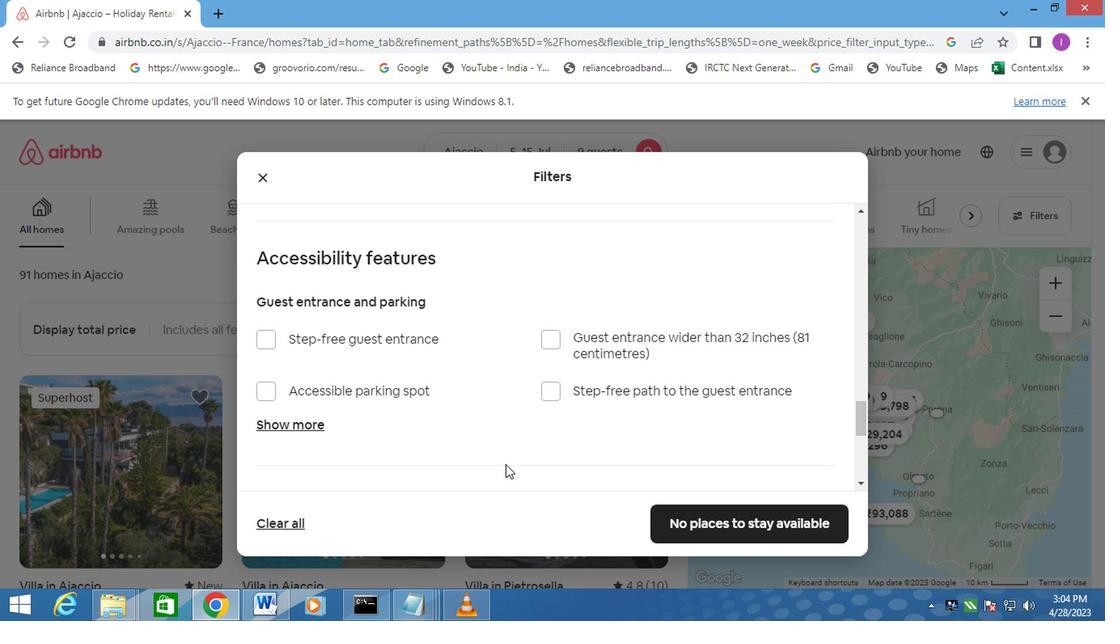 
Action: Mouse moved to (481, 459)
Screenshot: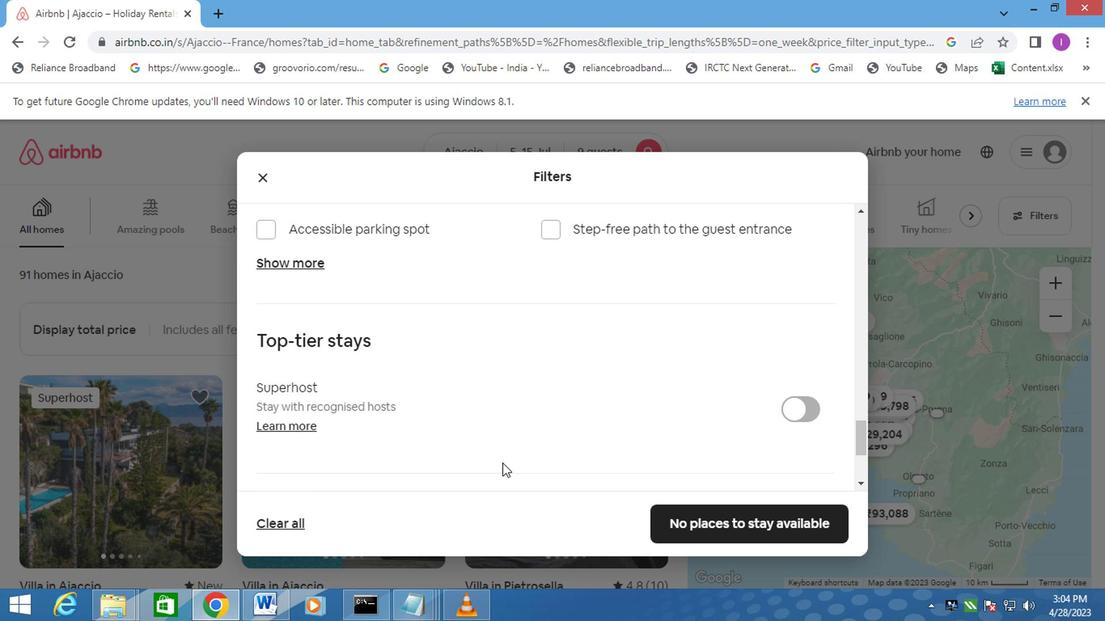 
Action: Mouse scrolled (481, 458) with delta (0, -1)
Screenshot: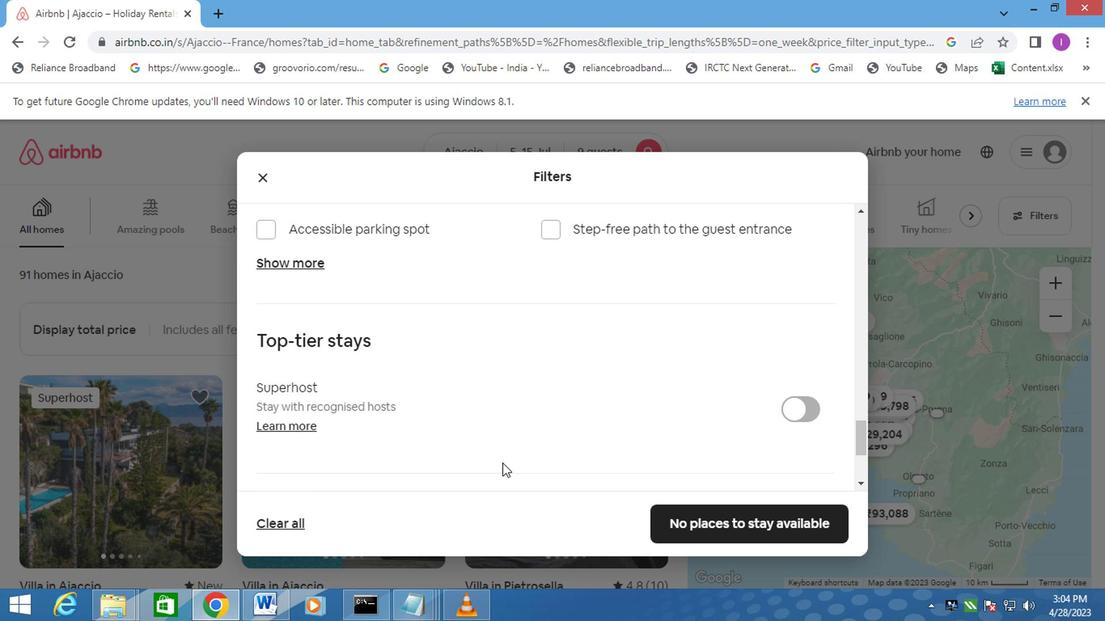 
Action: Mouse moved to (477, 459)
Screenshot: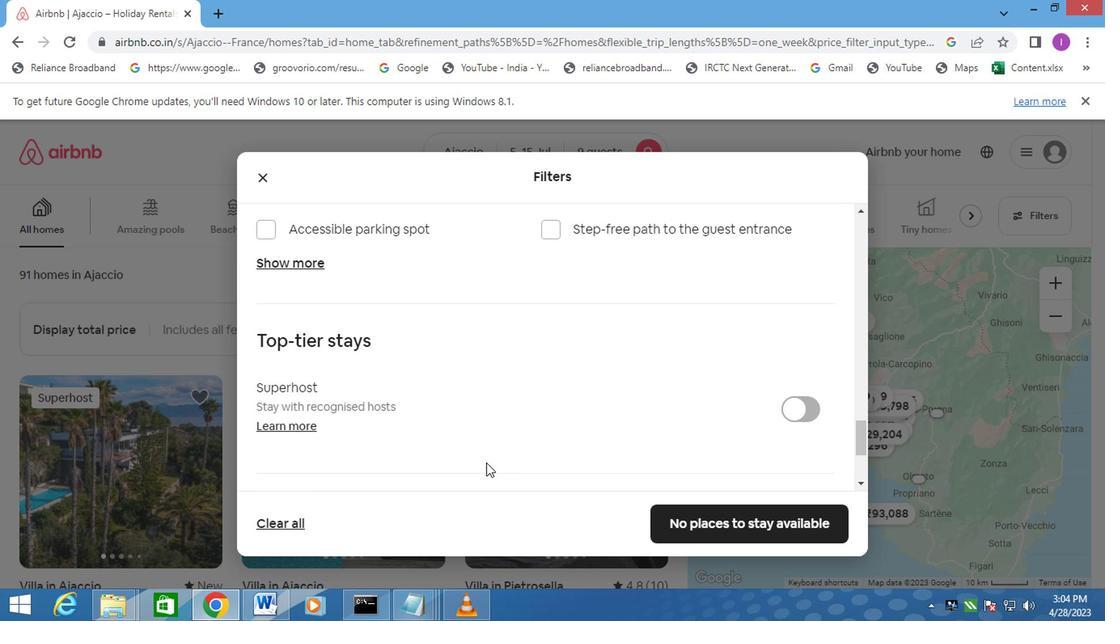 
Action: Mouse scrolled (477, 458) with delta (0, -1)
Screenshot: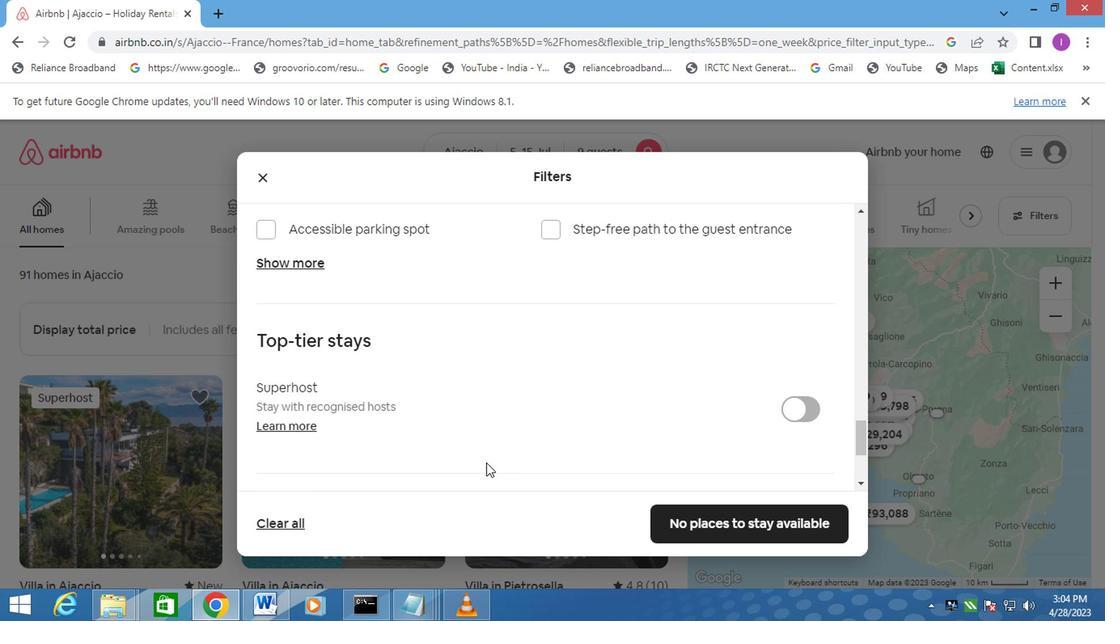 
Action: Mouse moved to (261, 392)
Screenshot: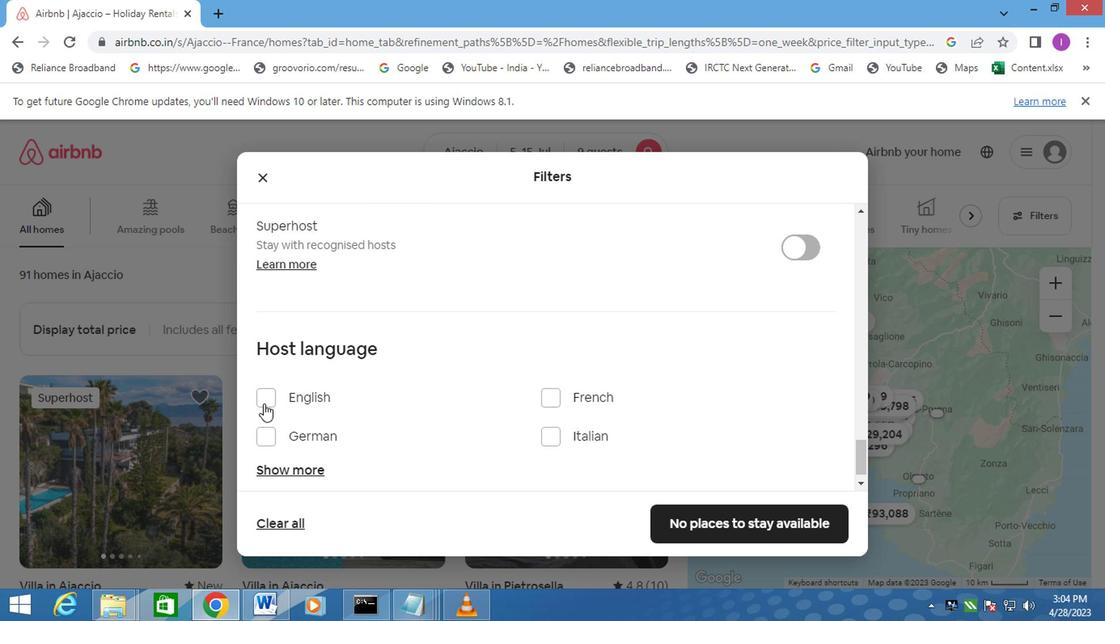 
Action: Mouse pressed left at (261, 392)
Screenshot: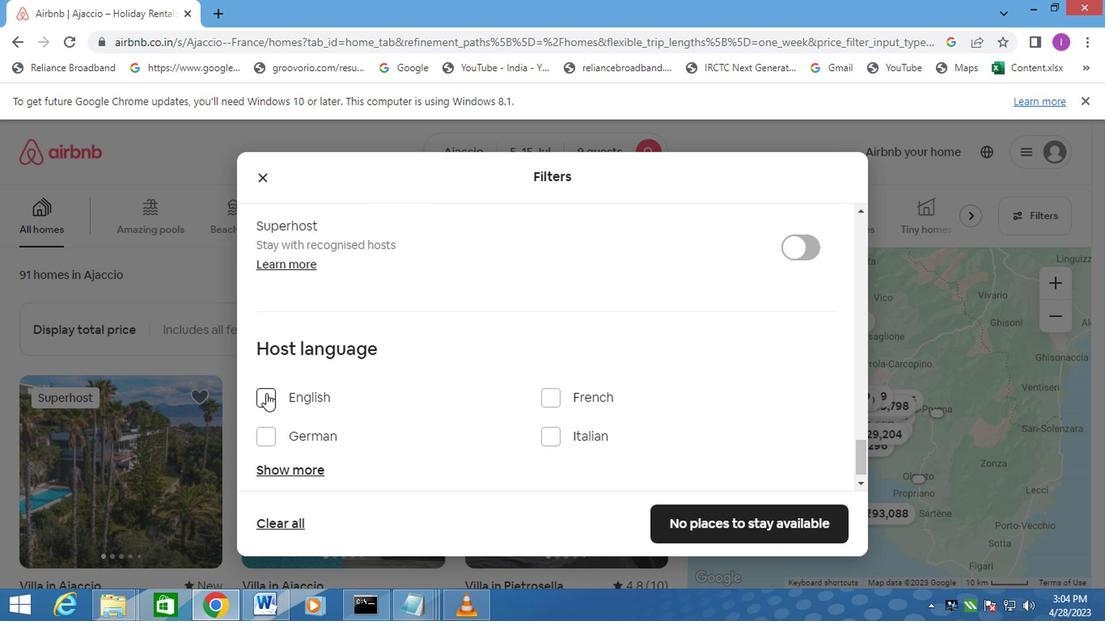 
Action: Mouse moved to (767, 526)
Screenshot: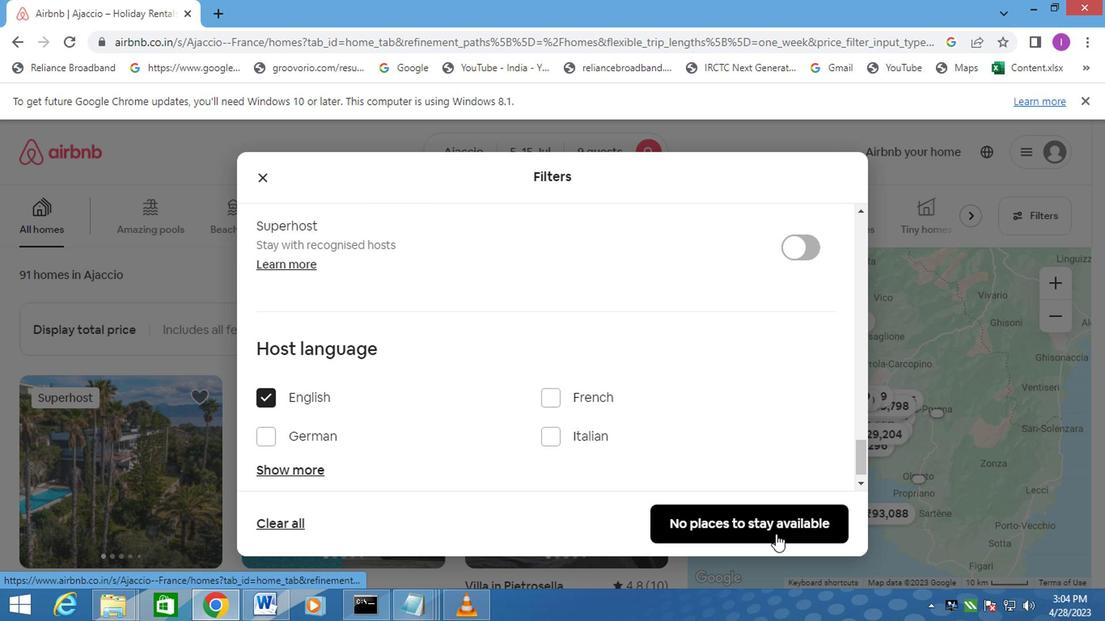
Action: Mouse pressed left at (767, 526)
Screenshot: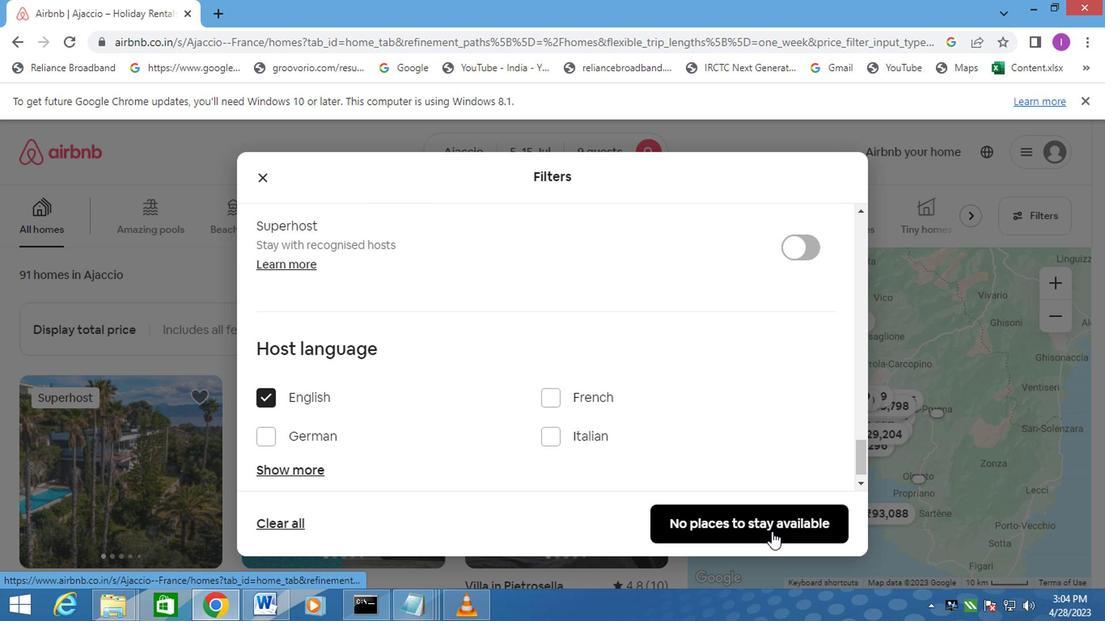 
Action: Mouse moved to (741, 505)
Screenshot: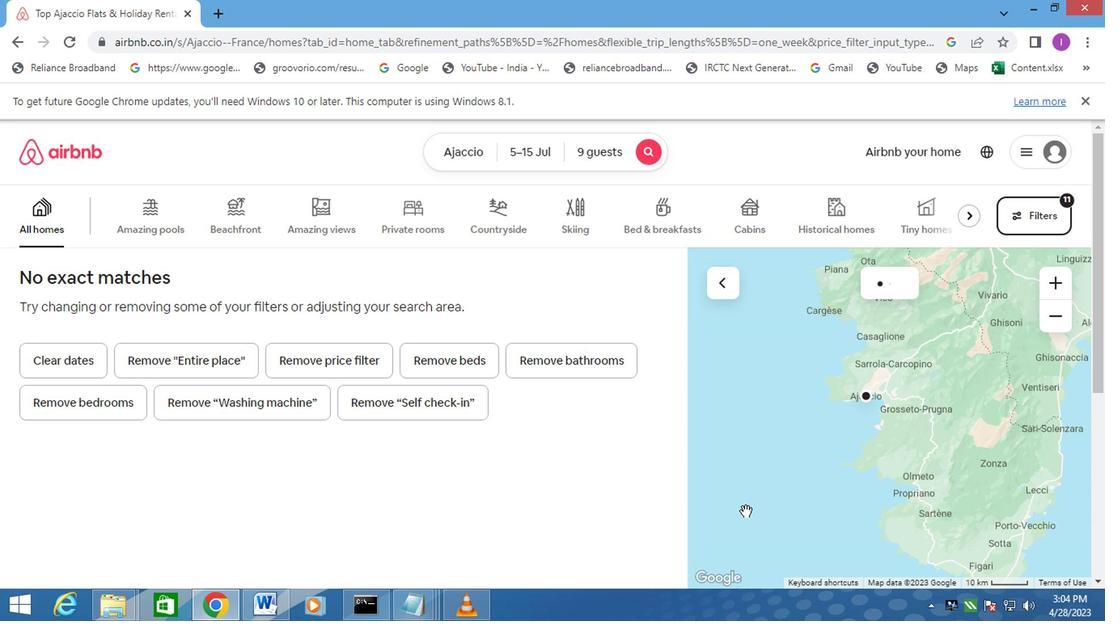 
